 Task: Find a house in Pabianice, Poland for 4 guests from July 5 to July 10, with a price range of ₹9000 to ₹14000, 2 bedrooms, 4 beds, 2 bathrooms, self check-in, and a washing machine.
Action: Mouse moved to (405, 122)
Screenshot: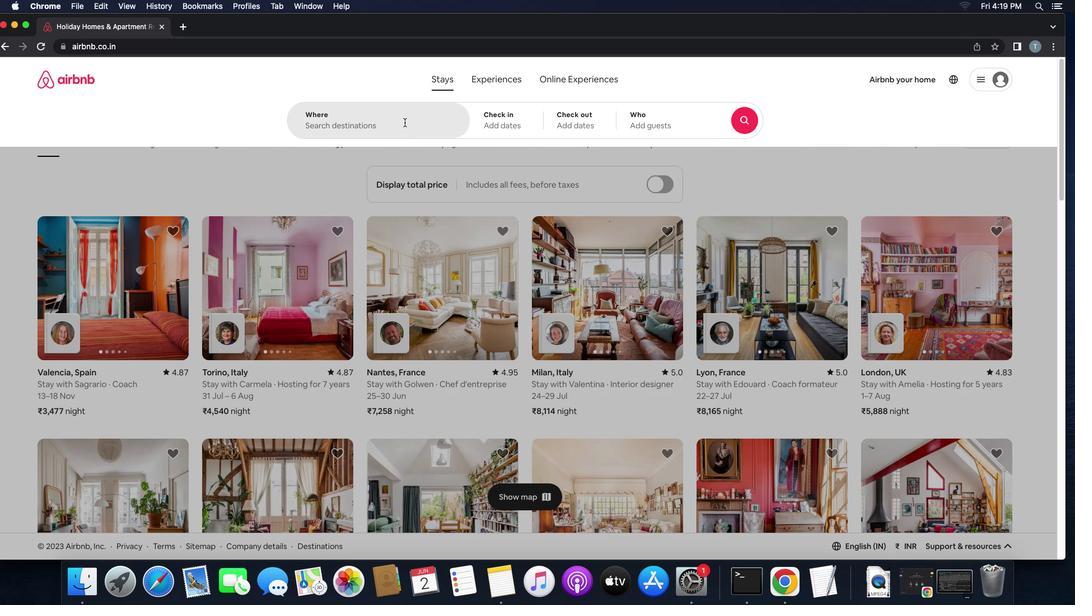 
Action: Mouse pressed left at (405, 122)
Screenshot: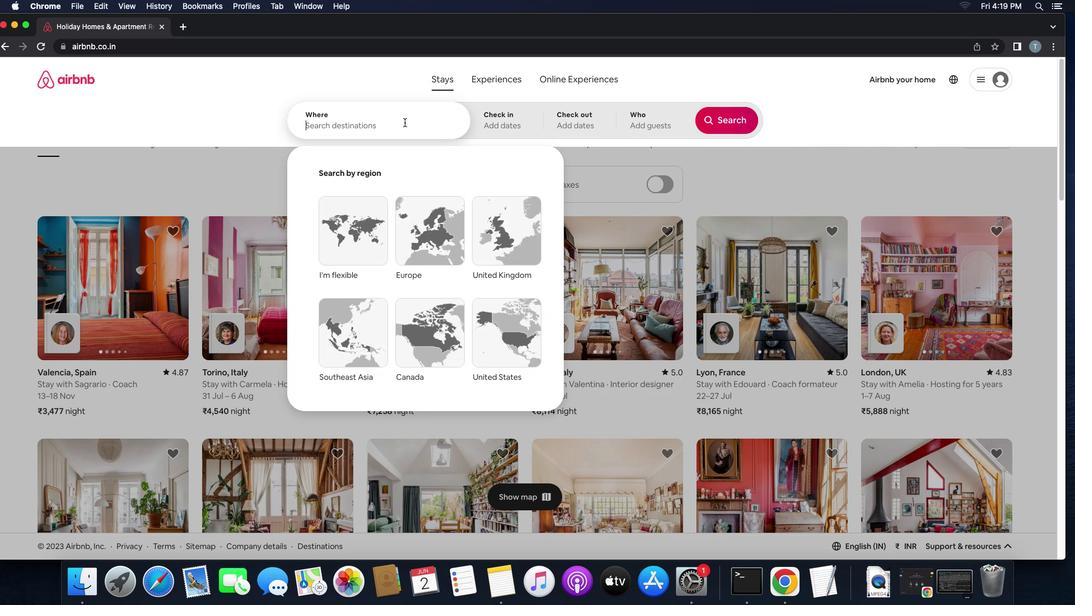 
Action: Mouse moved to (499, 150)
Screenshot: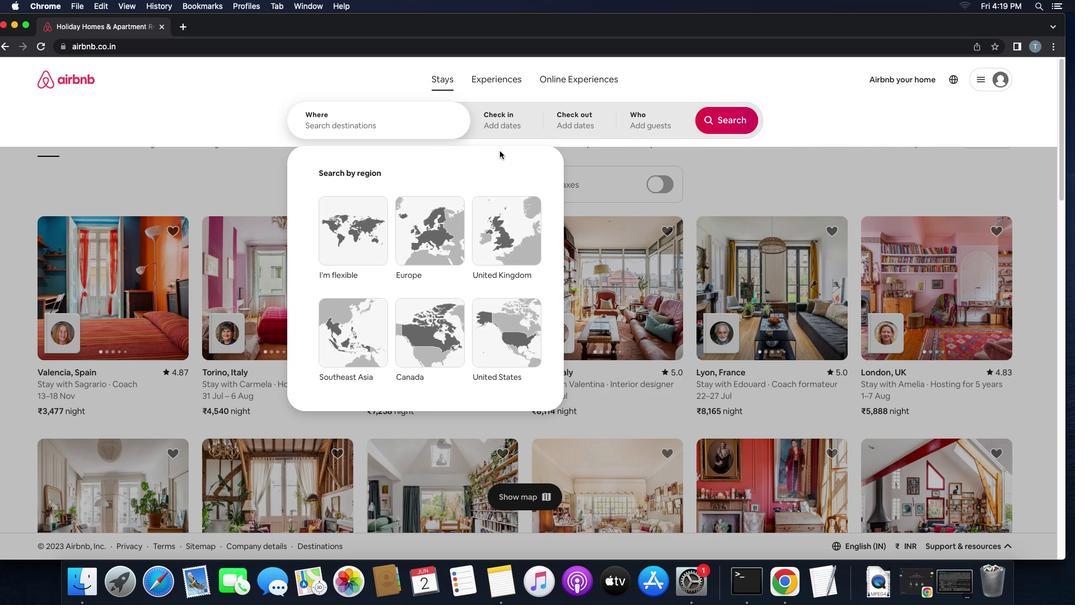 
Action: Key pressed 'p''a''b''i''a''n''i''c''e'',''p''o''l''a''n''d'
Screenshot: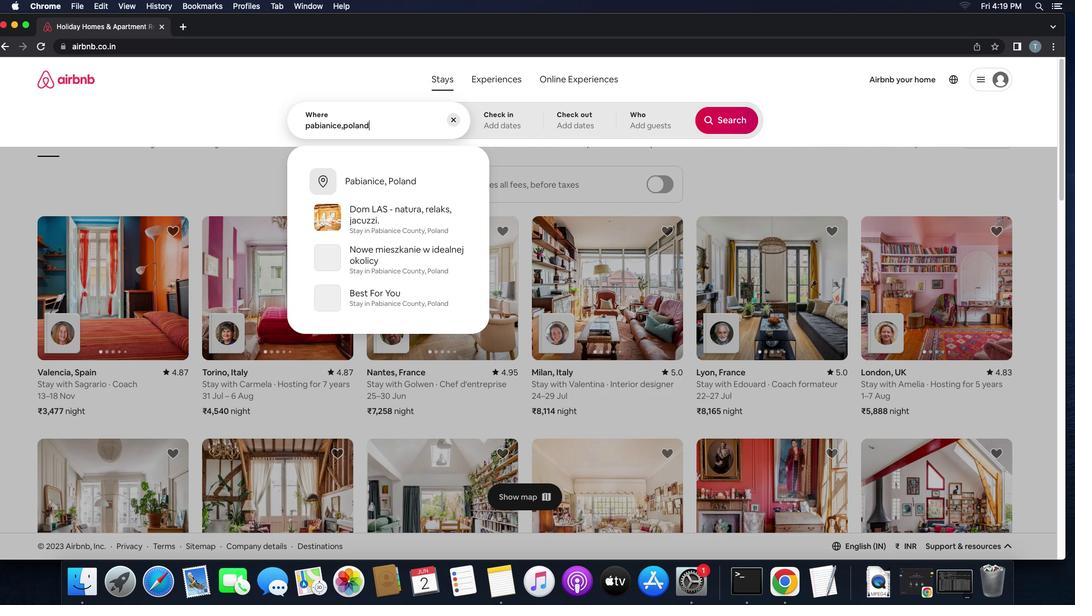 
Action: Mouse moved to (433, 174)
Screenshot: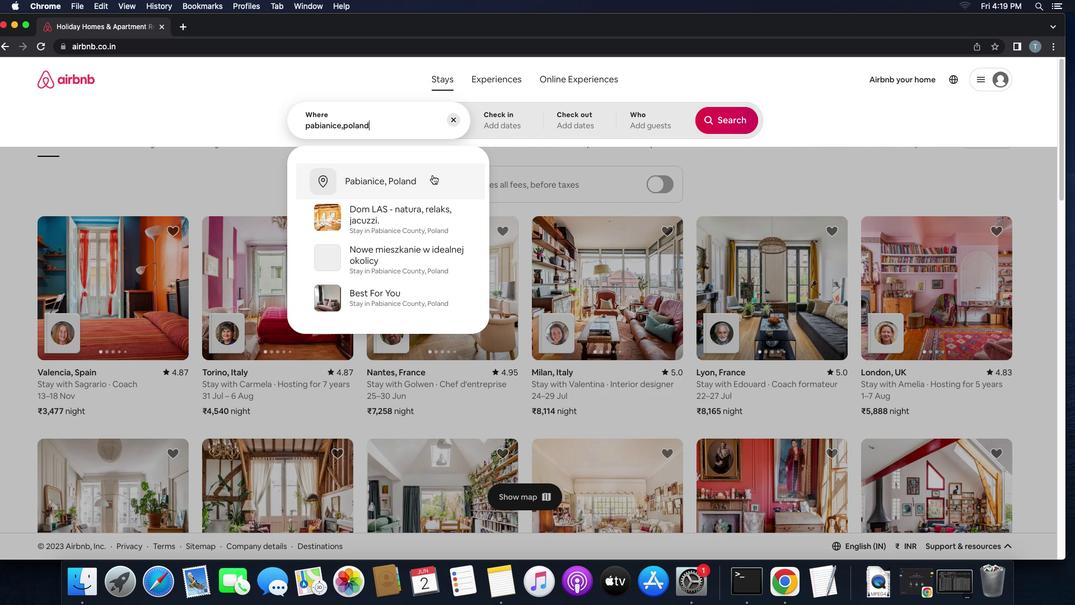 
Action: Mouse pressed left at (433, 174)
Screenshot: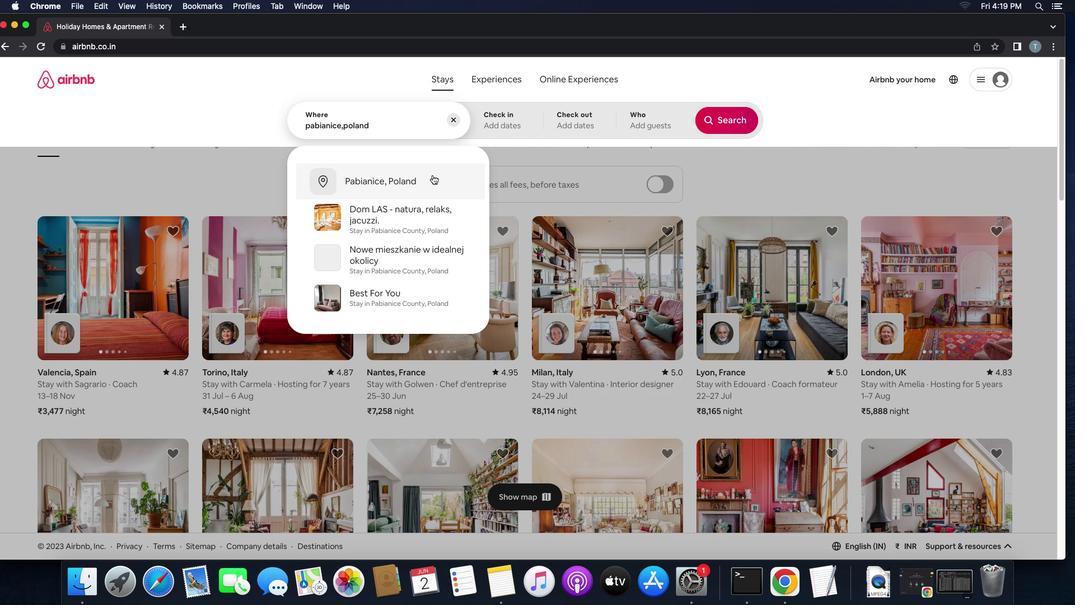 
Action: Mouse moved to (629, 282)
Screenshot: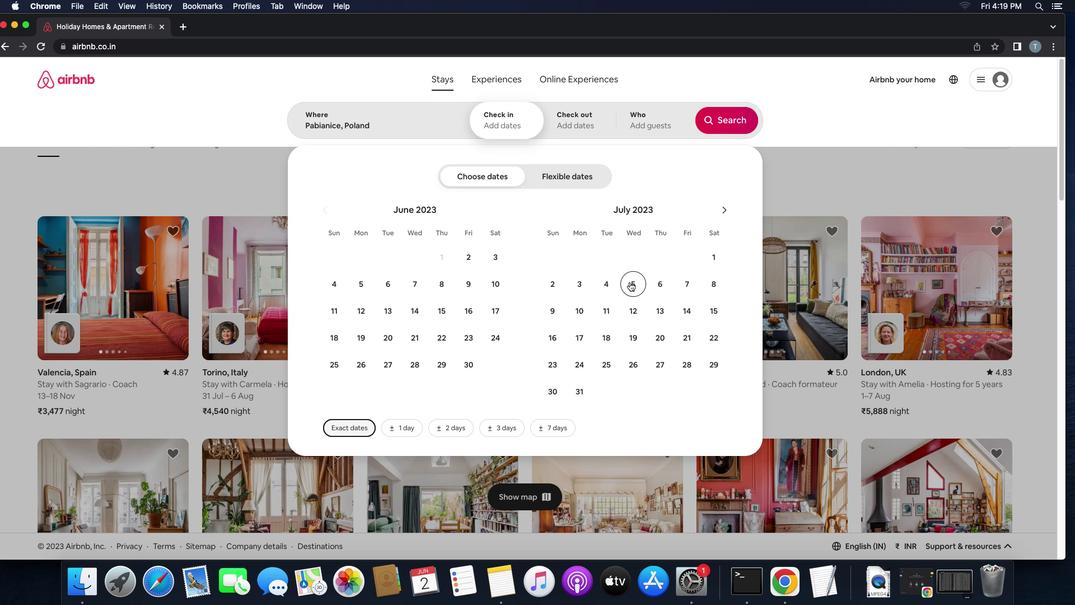 
Action: Mouse pressed left at (629, 282)
Screenshot: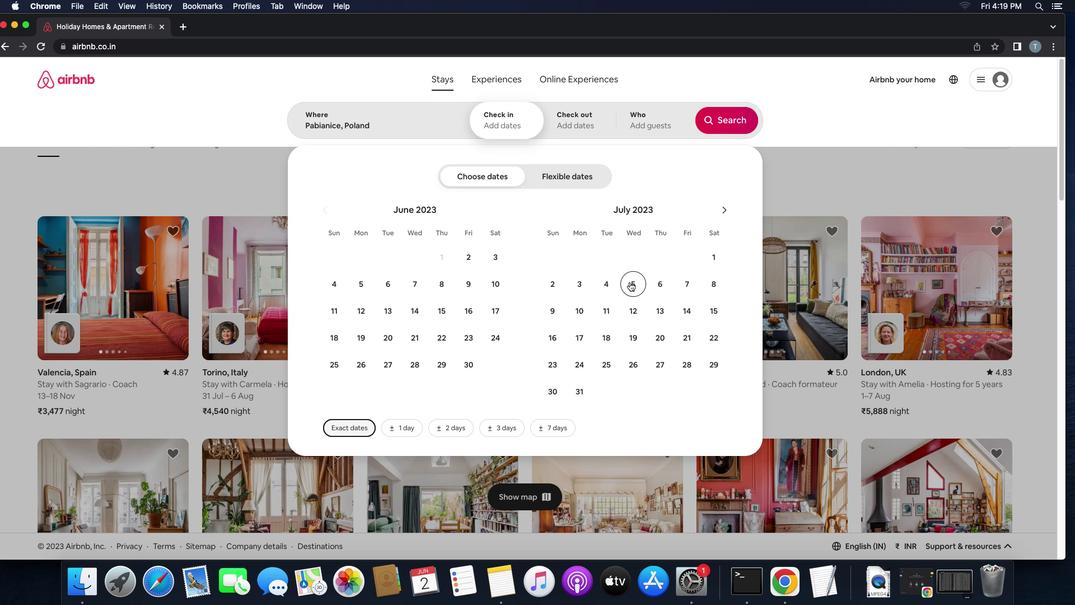 
Action: Mouse moved to (577, 305)
Screenshot: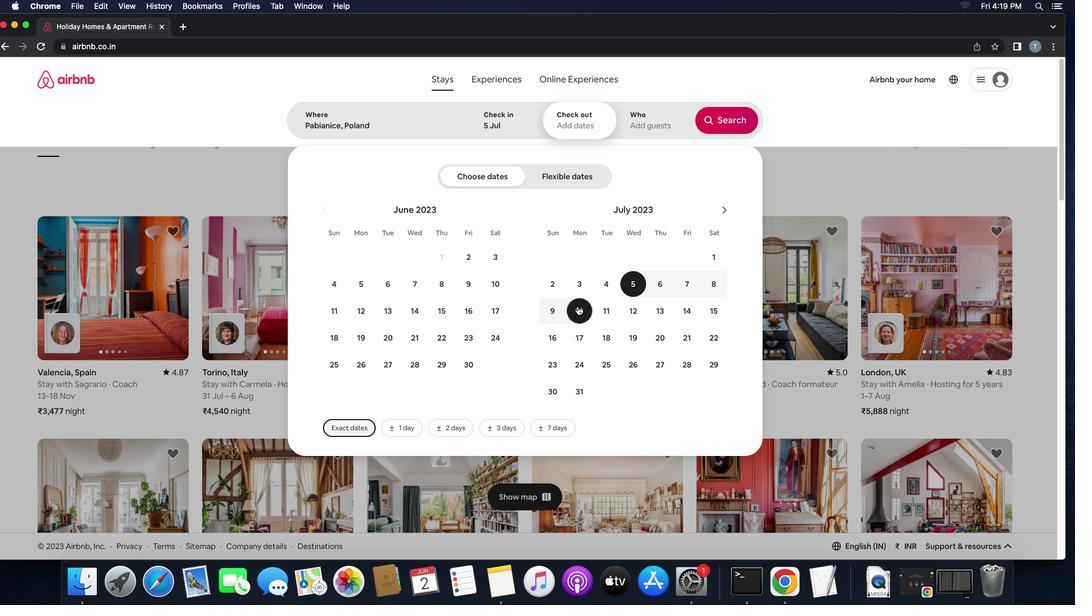 
Action: Mouse pressed left at (577, 305)
Screenshot: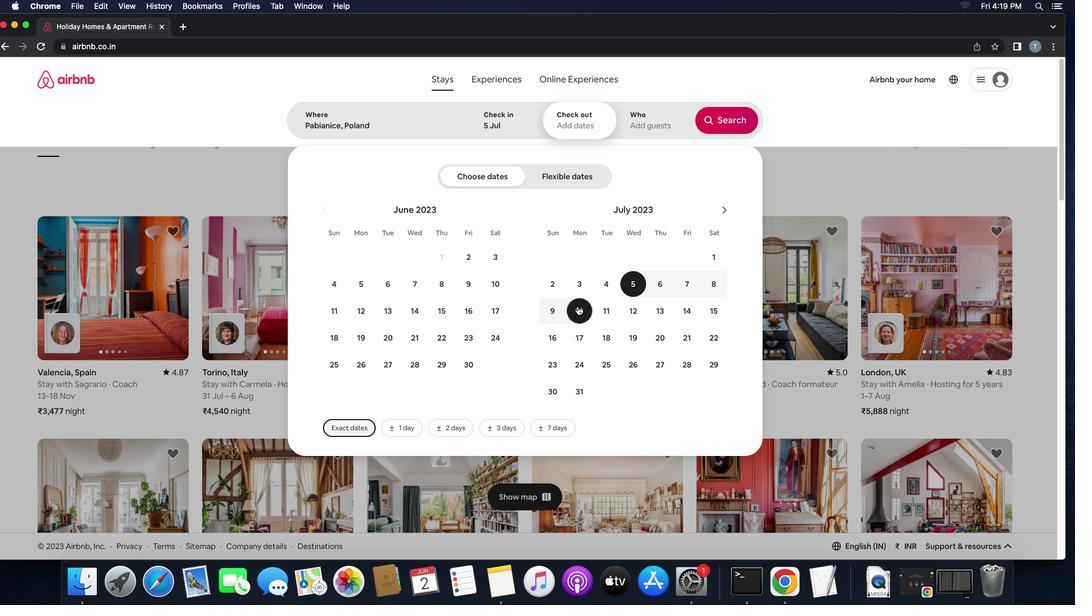 
Action: Mouse moved to (635, 130)
Screenshot: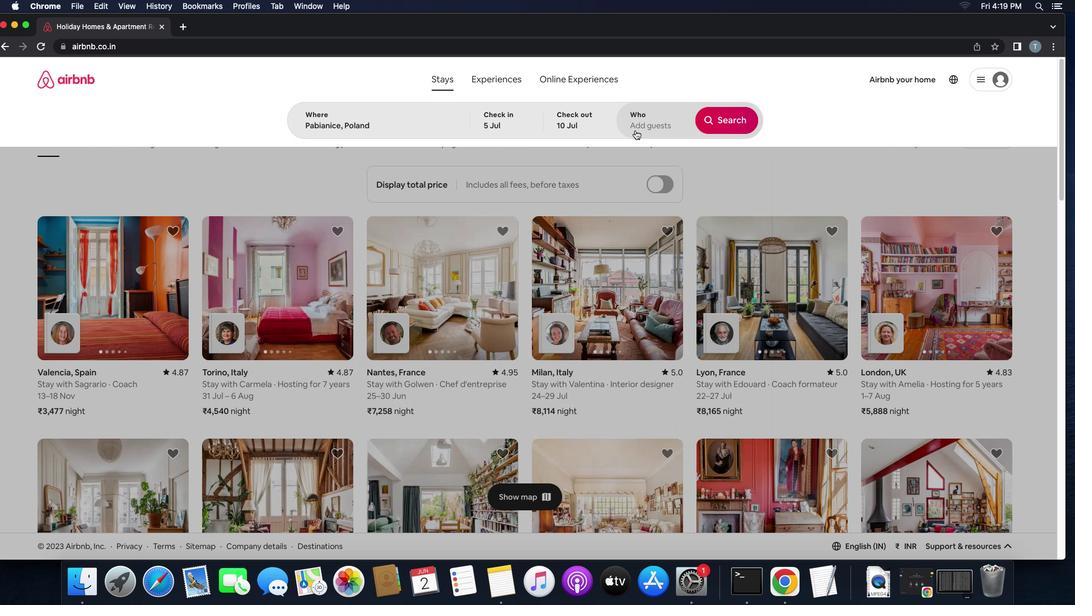 
Action: Mouse pressed left at (635, 130)
Screenshot: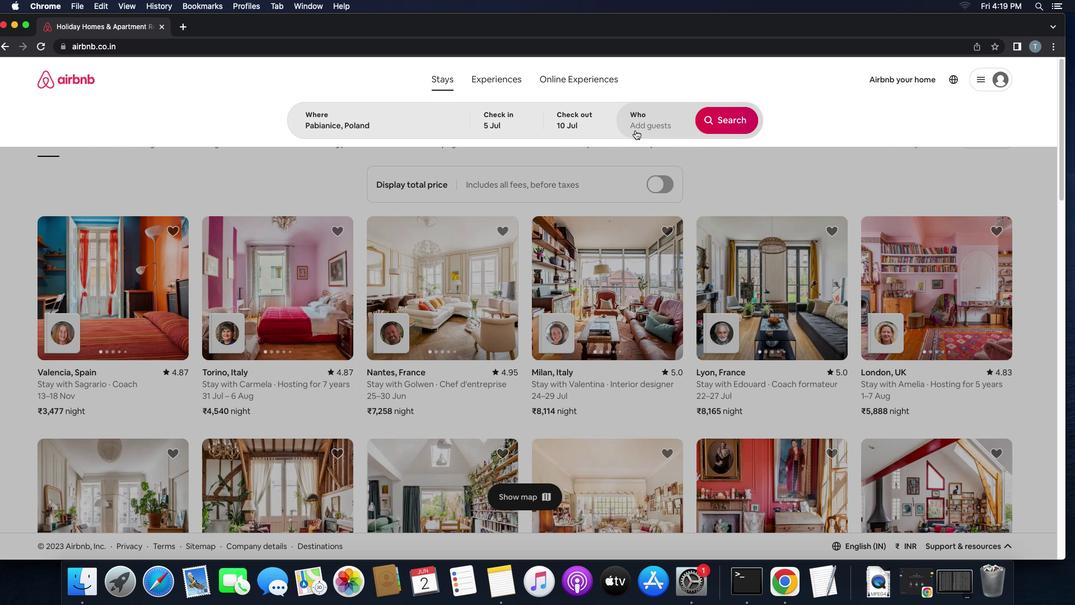 
Action: Mouse moved to (733, 177)
Screenshot: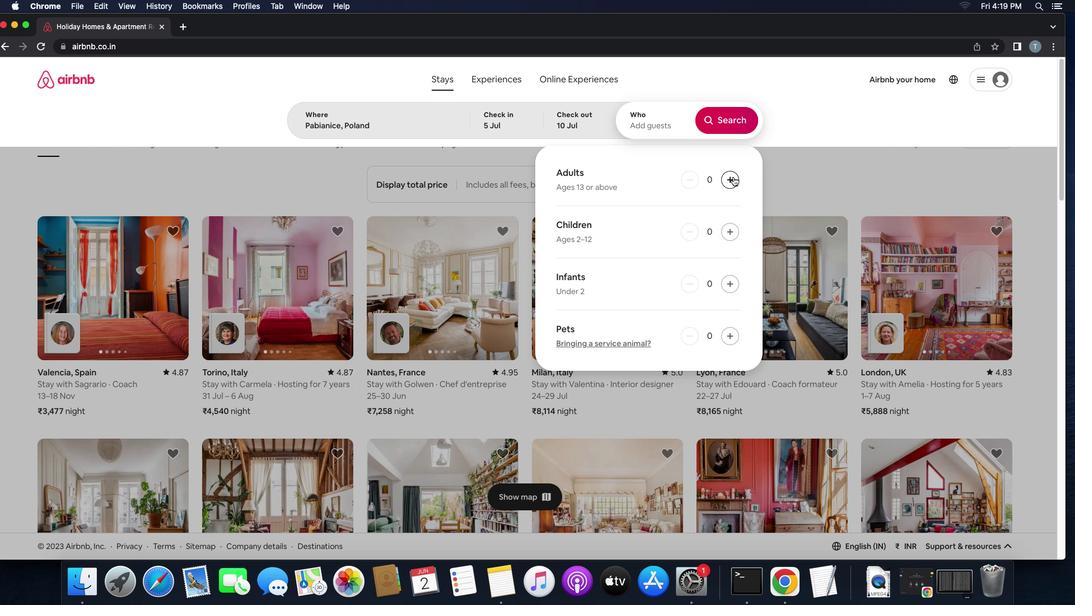 
Action: Mouse pressed left at (733, 177)
Screenshot: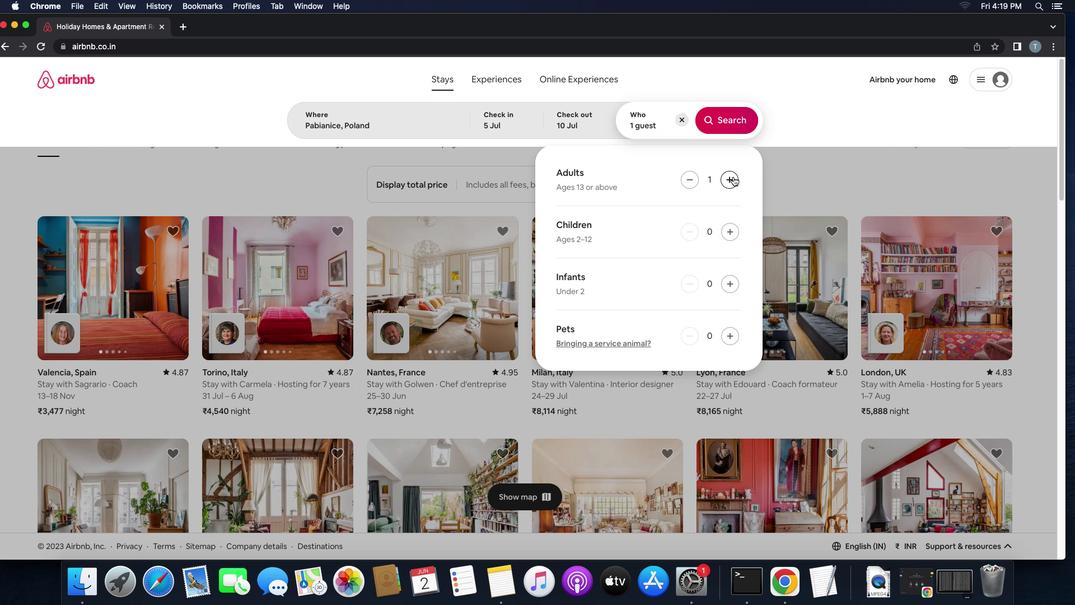 
Action: Mouse pressed left at (733, 177)
Screenshot: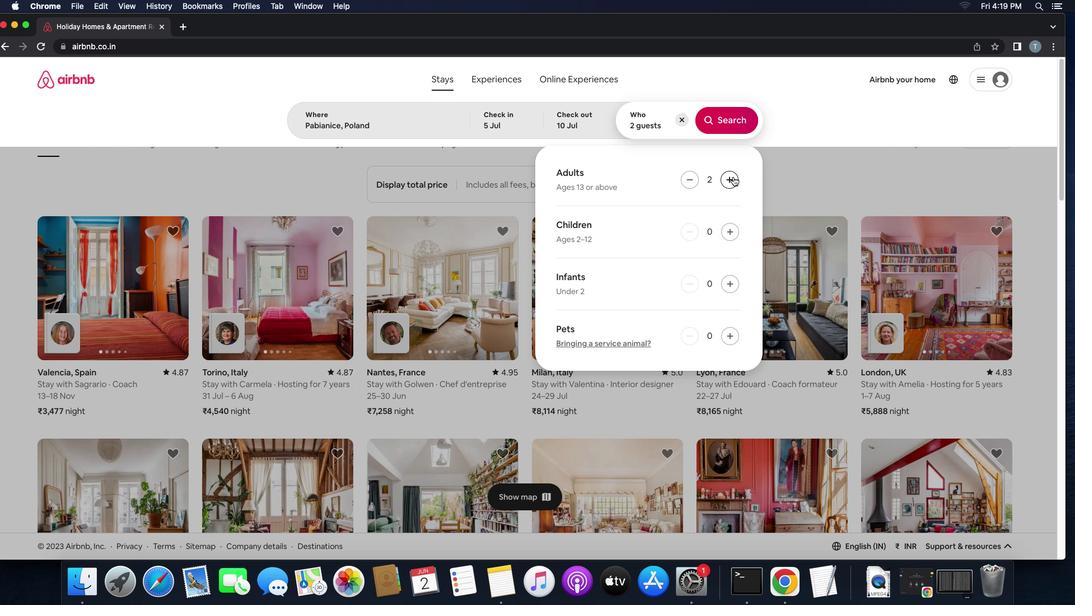 
Action: Mouse pressed left at (733, 177)
Screenshot: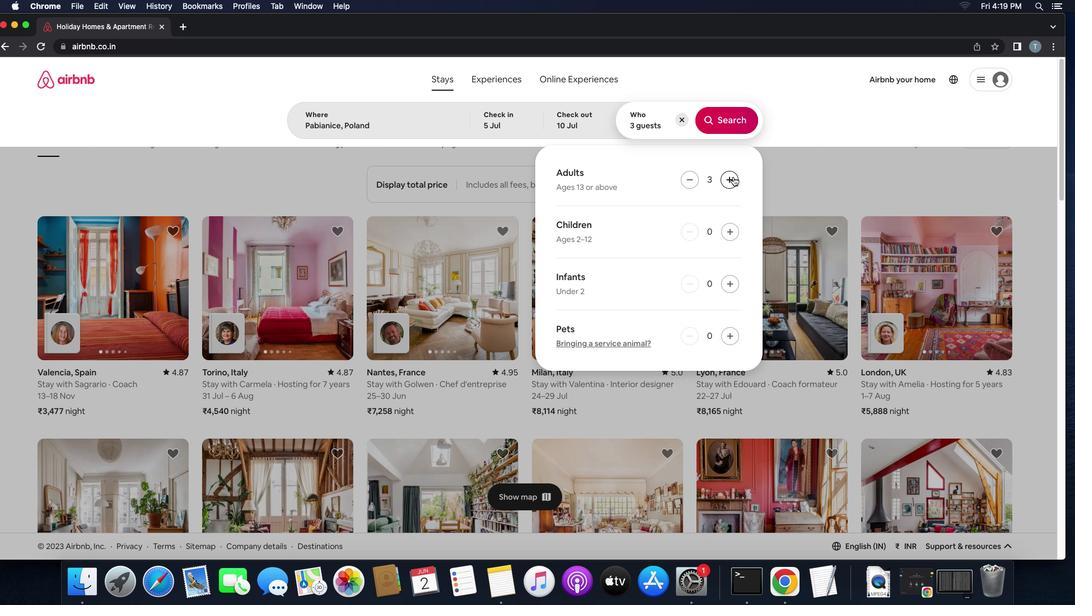 
Action: Mouse pressed left at (733, 177)
Screenshot: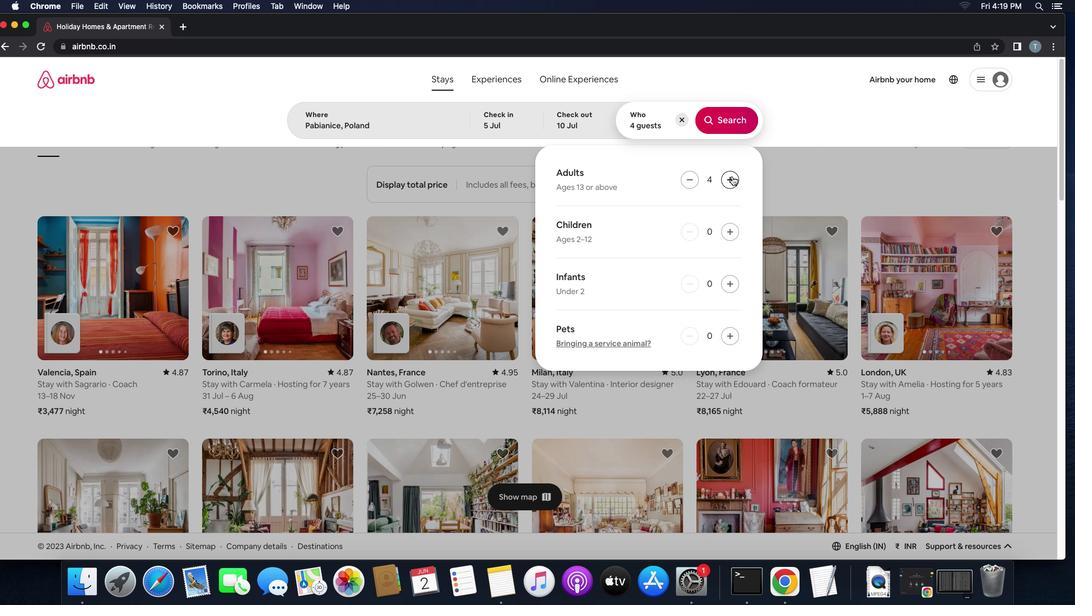 
Action: Mouse moved to (722, 115)
Screenshot: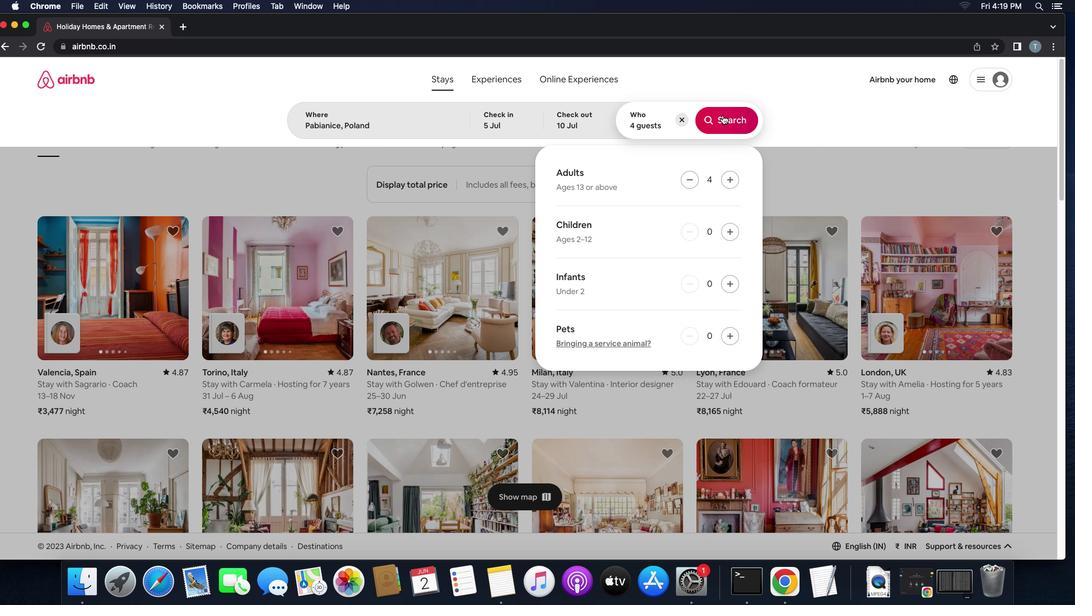 
Action: Mouse pressed left at (722, 115)
Screenshot: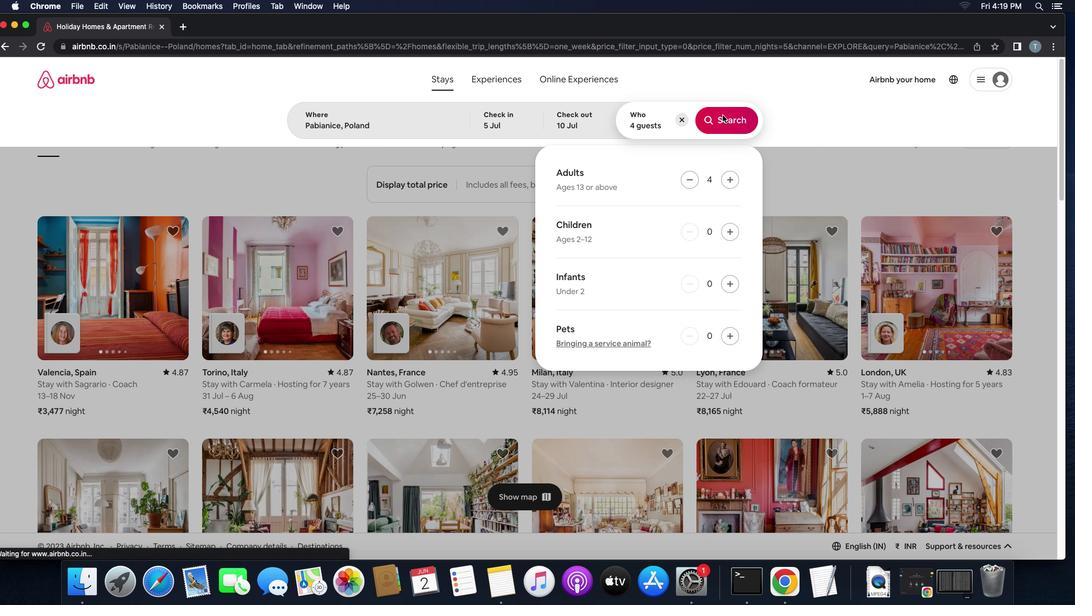 
Action: Mouse moved to (1033, 120)
Screenshot: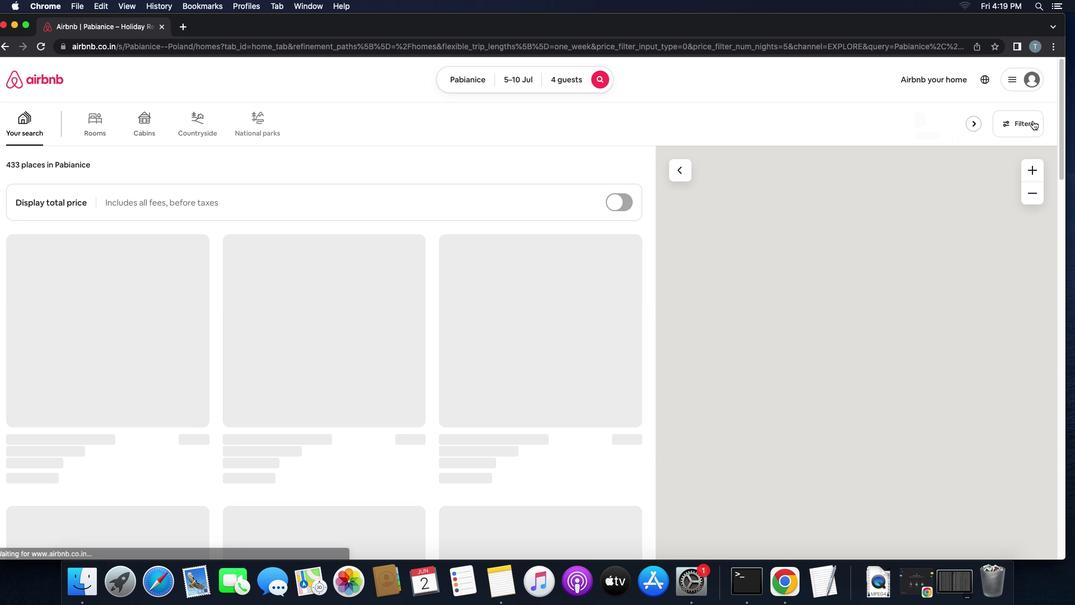 
Action: Mouse pressed left at (1033, 120)
Screenshot: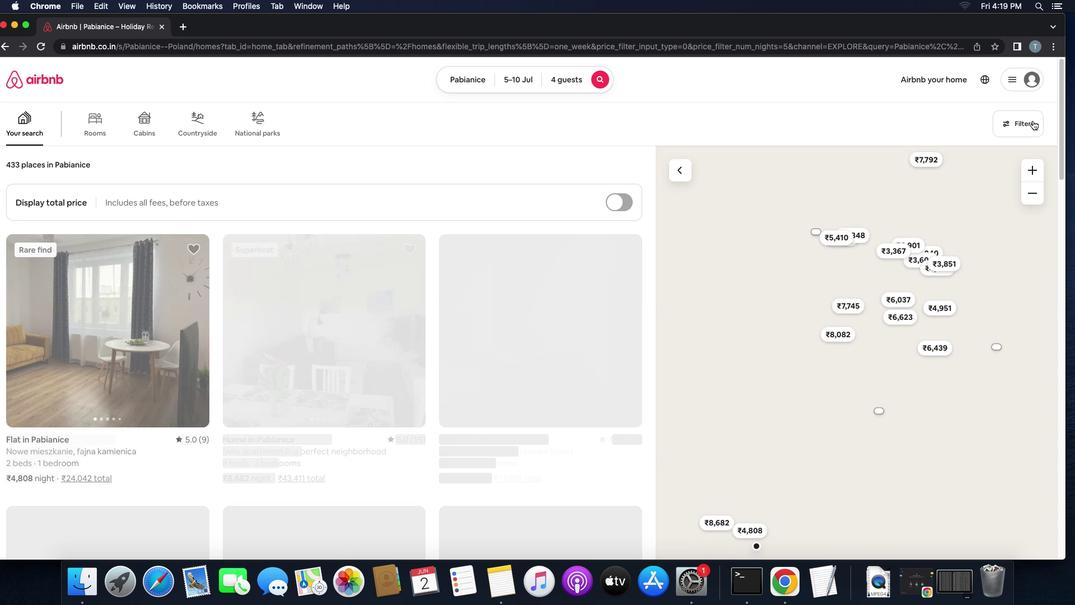 
Action: Mouse moved to (431, 400)
Screenshot: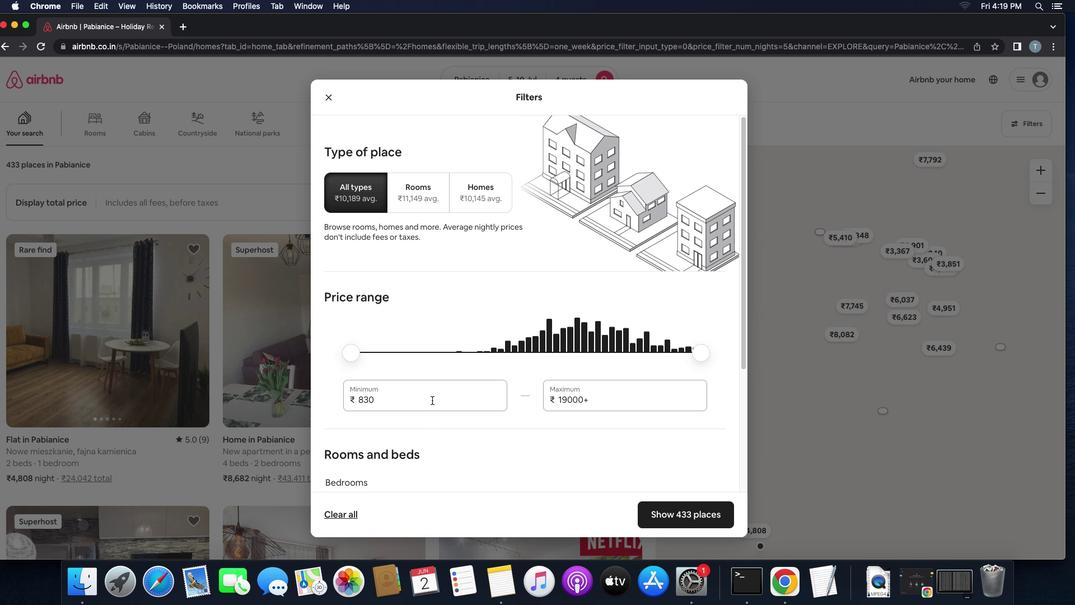 
Action: Mouse pressed left at (431, 400)
Screenshot: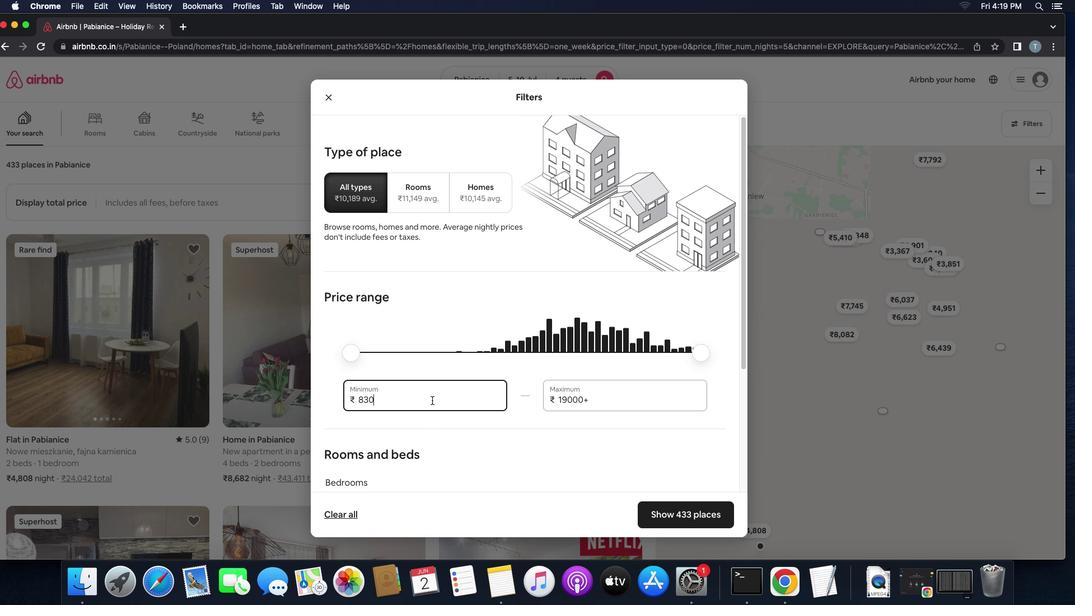 
Action: Mouse moved to (617, 464)
Screenshot: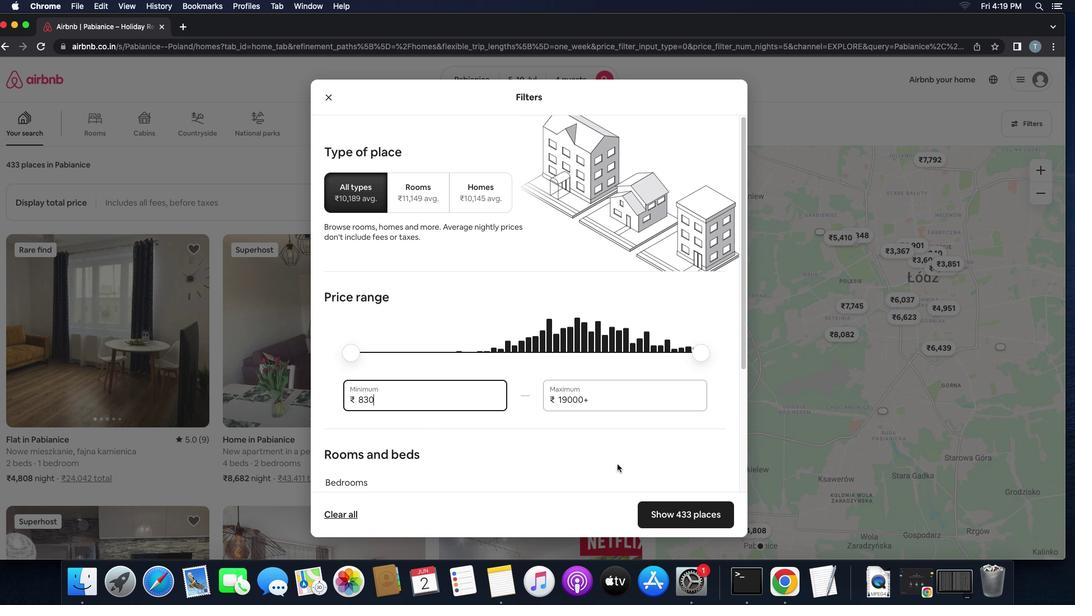 
Action: Key pressed Key.backspaceKey.backspaceKey.backspace'9''0''0''0'
Screenshot: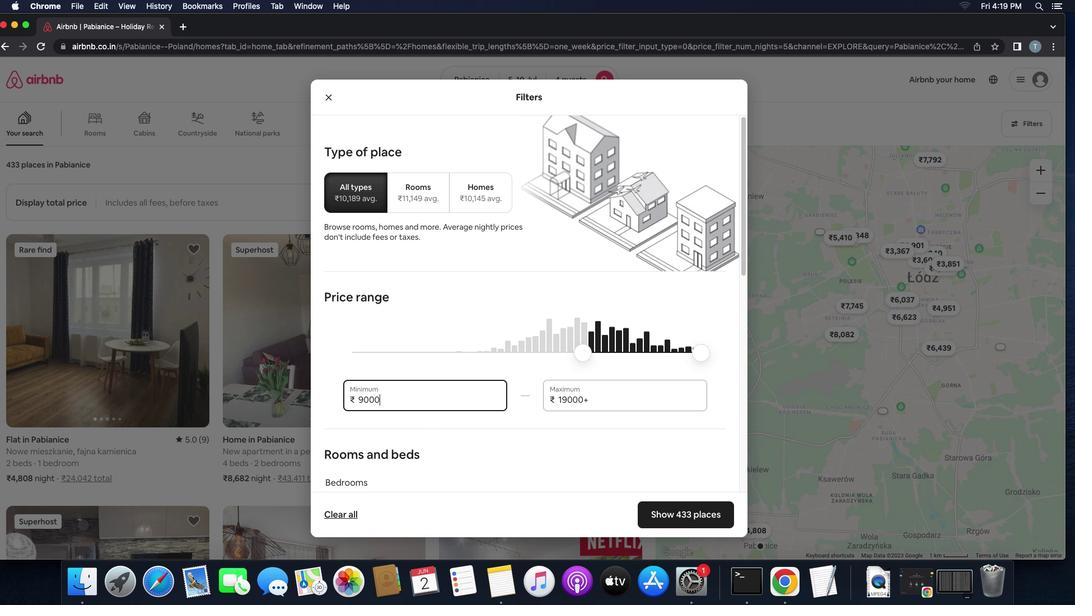 
Action: Mouse moved to (611, 402)
Screenshot: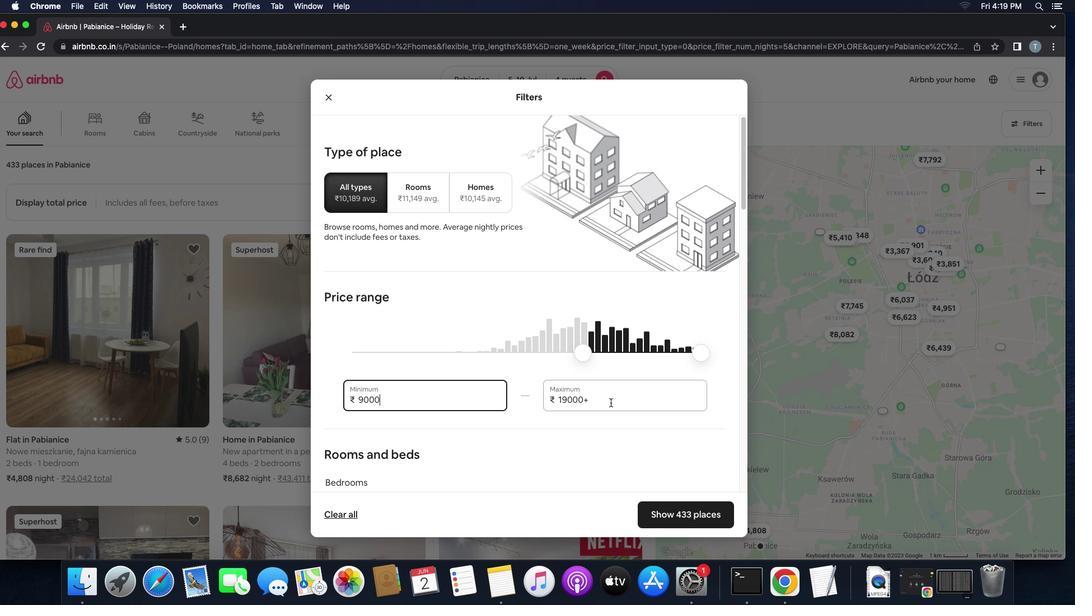 
Action: Mouse pressed left at (611, 402)
Screenshot: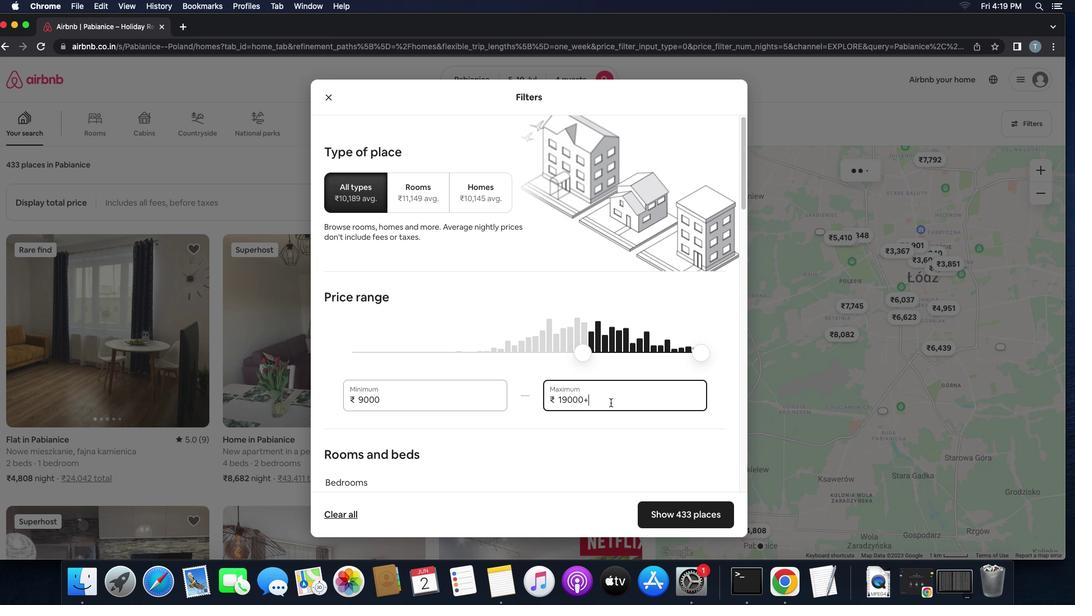 
Action: Mouse moved to (621, 405)
Screenshot: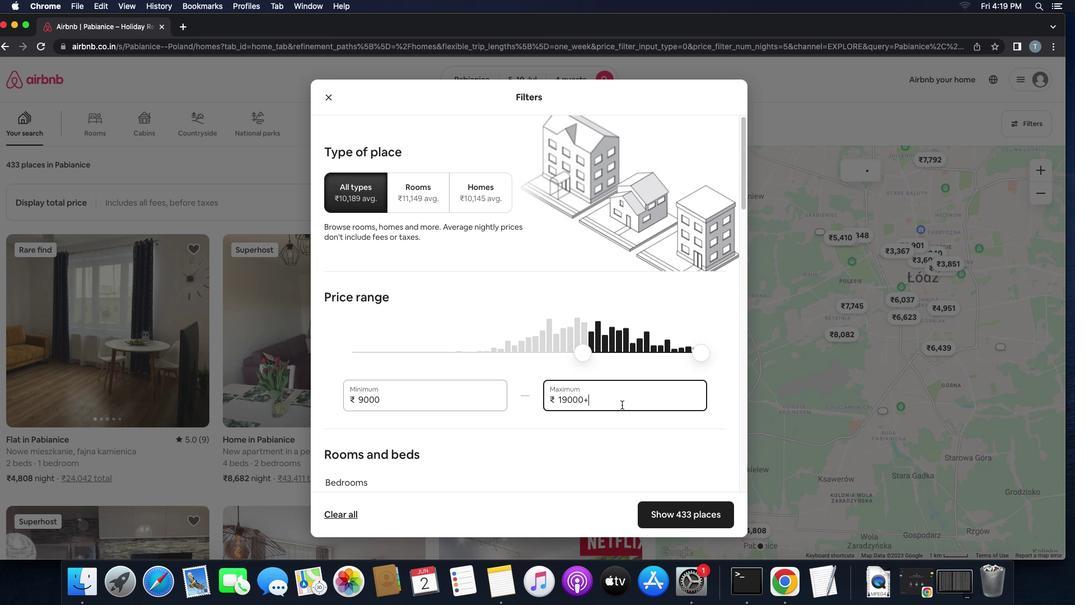 
Action: Key pressed Key.backspaceKey.backspaceKey.backspaceKey.backspaceKey.backspaceKey.backspace'1''4''0''0''0'
Screenshot: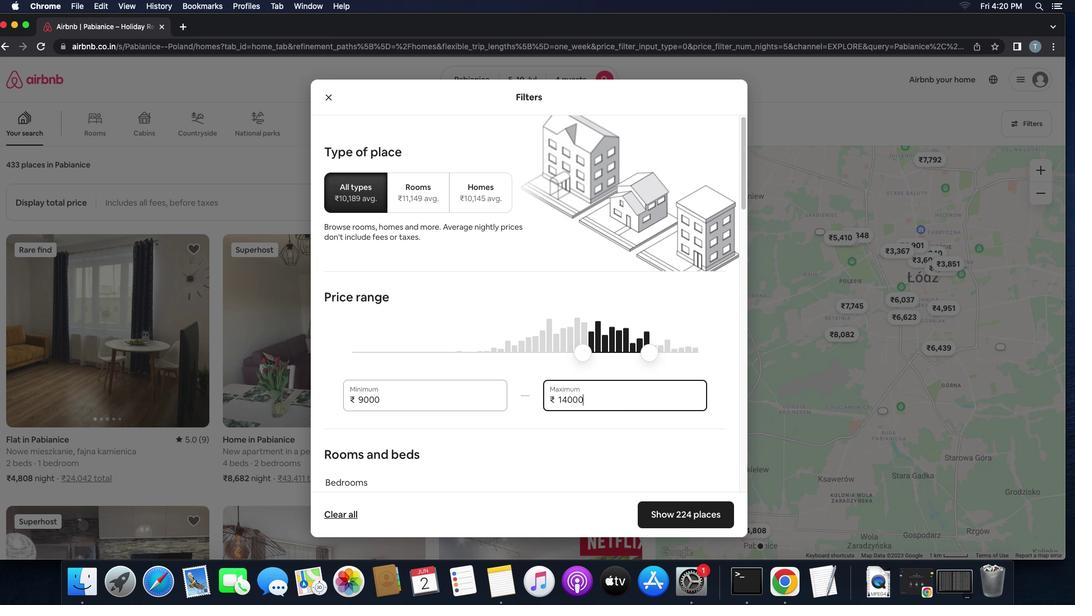 
Action: Mouse moved to (576, 442)
Screenshot: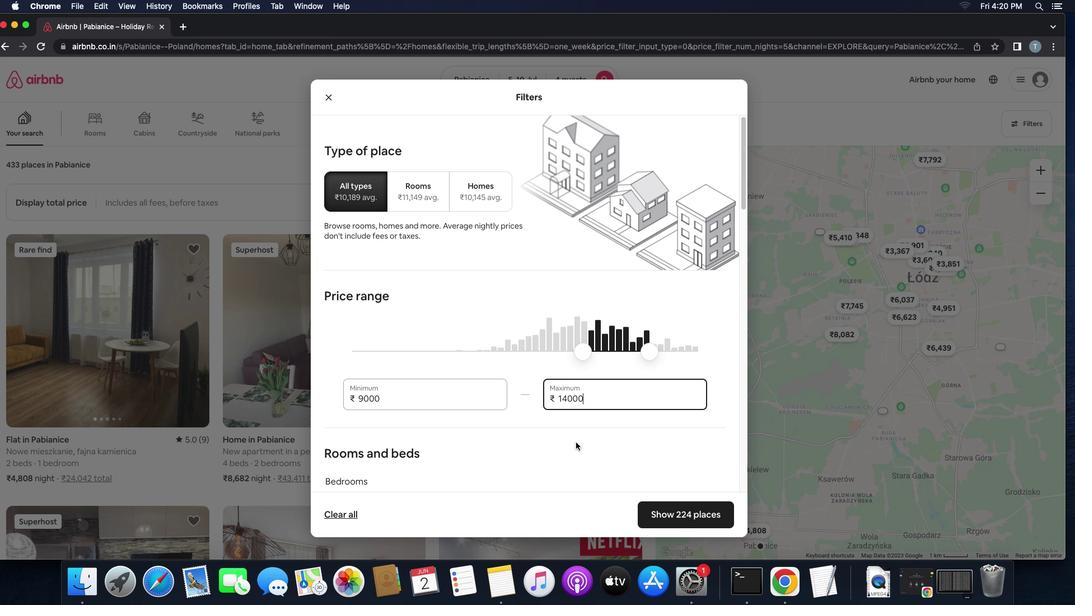 
Action: Mouse scrolled (576, 442) with delta (0, 0)
Screenshot: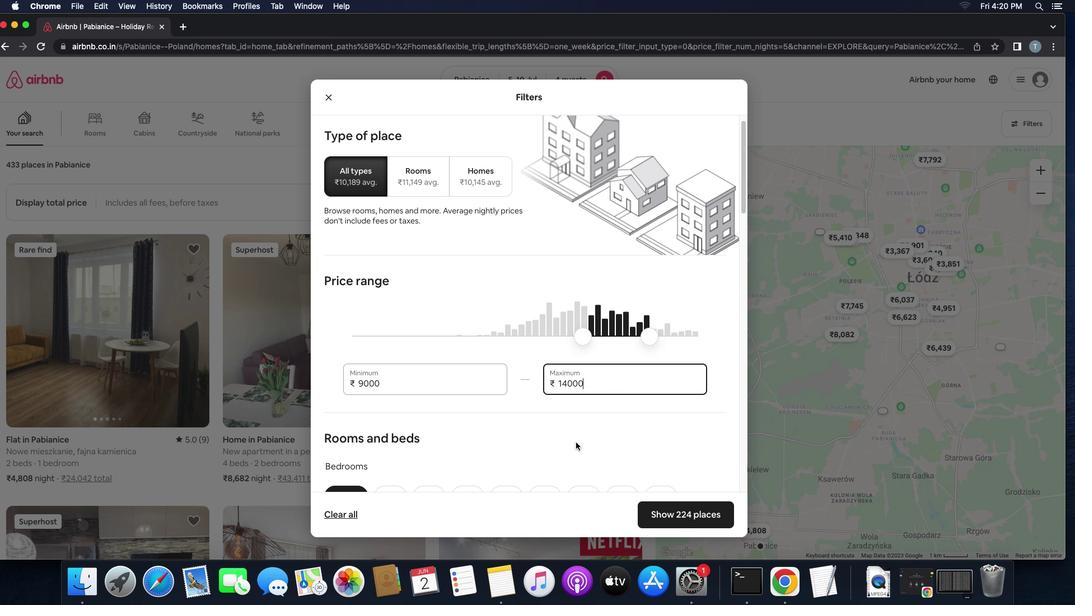 
Action: Mouse scrolled (576, 442) with delta (0, 0)
Screenshot: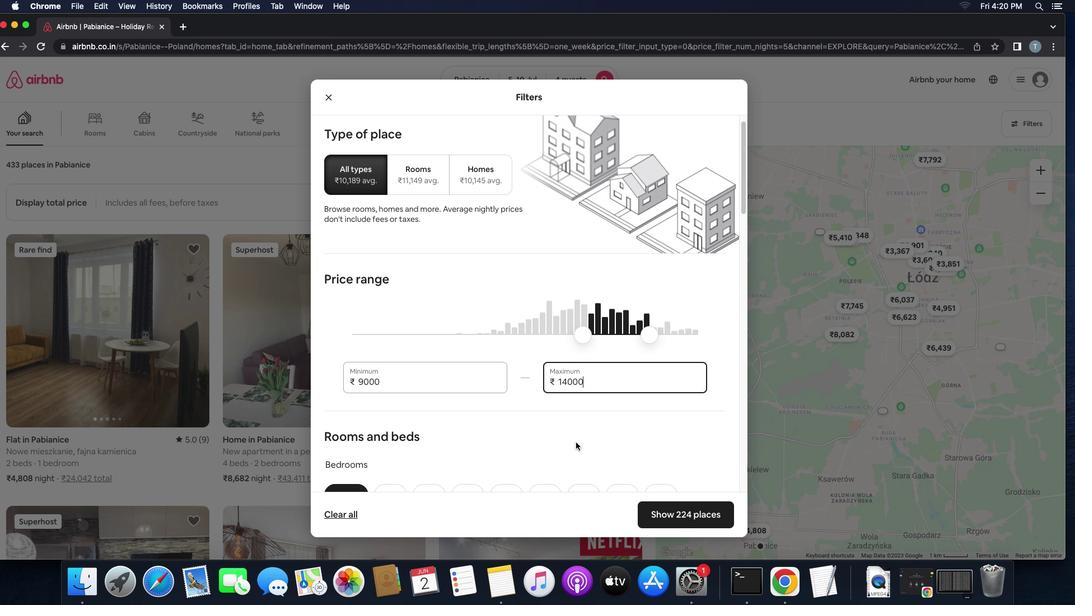 
Action: Mouse scrolled (576, 442) with delta (0, 0)
Screenshot: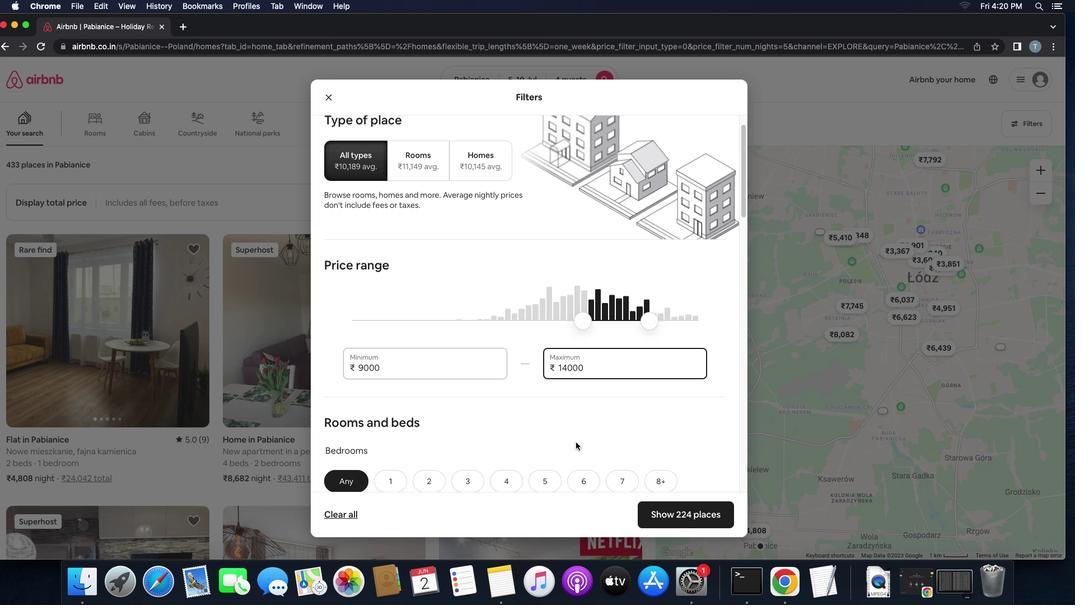 
Action: Mouse scrolled (576, 442) with delta (0, 0)
Screenshot: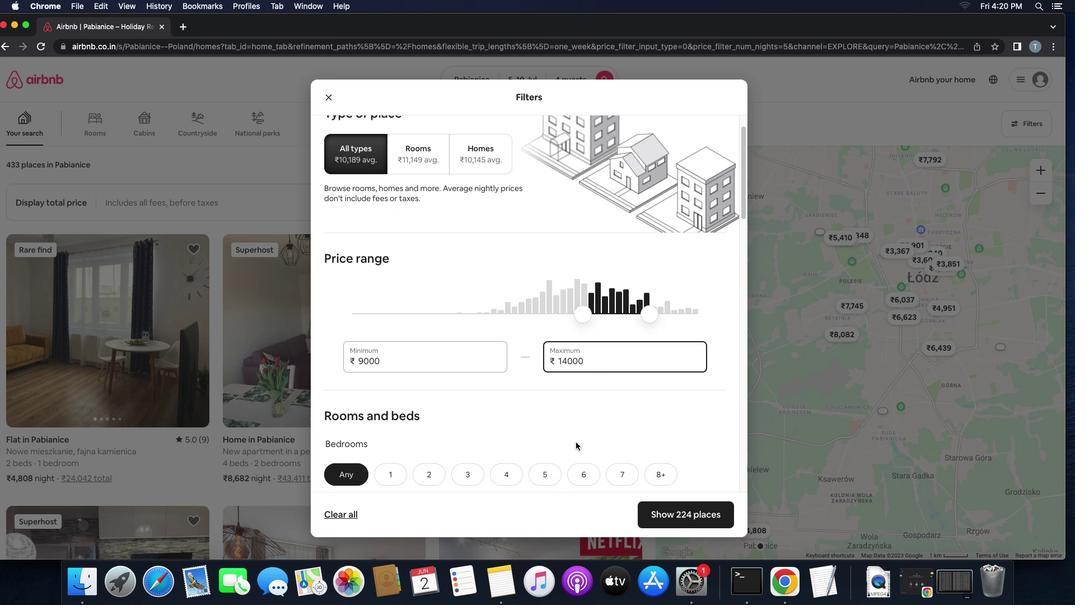 
Action: Mouse scrolled (576, 442) with delta (0, 0)
Screenshot: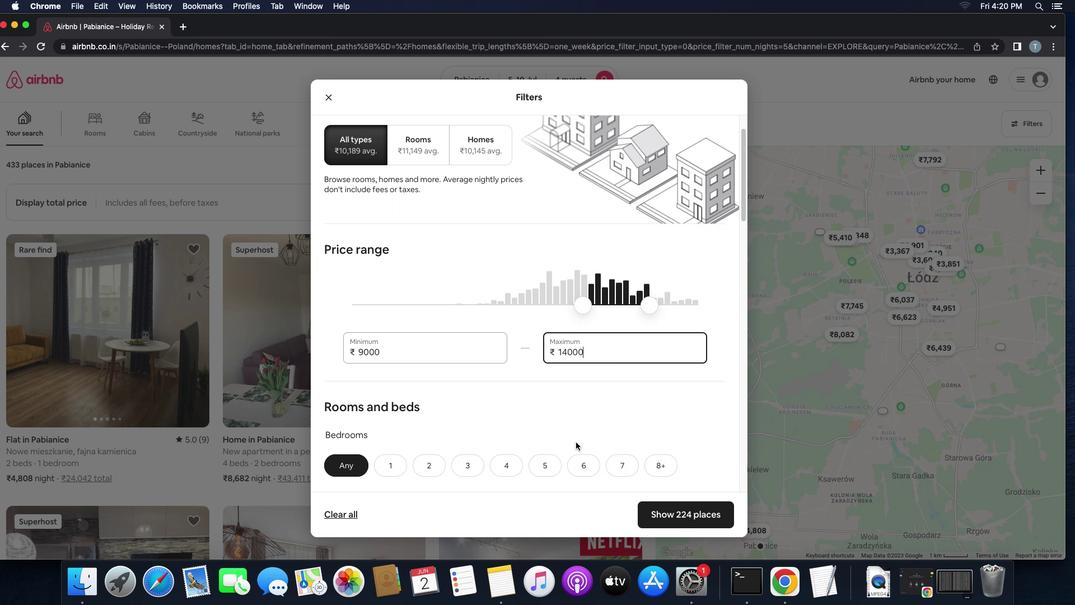 
Action: Mouse scrolled (576, 442) with delta (0, 0)
Screenshot: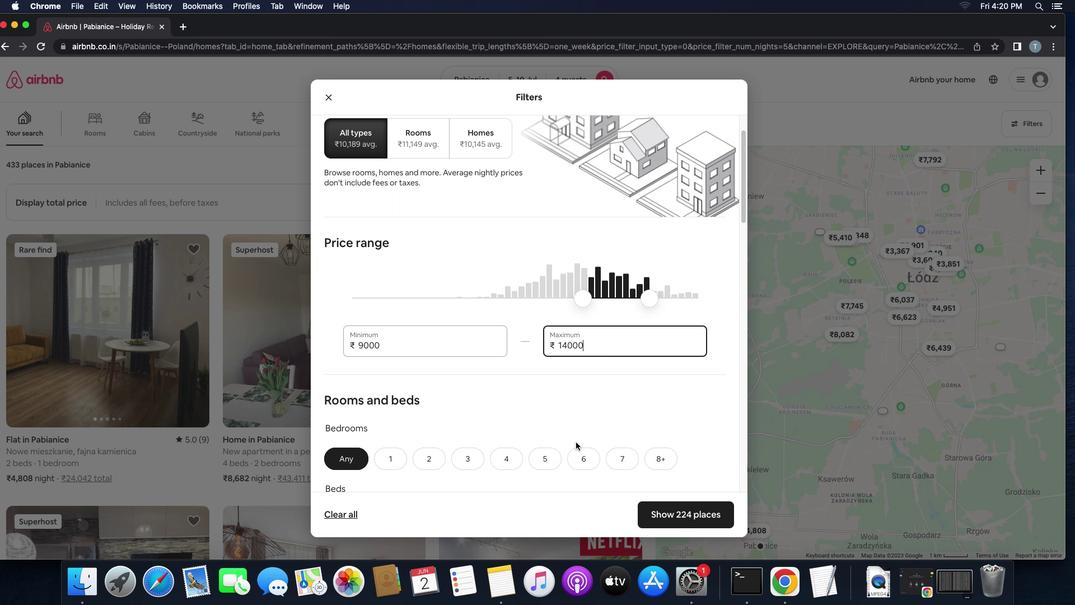 
Action: Mouse moved to (461, 426)
Screenshot: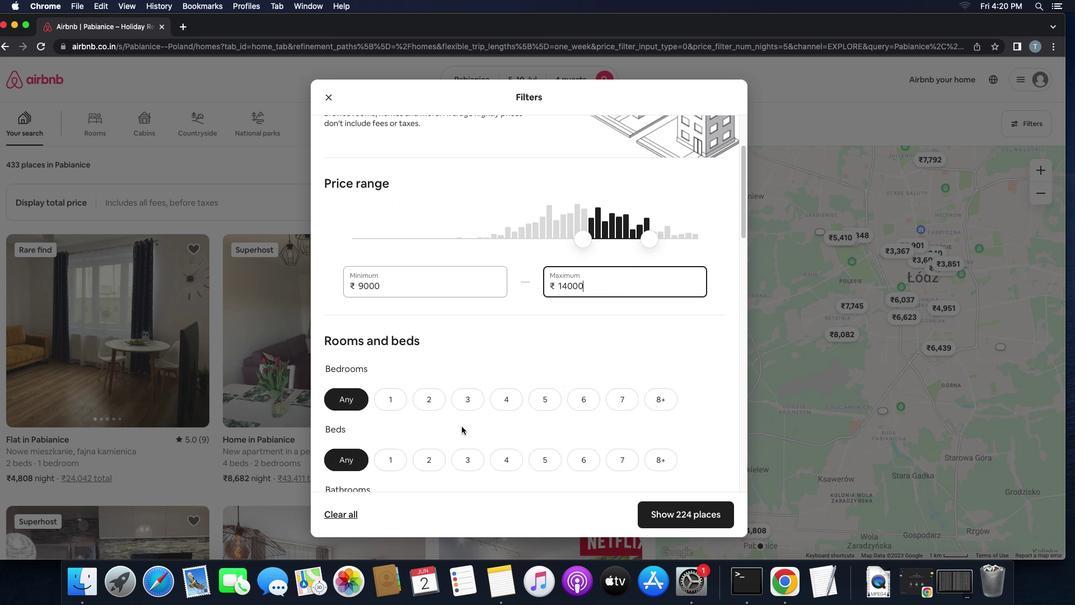 
Action: Mouse scrolled (461, 426) with delta (0, 0)
Screenshot: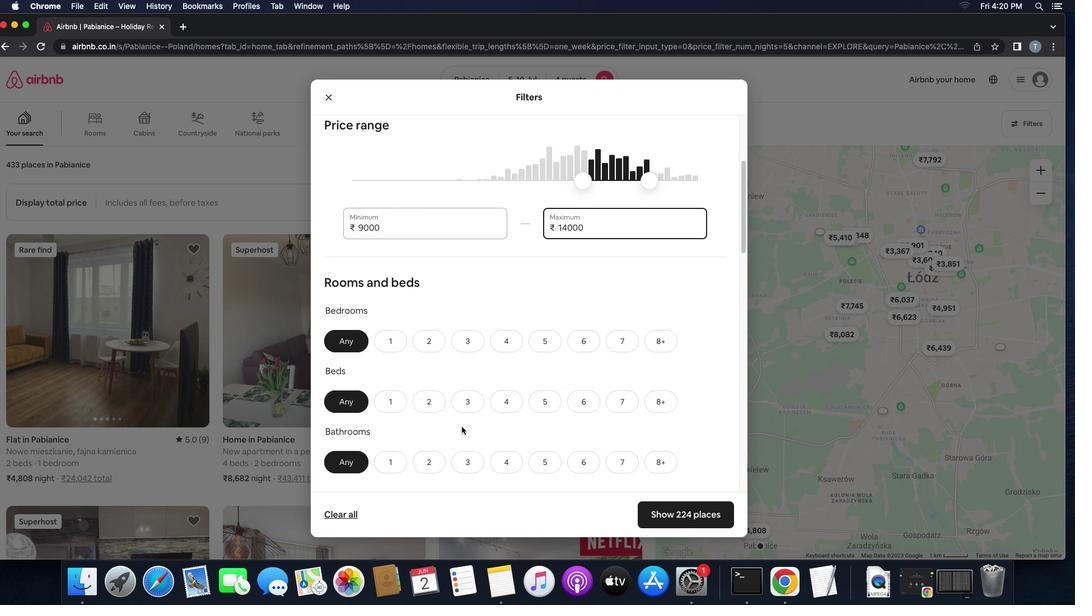 
Action: Mouse scrolled (461, 426) with delta (0, 0)
Screenshot: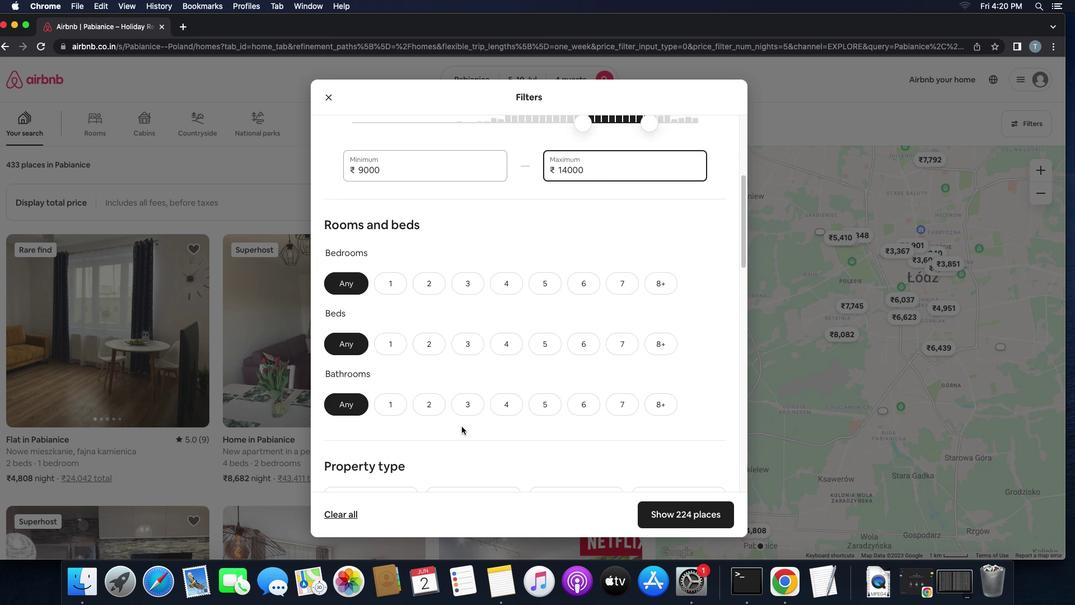 
Action: Mouse scrolled (461, 426) with delta (0, -1)
Screenshot: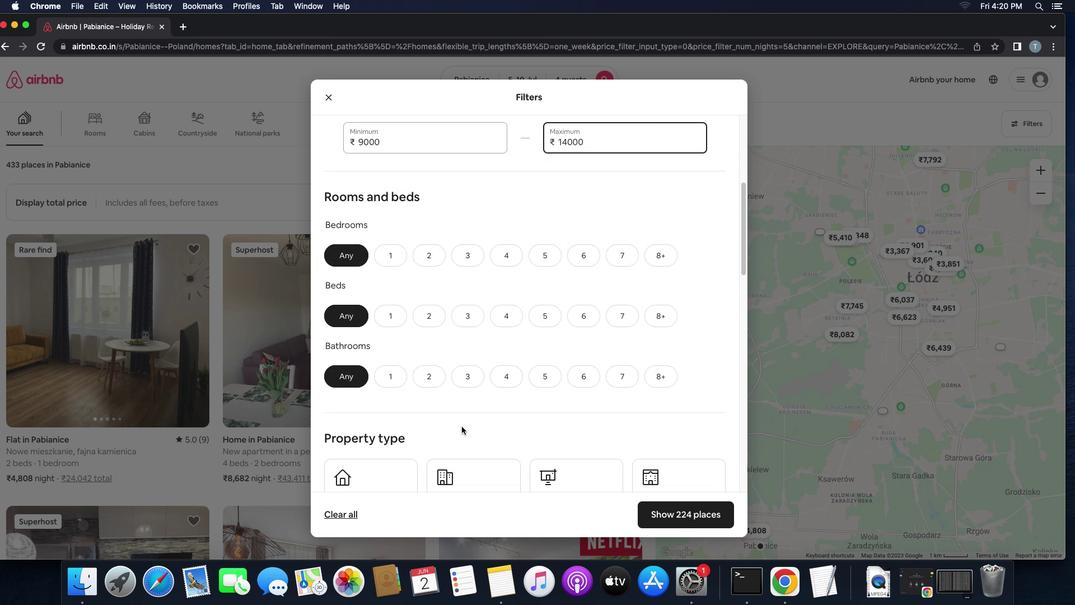 
Action: Mouse scrolled (461, 426) with delta (0, -2)
Screenshot: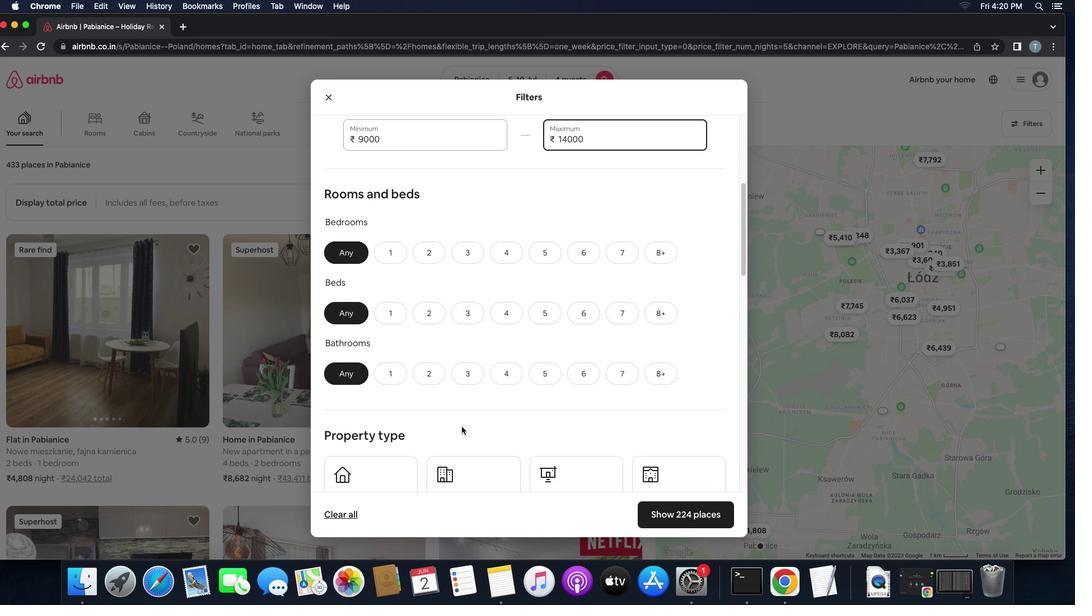
Action: Mouse moved to (430, 258)
Screenshot: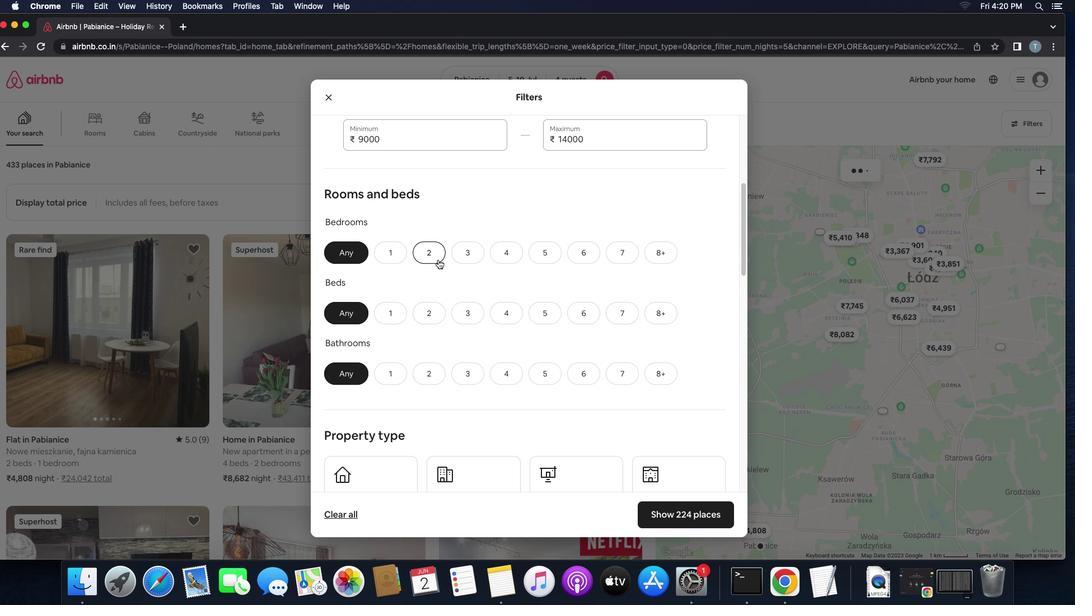 
Action: Mouse pressed left at (430, 258)
Screenshot: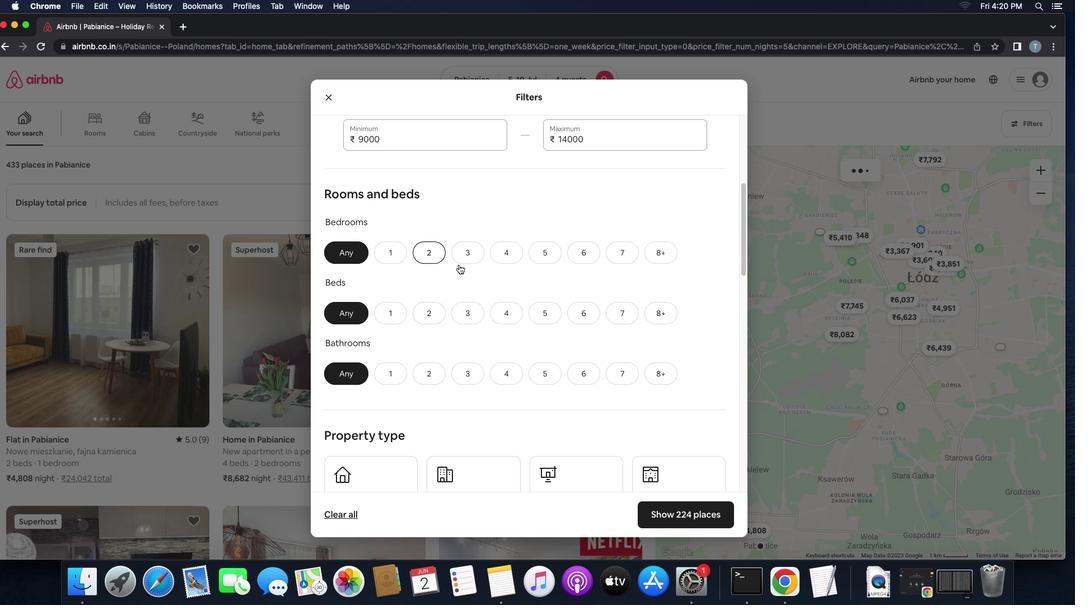 
Action: Mouse moved to (510, 319)
Screenshot: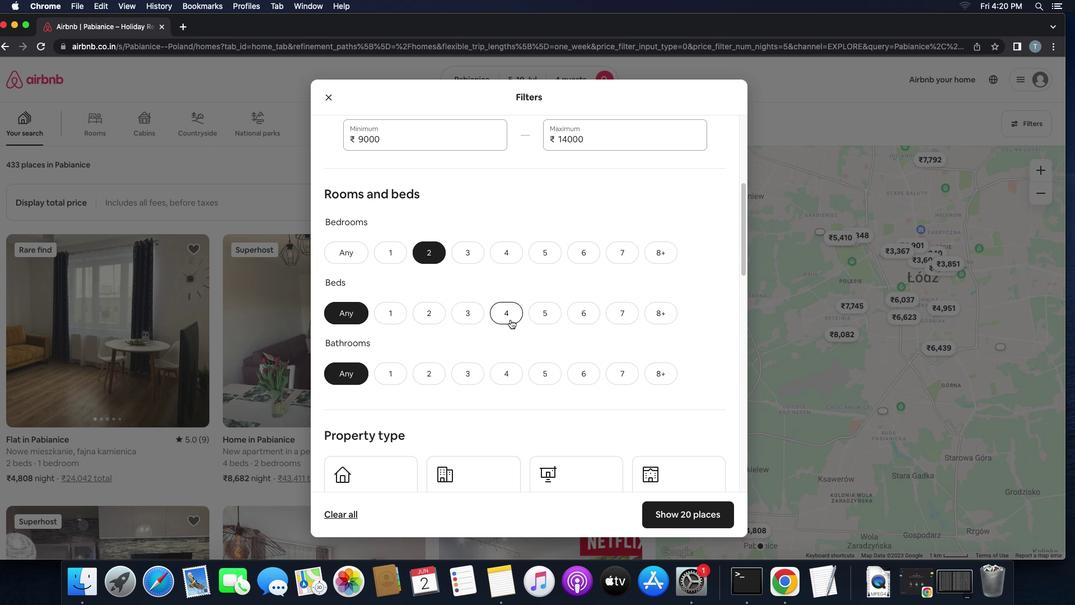 
Action: Mouse pressed left at (510, 319)
Screenshot: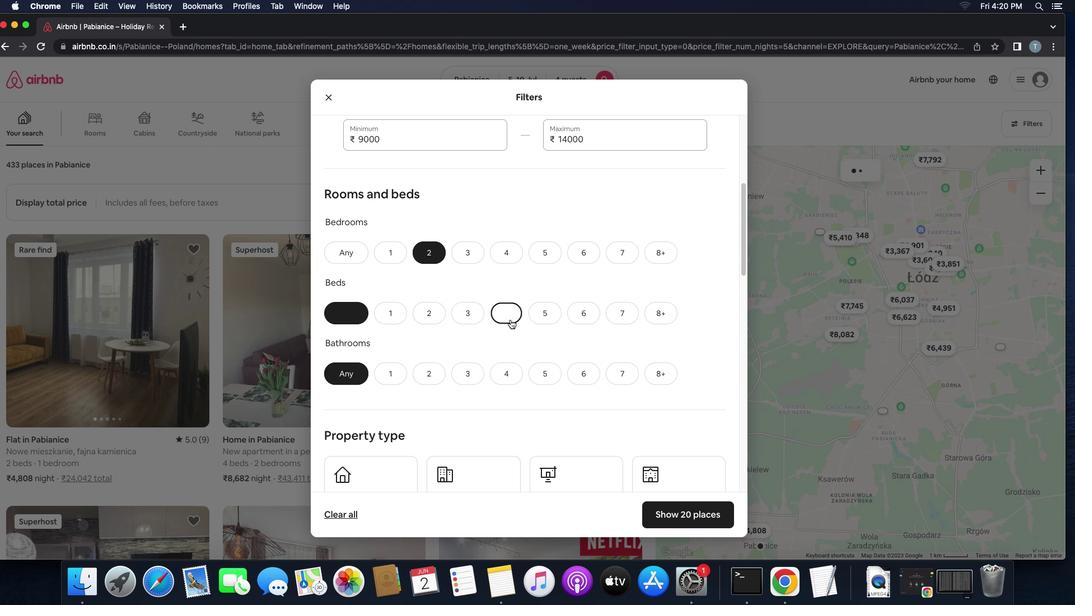 
Action: Mouse moved to (433, 367)
Screenshot: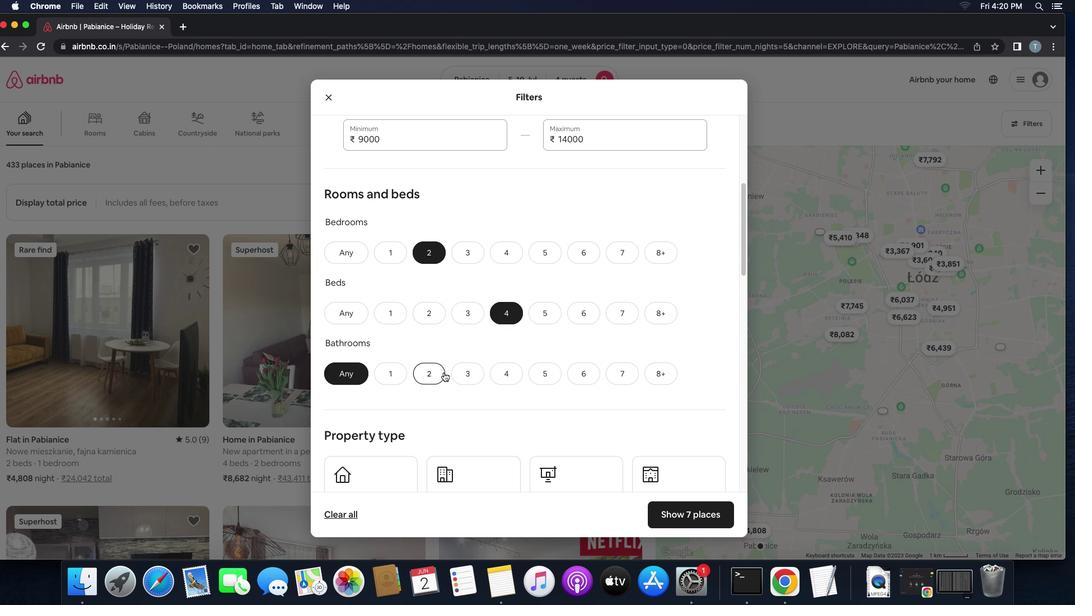 
Action: Mouse pressed left at (433, 367)
Screenshot: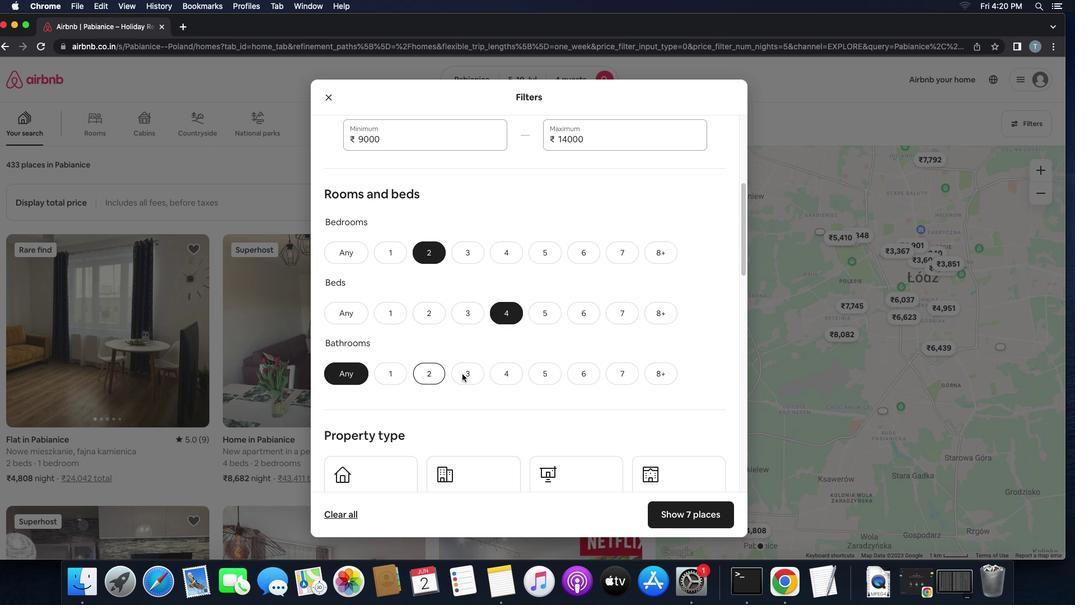 
Action: Mouse moved to (498, 375)
Screenshot: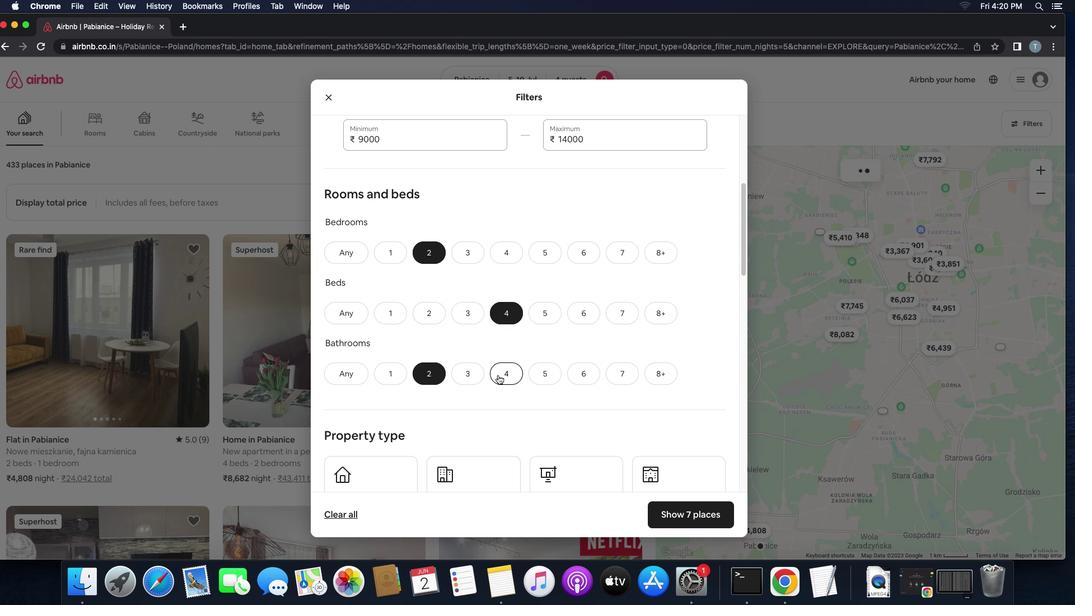
Action: Mouse scrolled (498, 375) with delta (0, 0)
Screenshot: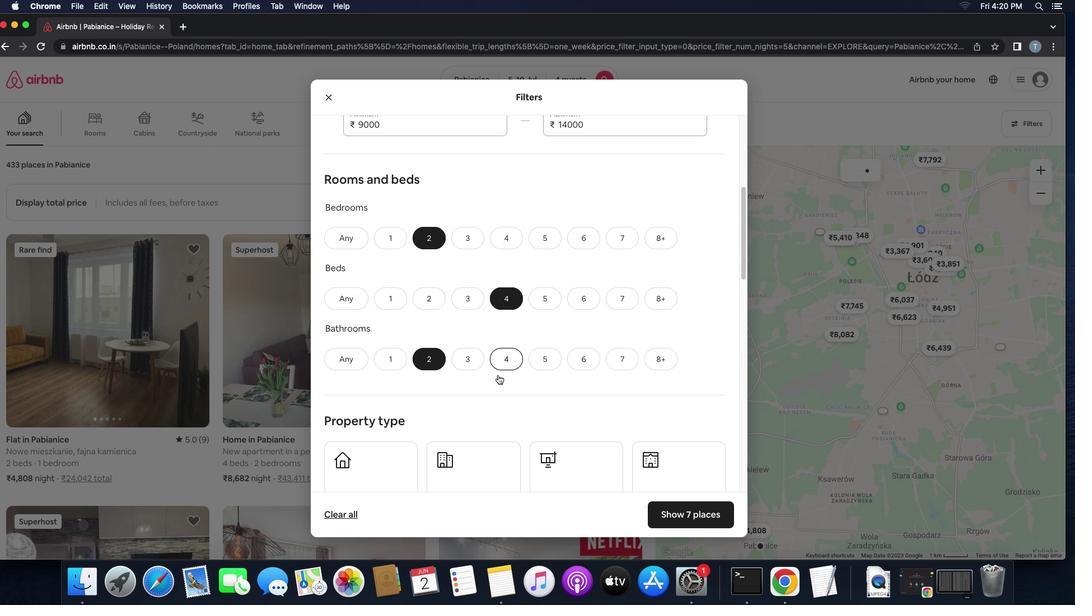 
Action: Mouse scrolled (498, 375) with delta (0, 0)
Screenshot: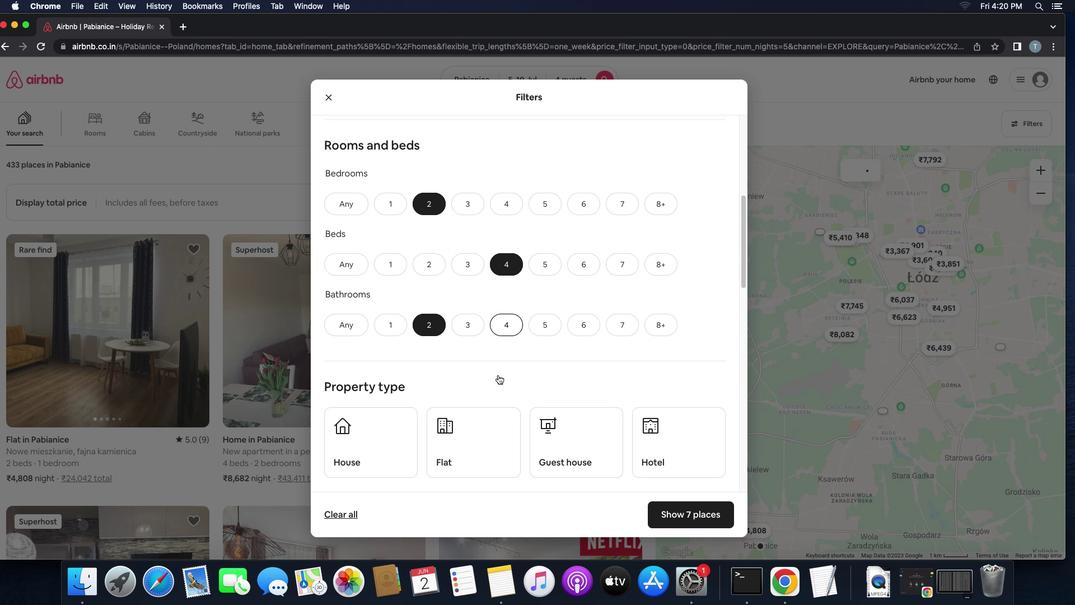 
Action: Mouse scrolled (498, 375) with delta (0, -1)
Screenshot: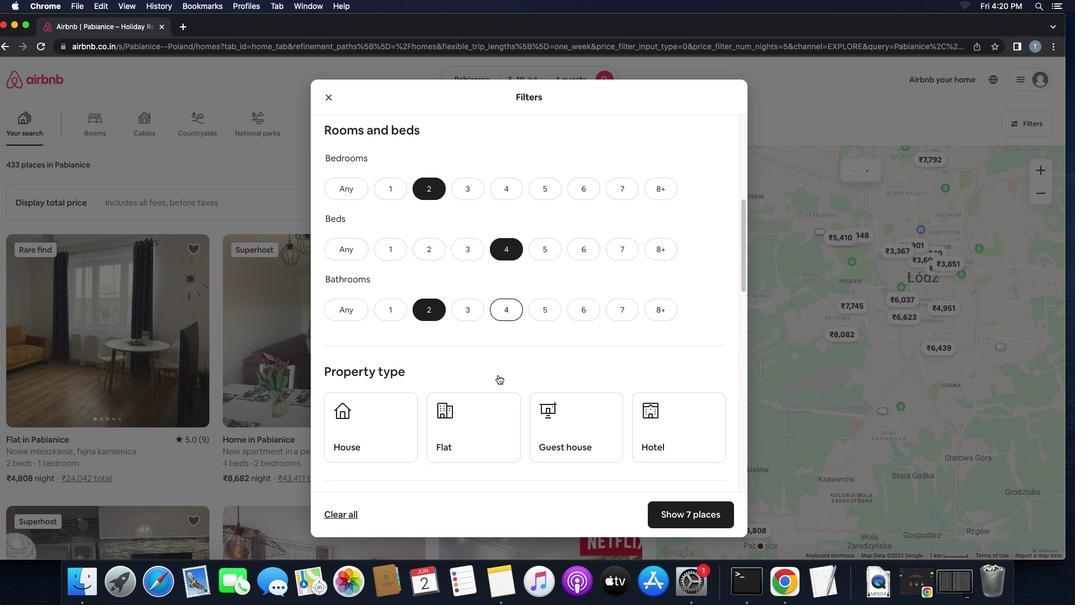 
Action: Mouse scrolled (498, 375) with delta (0, 0)
Screenshot: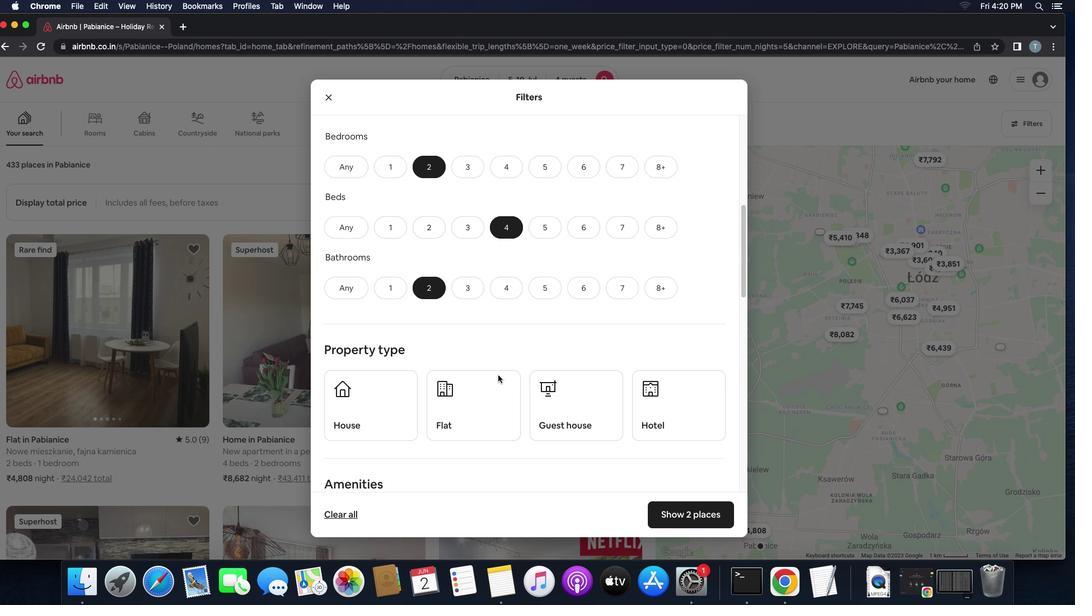 
Action: Mouse scrolled (498, 375) with delta (0, 0)
Screenshot: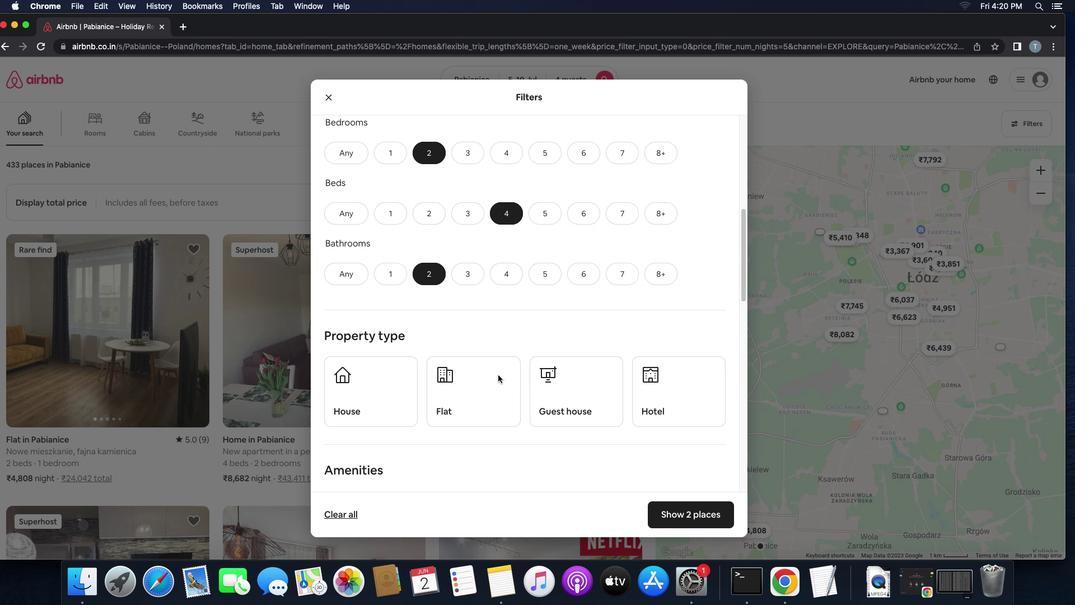 
Action: Mouse scrolled (498, 375) with delta (0, 0)
Screenshot: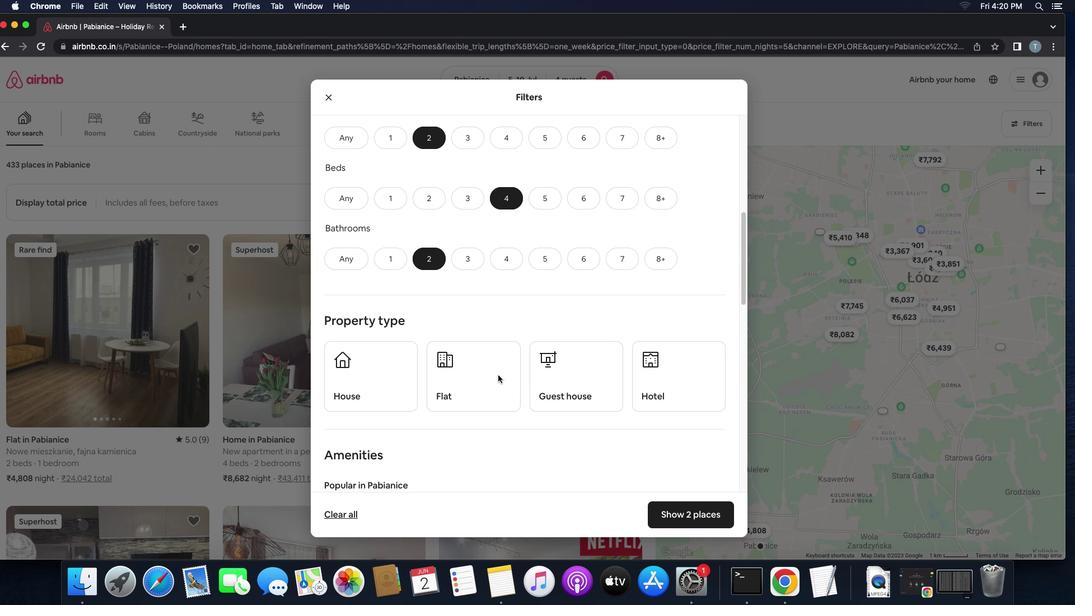 
Action: Mouse scrolled (498, 375) with delta (0, 0)
Screenshot: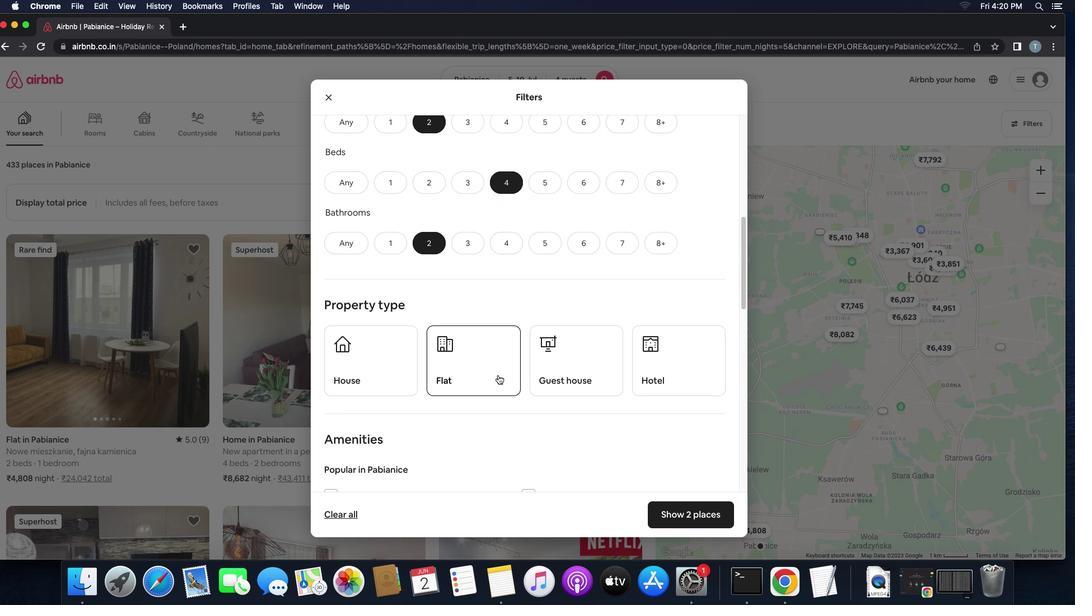 
Action: Mouse scrolled (498, 375) with delta (0, 0)
Screenshot: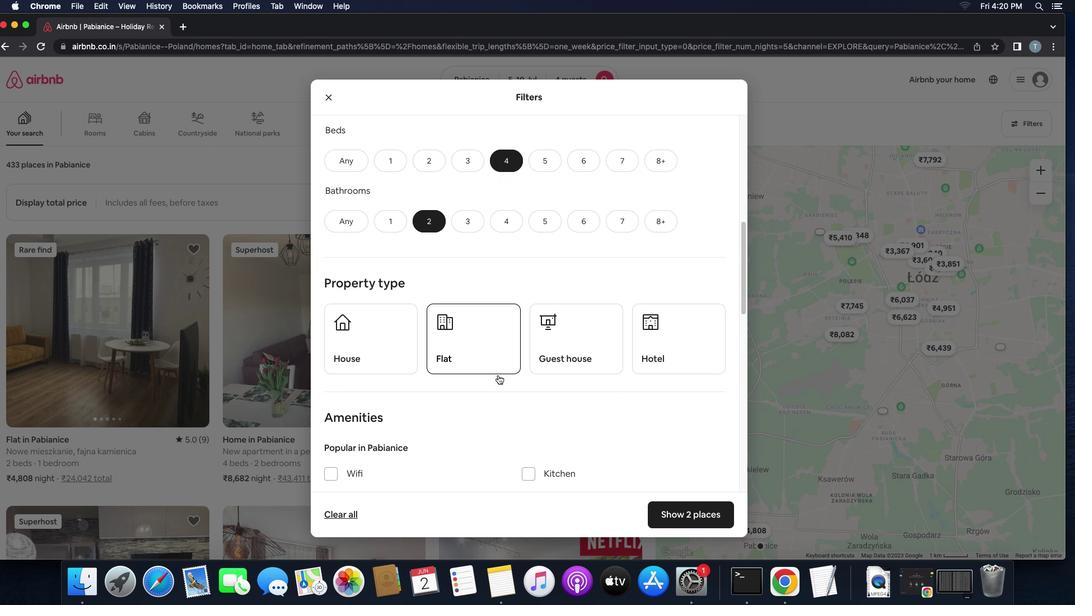 
Action: Mouse scrolled (498, 375) with delta (0, 0)
Screenshot: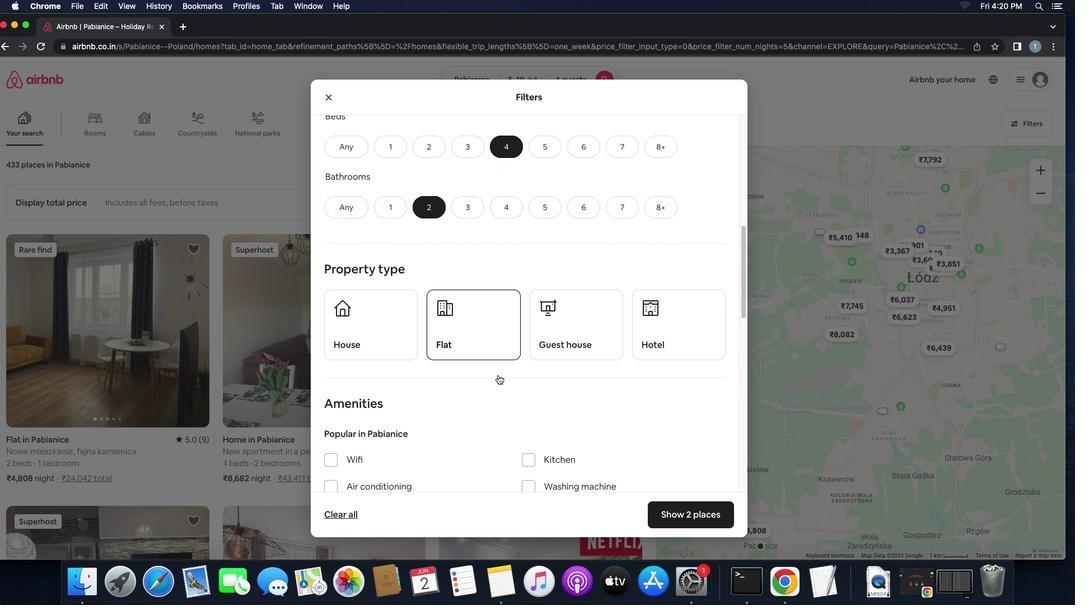 
Action: Mouse scrolled (498, 375) with delta (0, 0)
Screenshot: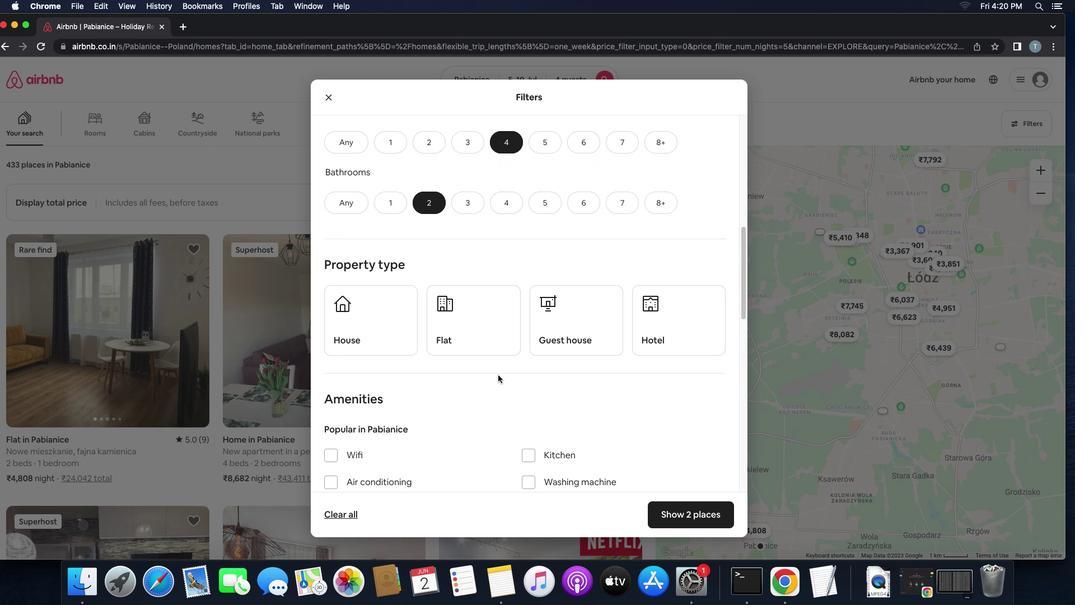 
Action: Mouse scrolled (498, 375) with delta (0, 0)
Screenshot: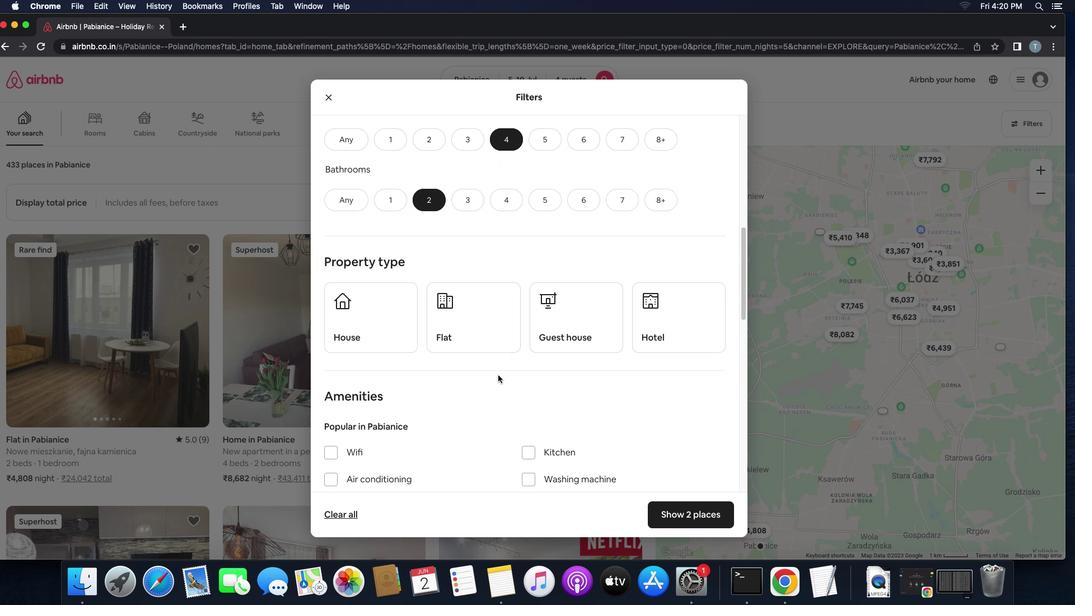 
Action: Mouse scrolled (498, 375) with delta (0, 0)
Screenshot: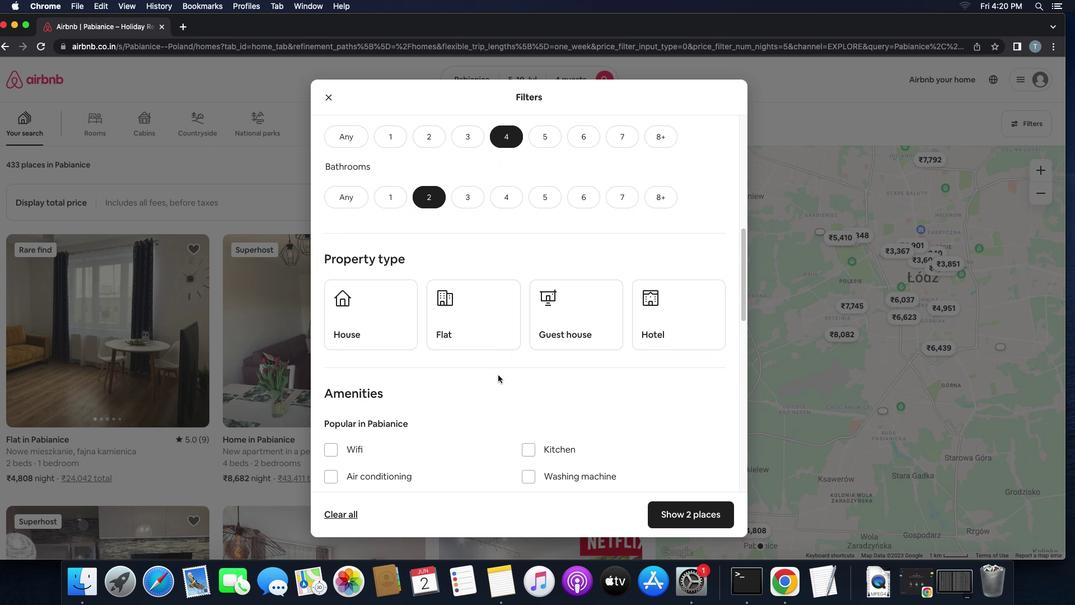
Action: Mouse scrolled (498, 375) with delta (0, 0)
Screenshot: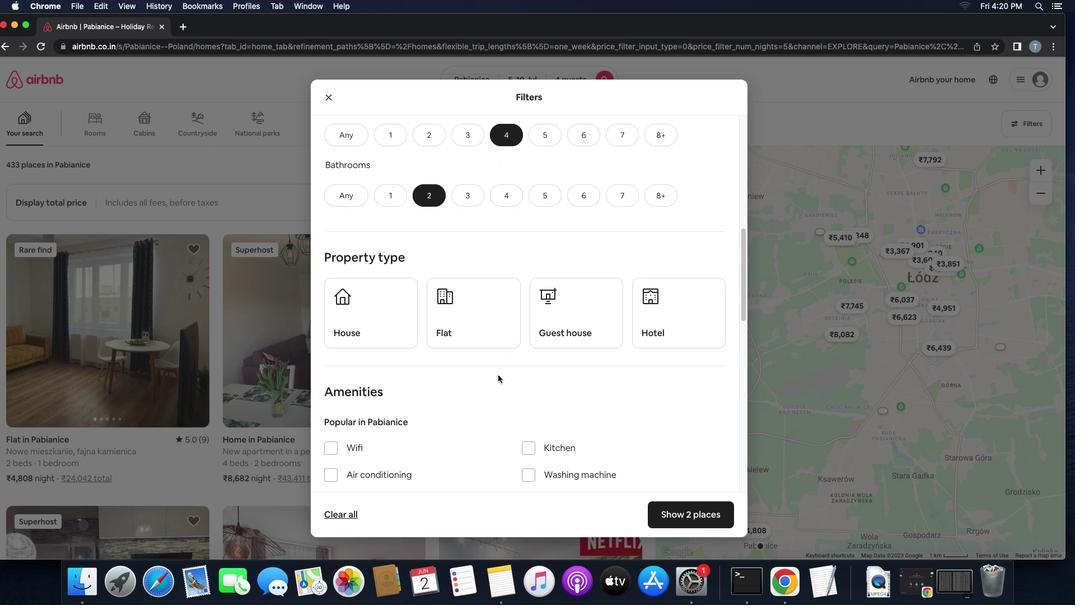 
Action: Mouse moved to (387, 337)
Screenshot: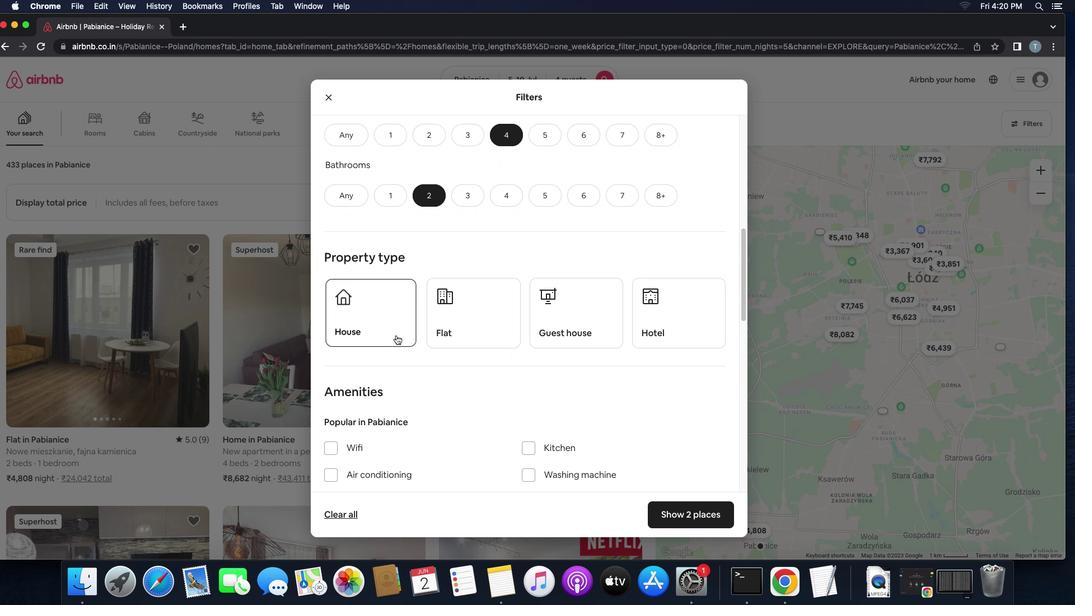 
Action: Mouse pressed left at (387, 337)
Screenshot: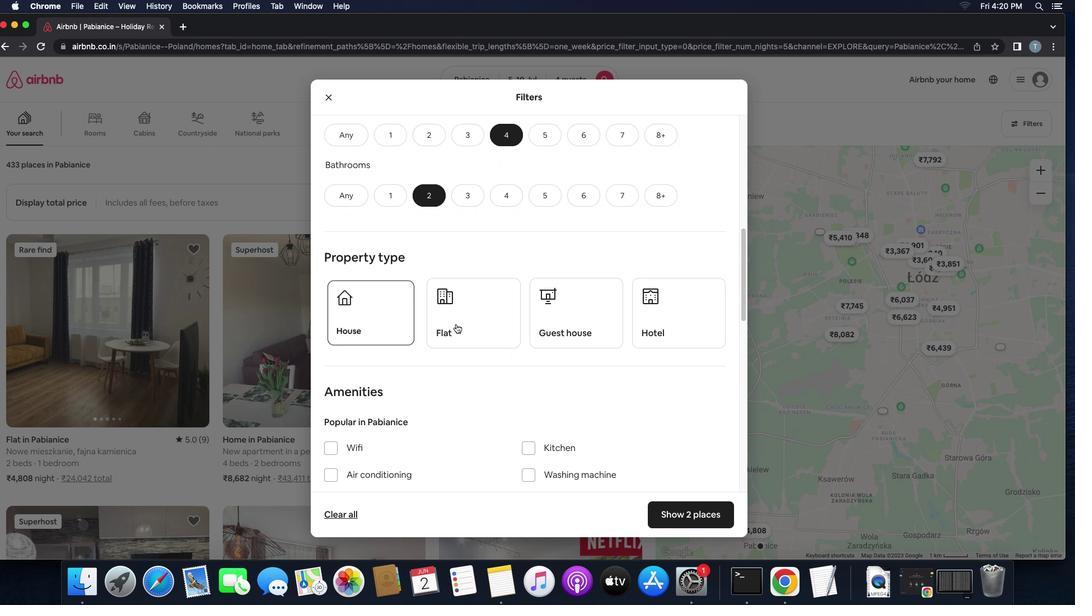 
Action: Mouse moved to (477, 320)
Screenshot: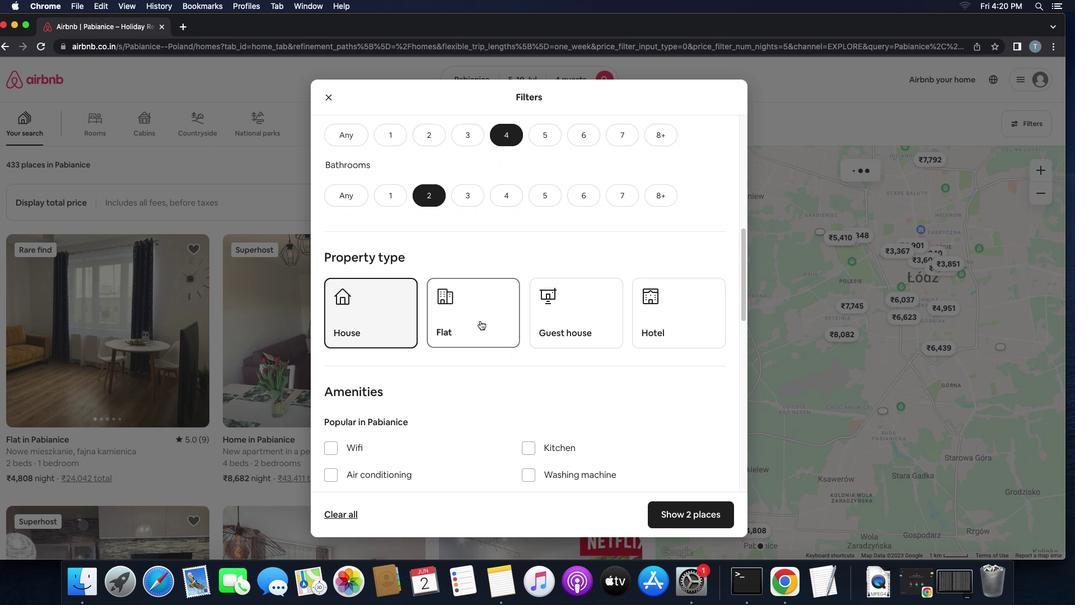 
Action: Mouse pressed left at (477, 320)
Screenshot: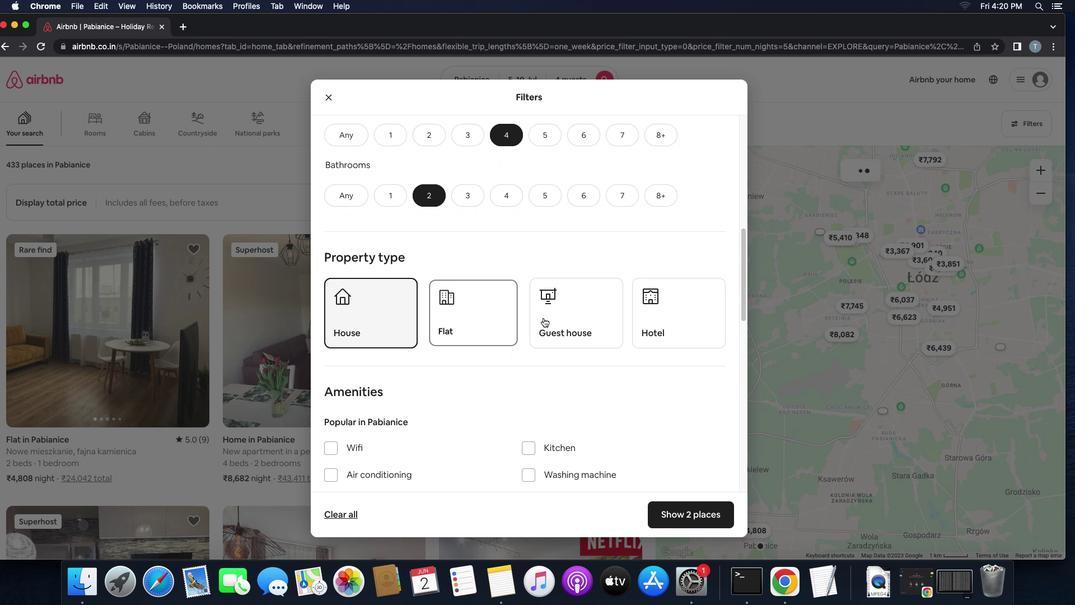 
Action: Mouse moved to (555, 318)
Screenshot: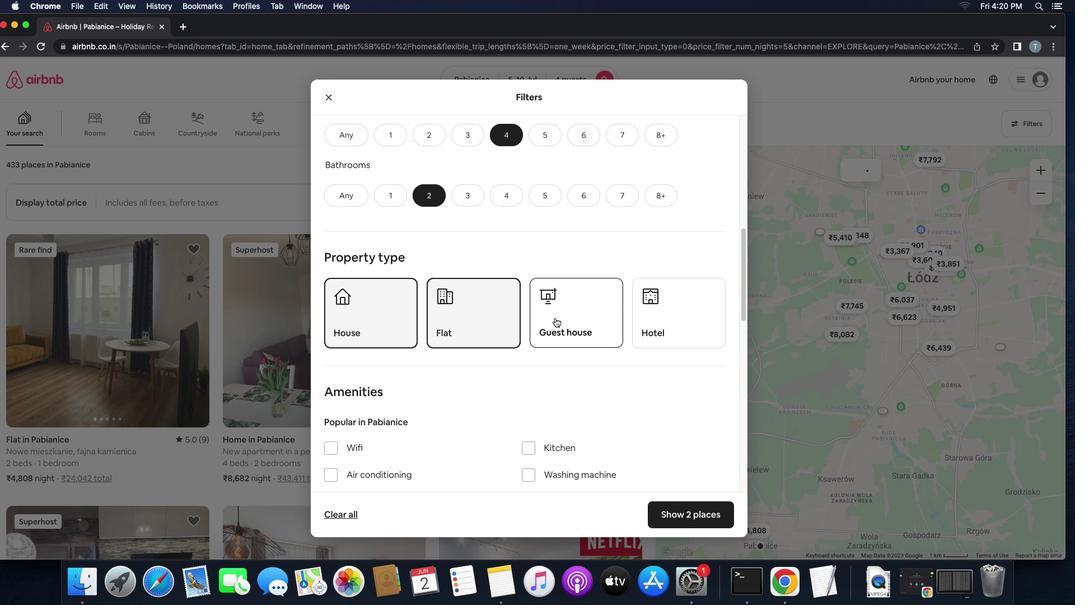 
Action: Mouse pressed left at (555, 318)
Screenshot: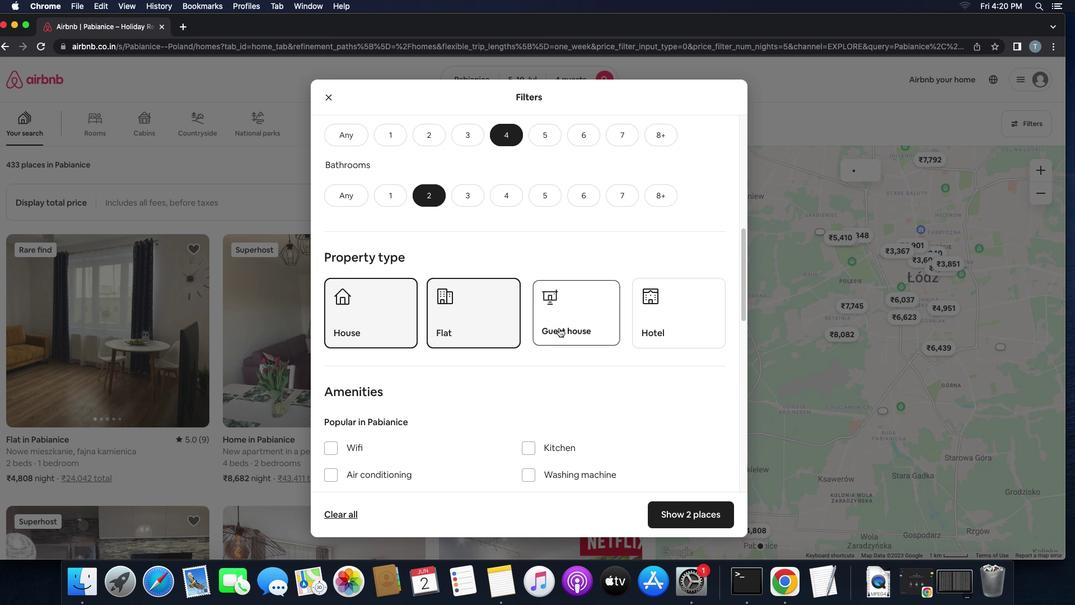 
Action: Mouse moved to (572, 396)
Screenshot: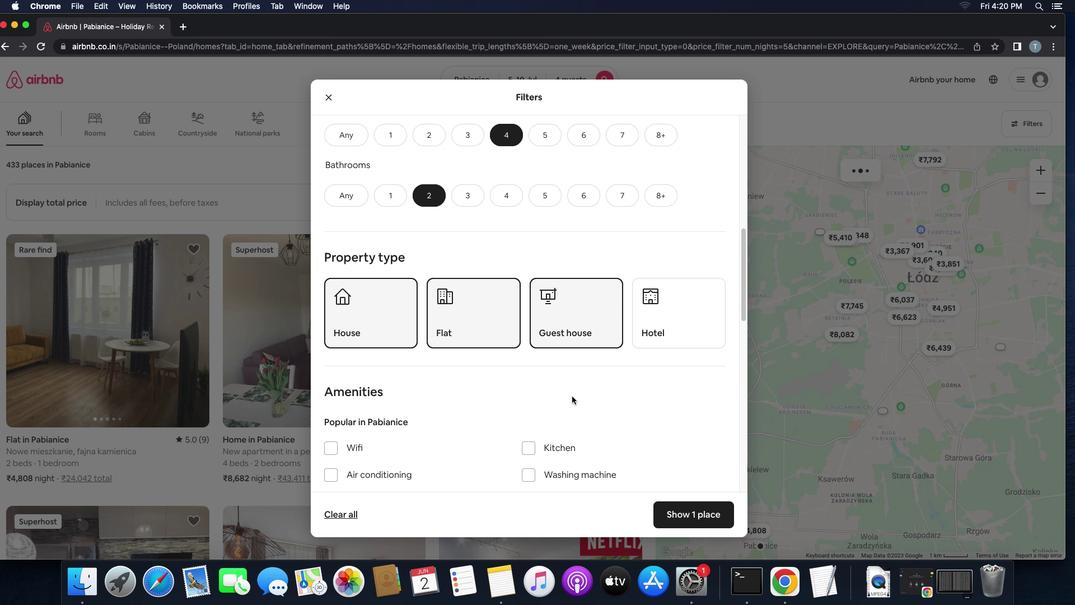 
Action: Mouse scrolled (572, 396) with delta (0, 0)
Screenshot: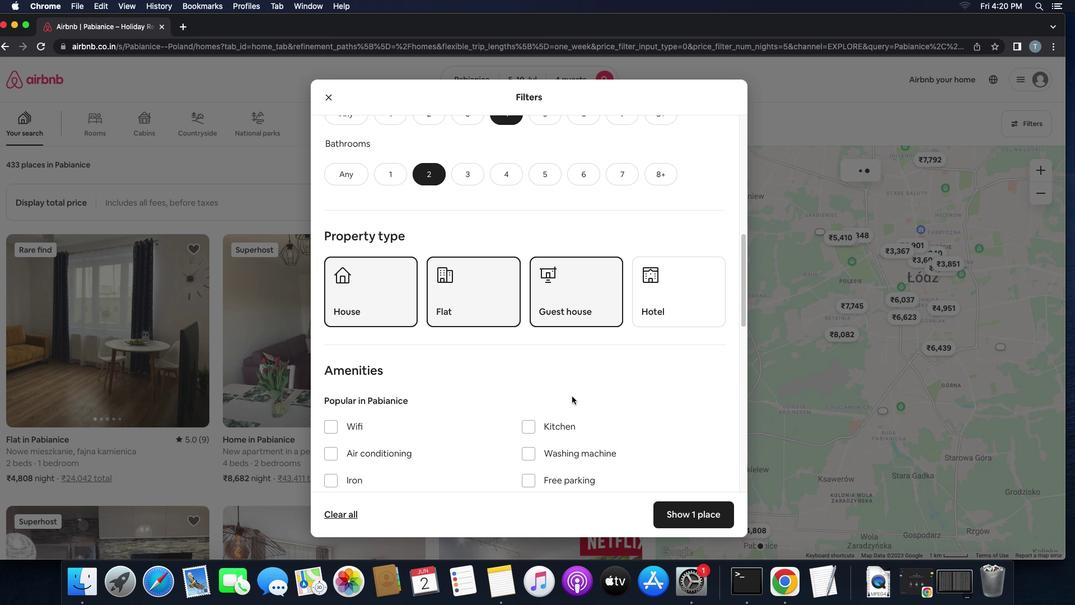 
Action: Mouse scrolled (572, 396) with delta (0, 0)
Screenshot: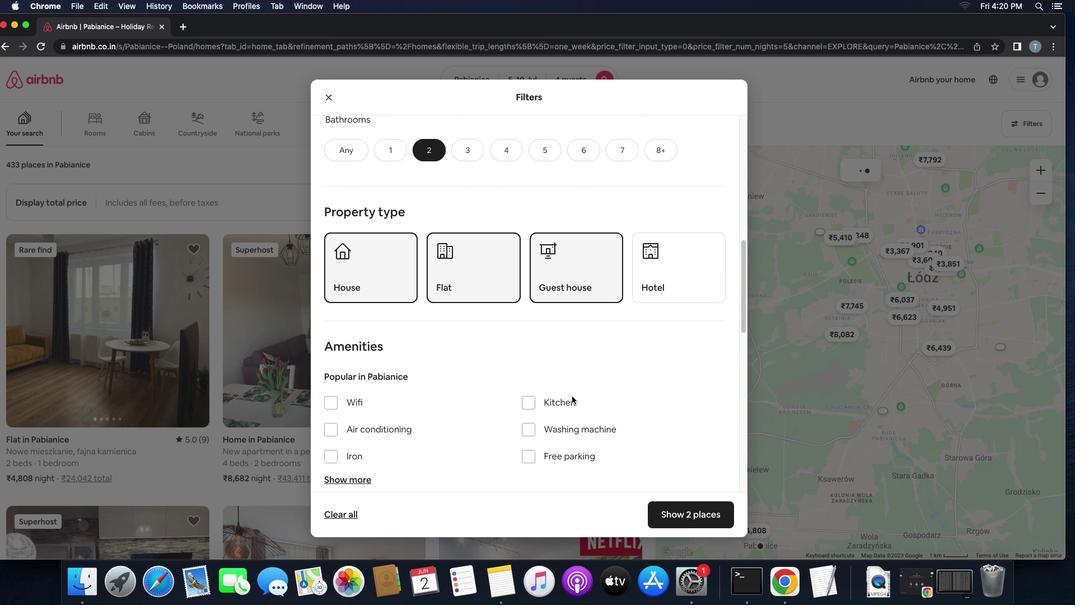
Action: Mouse scrolled (572, 396) with delta (0, -1)
Screenshot: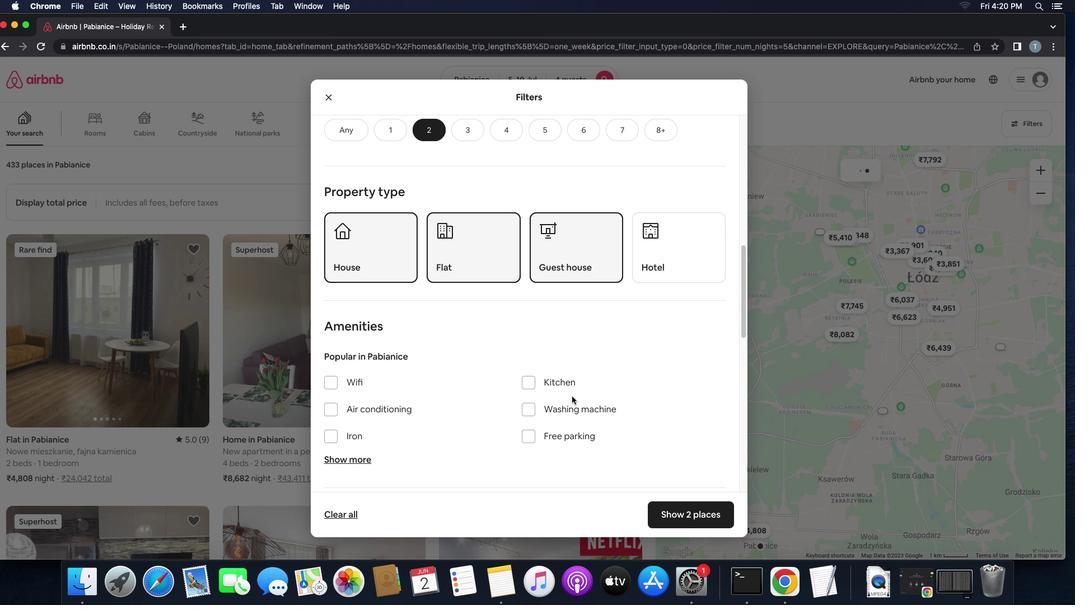 
Action: Mouse scrolled (572, 396) with delta (0, 0)
Screenshot: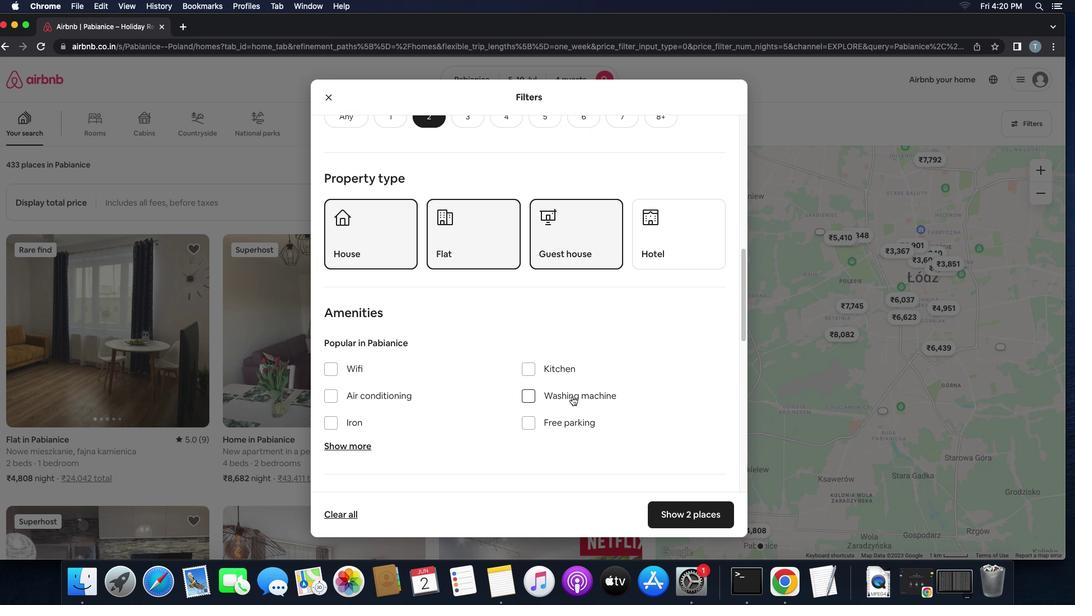 
Action: Mouse scrolled (572, 396) with delta (0, 0)
Screenshot: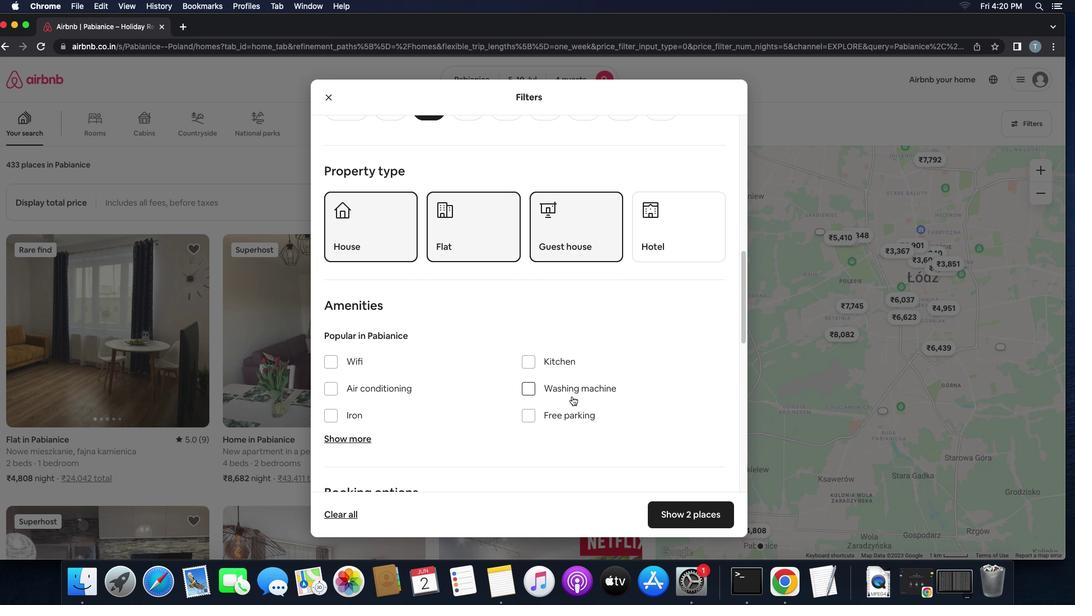 
Action: Mouse scrolled (572, 396) with delta (0, 0)
Screenshot: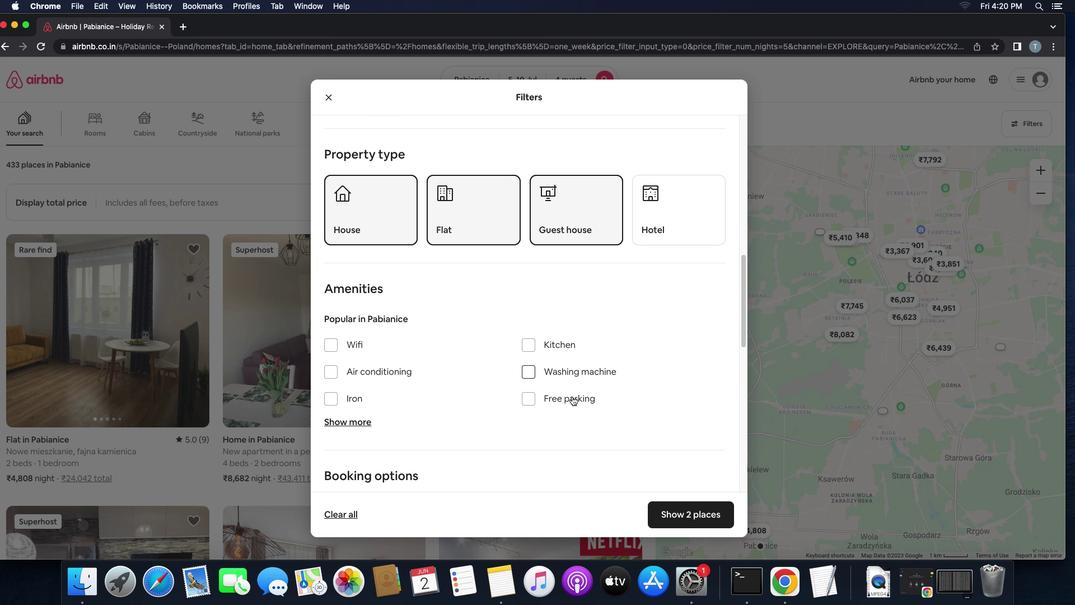 
Action: Mouse scrolled (572, 396) with delta (0, 0)
Screenshot: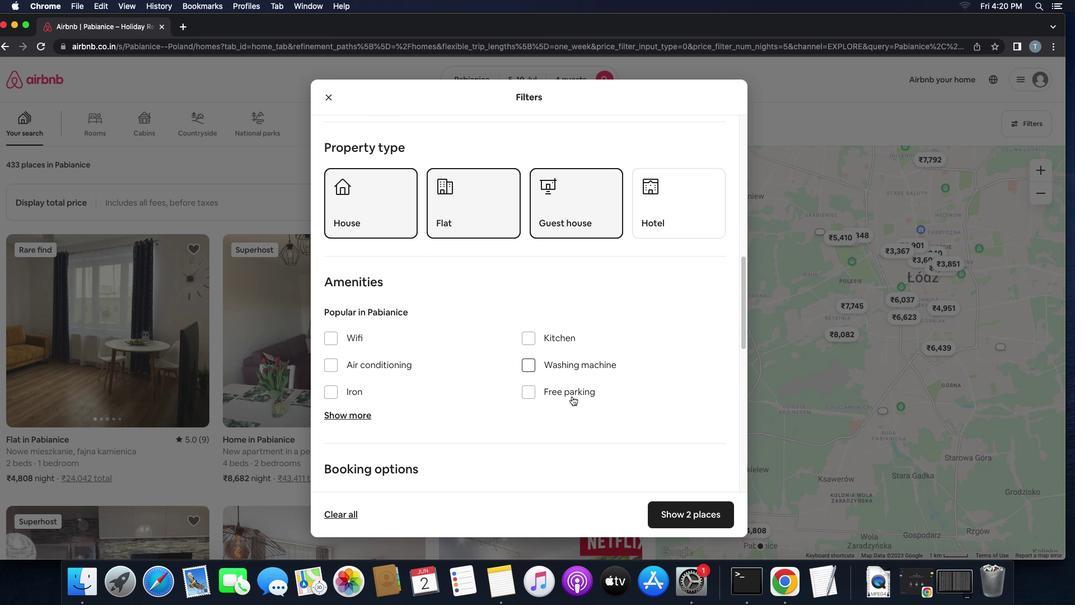 
Action: Mouse scrolled (572, 396) with delta (0, 0)
Screenshot: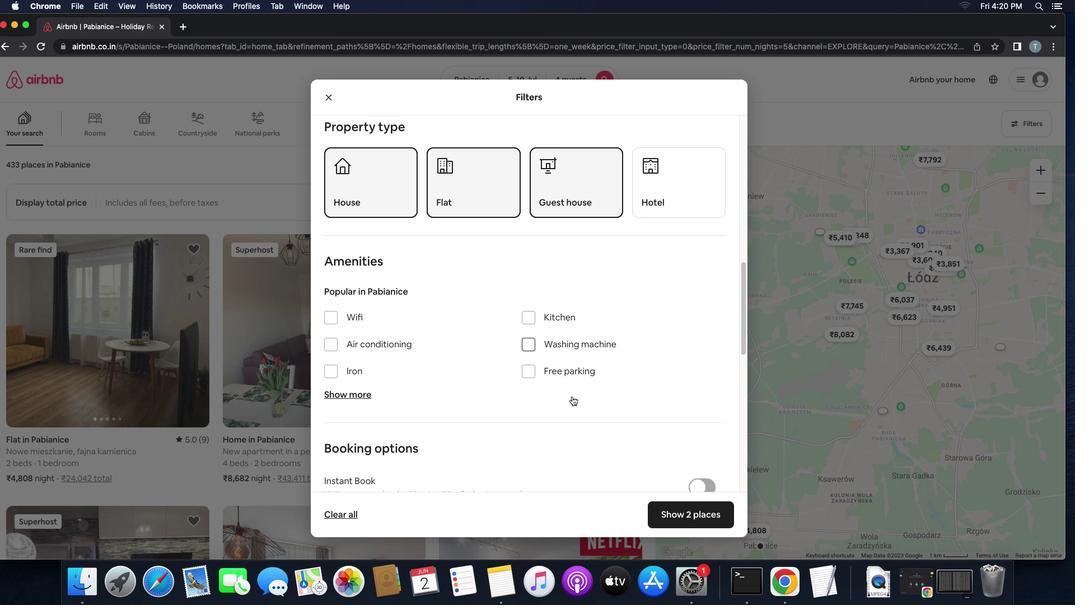 
Action: Mouse scrolled (572, 396) with delta (0, 0)
Screenshot: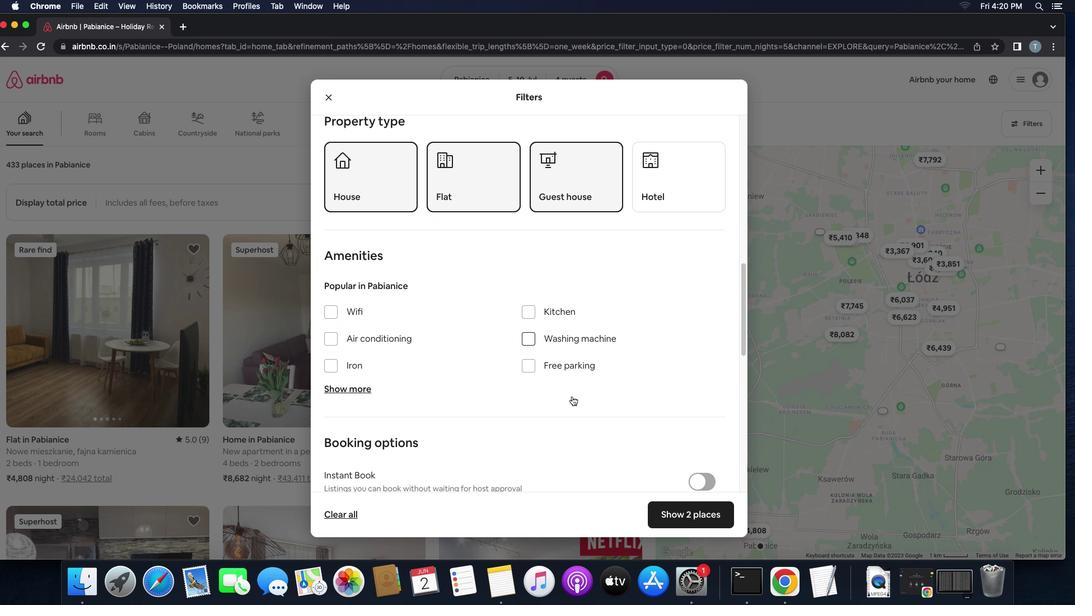 
Action: Mouse scrolled (572, 396) with delta (0, 0)
Screenshot: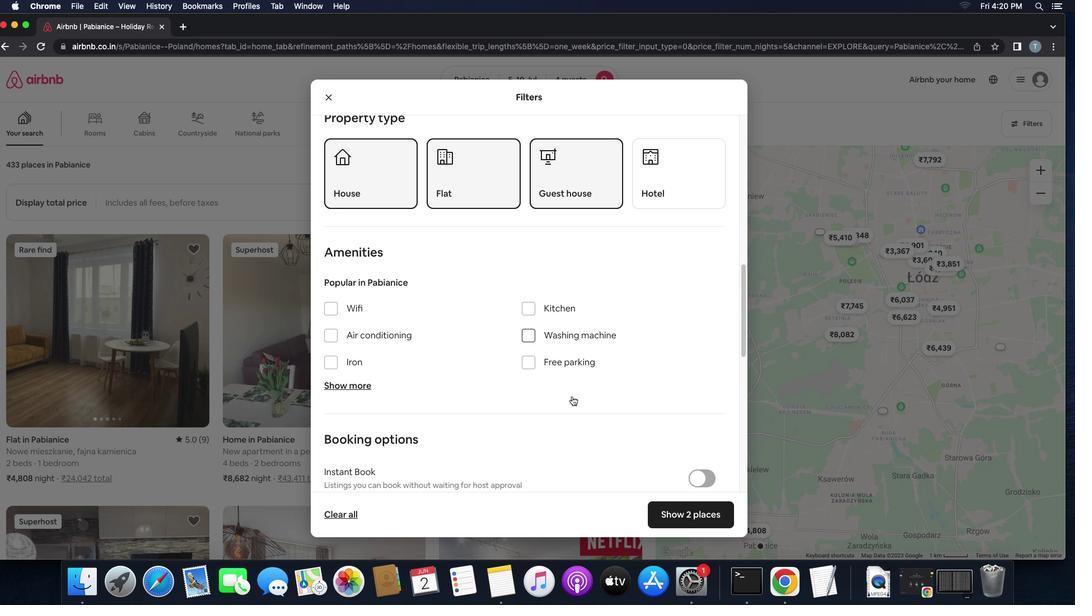 
Action: Mouse scrolled (572, 396) with delta (0, 0)
Screenshot: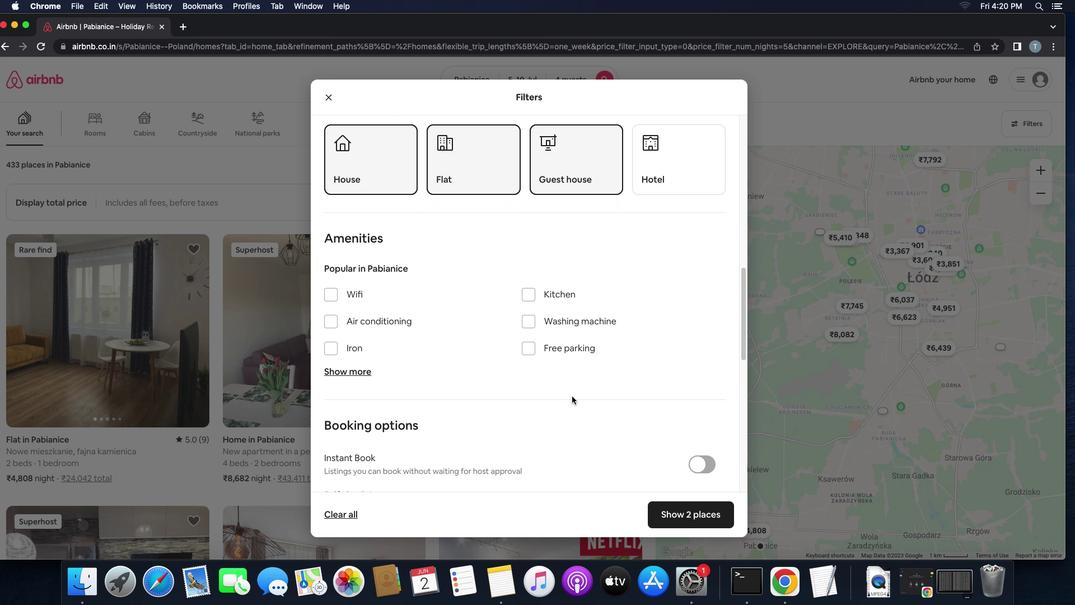 
Action: Mouse scrolled (572, 396) with delta (0, 0)
Screenshot: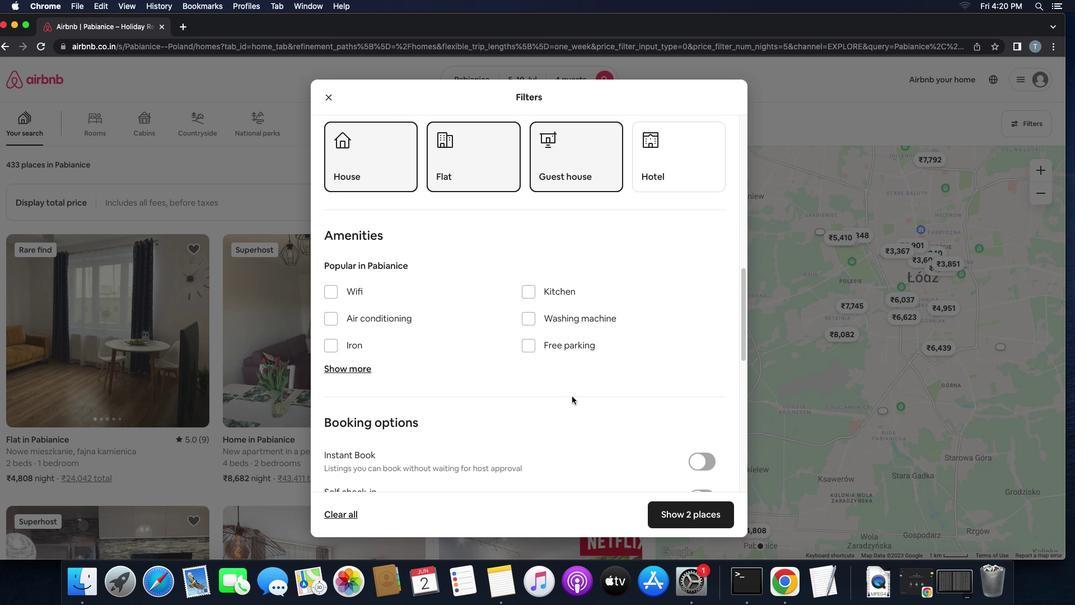 
Action: Mouse moved to (530, 322)
Screenshot: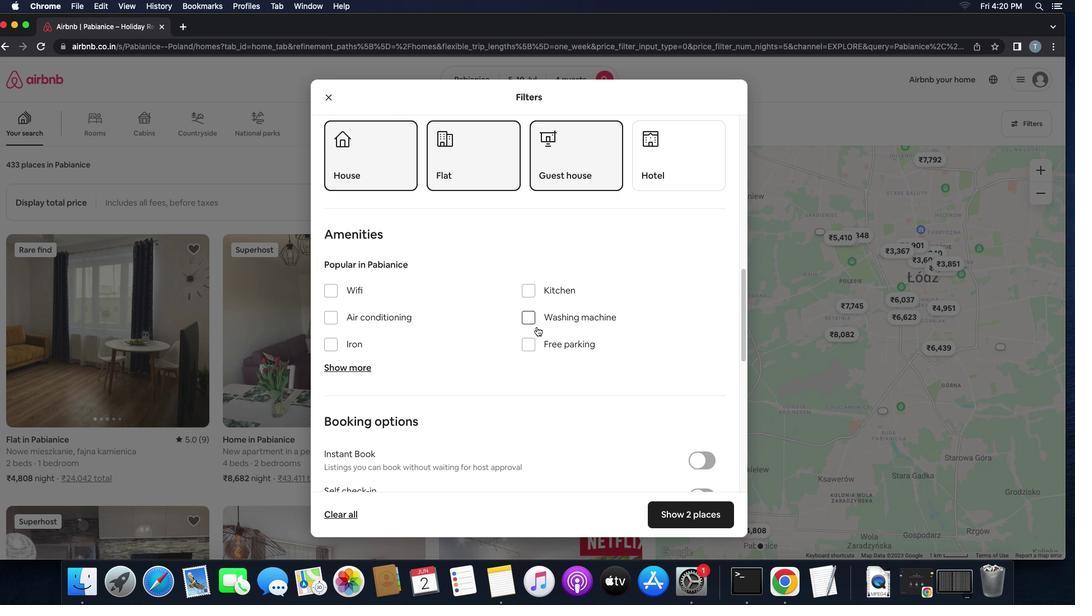 
Action: Mouse pressed left at (530, 322)
Screenshot: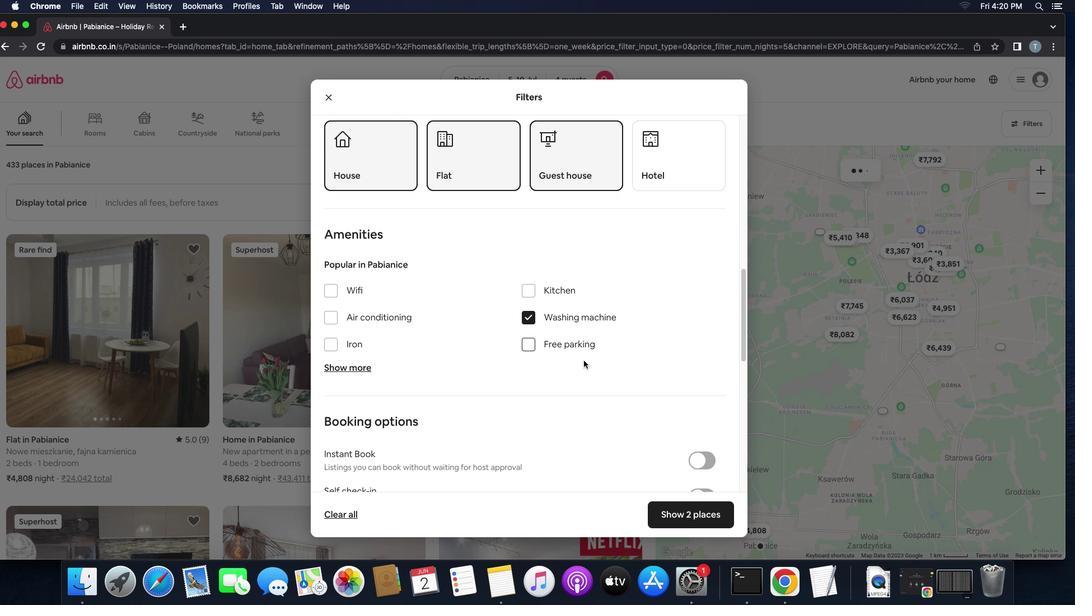 
Action: Mouse moved to (593, 379)
Screenshot: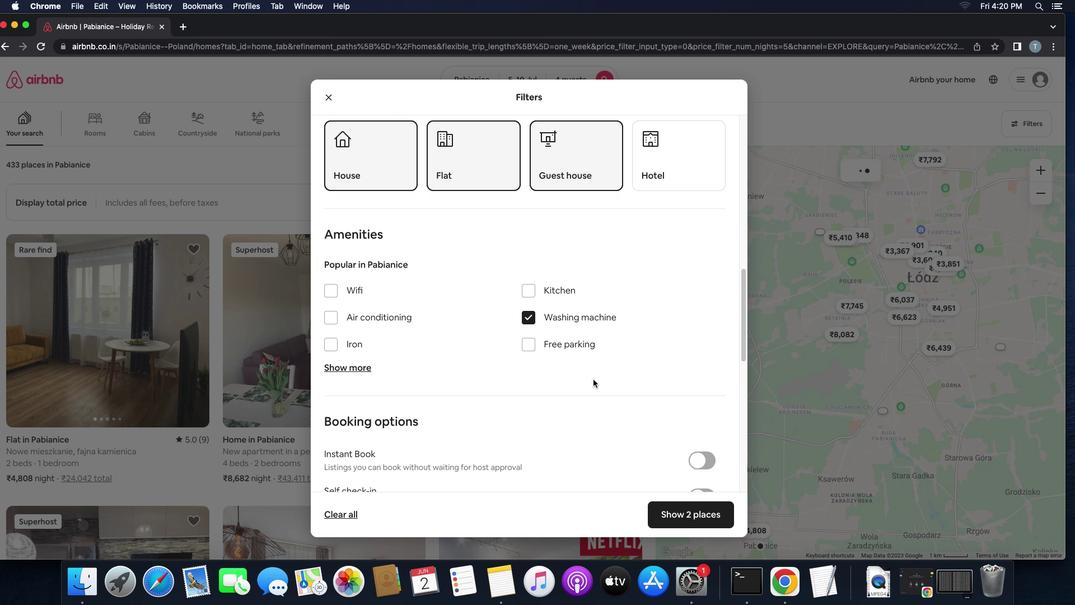 
Action: Mouse scrolled (593, 379) with delta (0, 0)
Screenshot: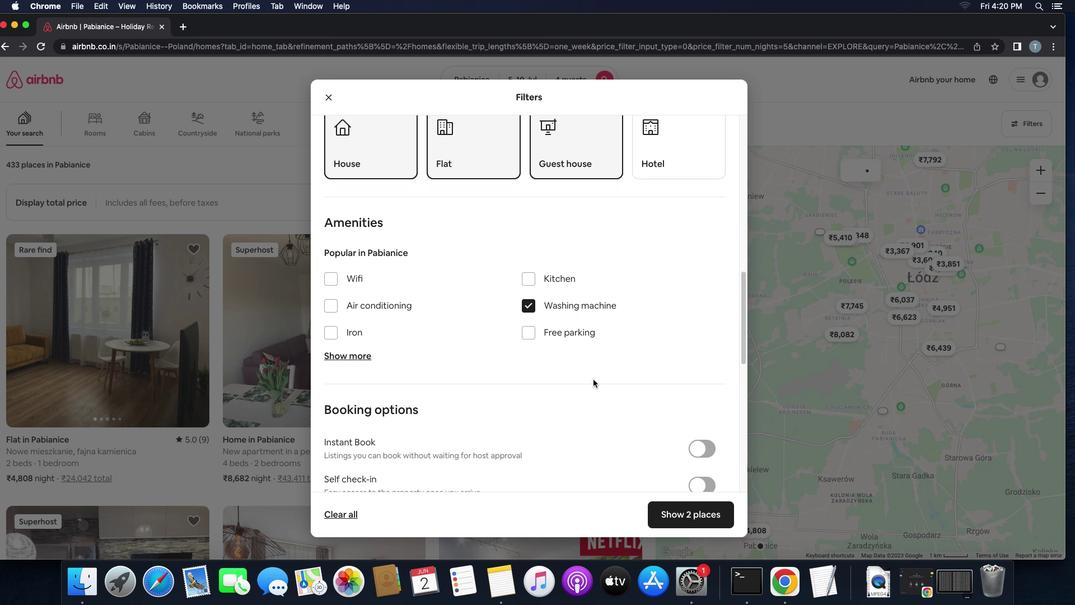 
Action: Mouse scrolled (593, 379) with delta (0, 0)
Screenshot: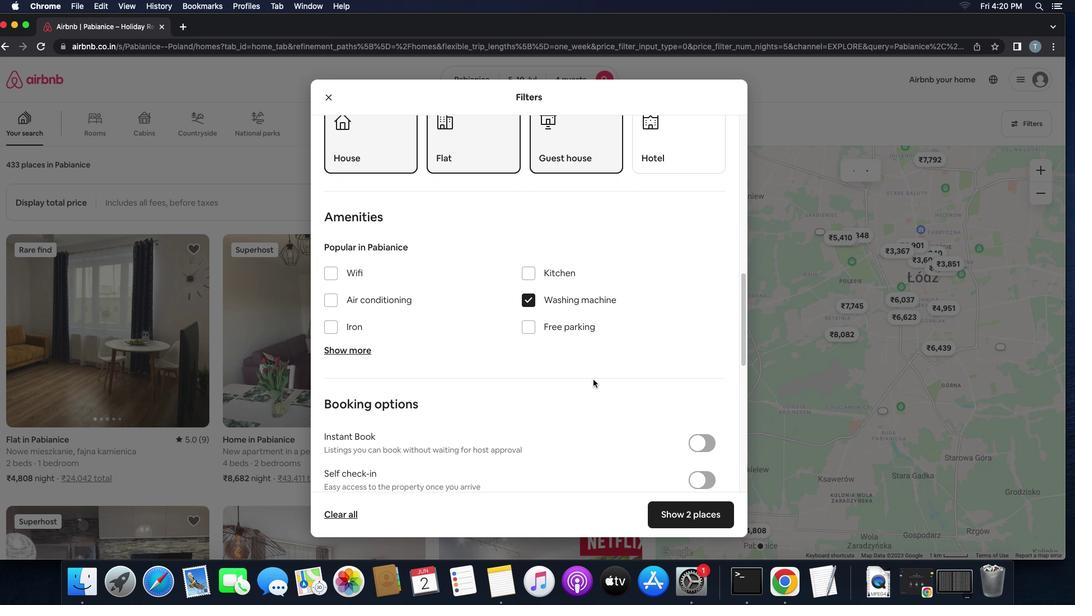 
Action: Mouse scrolled (593, 379) with delta (0, 0)
Screenshot: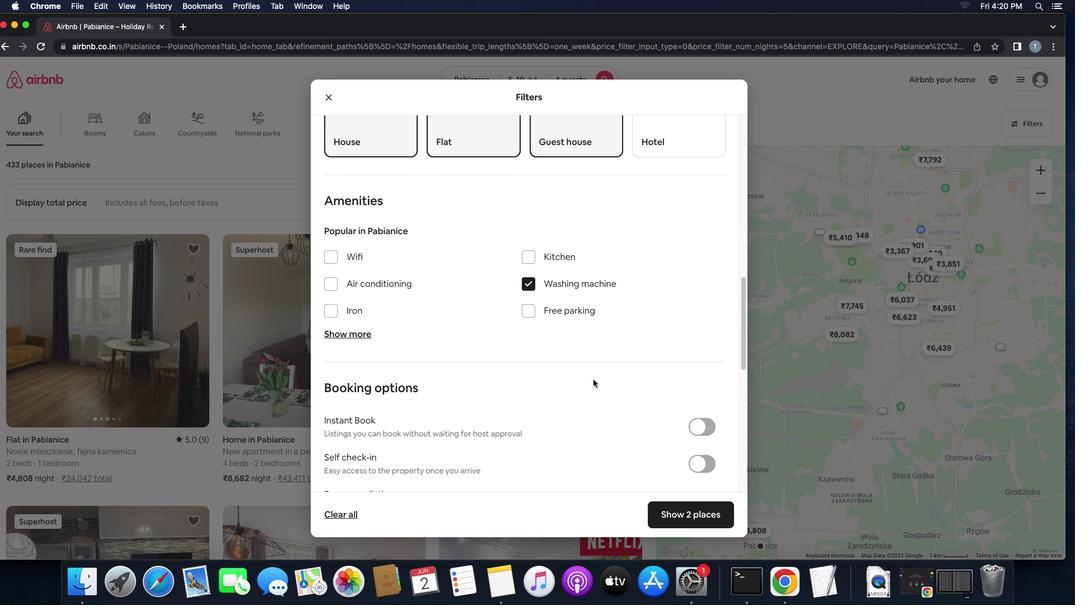 
Action: Mouse scrolled (593, 379) with delta (0, 0)
Screenshot: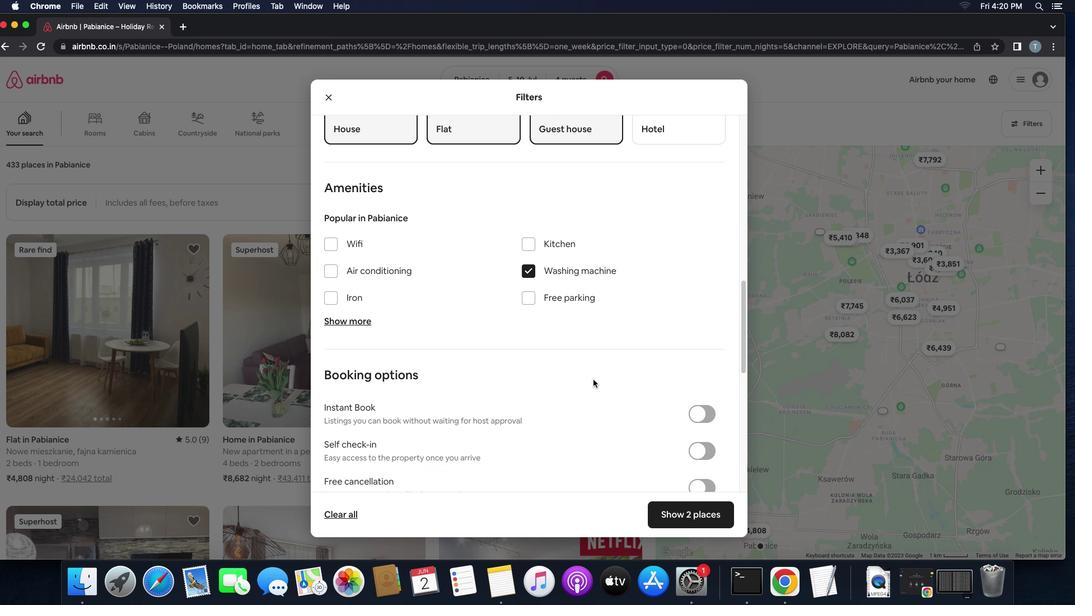
Action: Mouse scrolled (593, 379) with delta (0, 0)
Screenshot: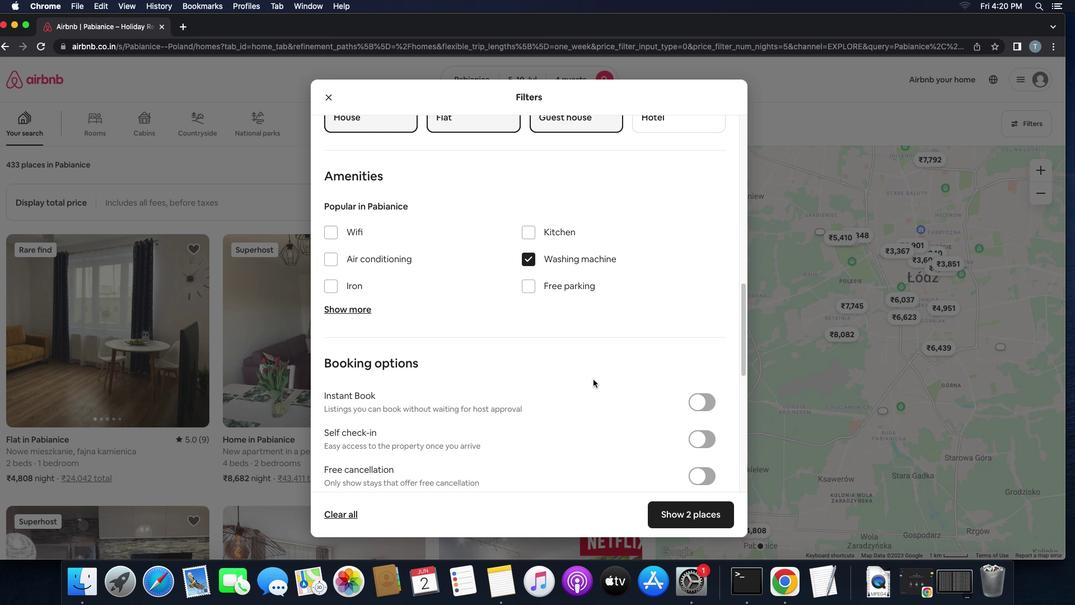 
Action: Mouse scrolled (593, 379) with delta (0, 0)
Screenshot: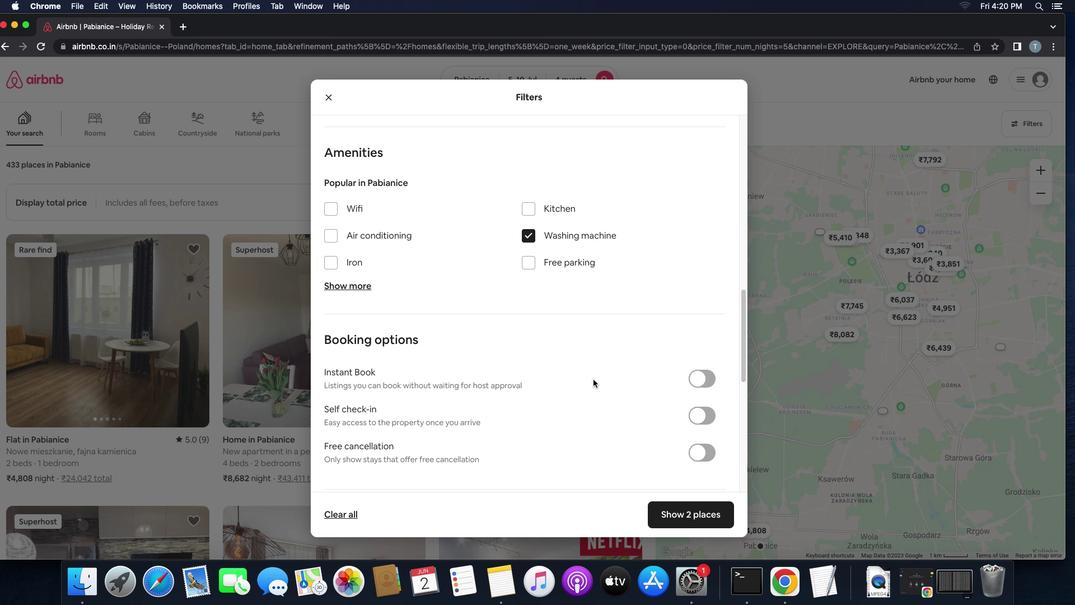 
Action: Mouse scrolled (593, 379) with delta (0, 0)
Screenshot: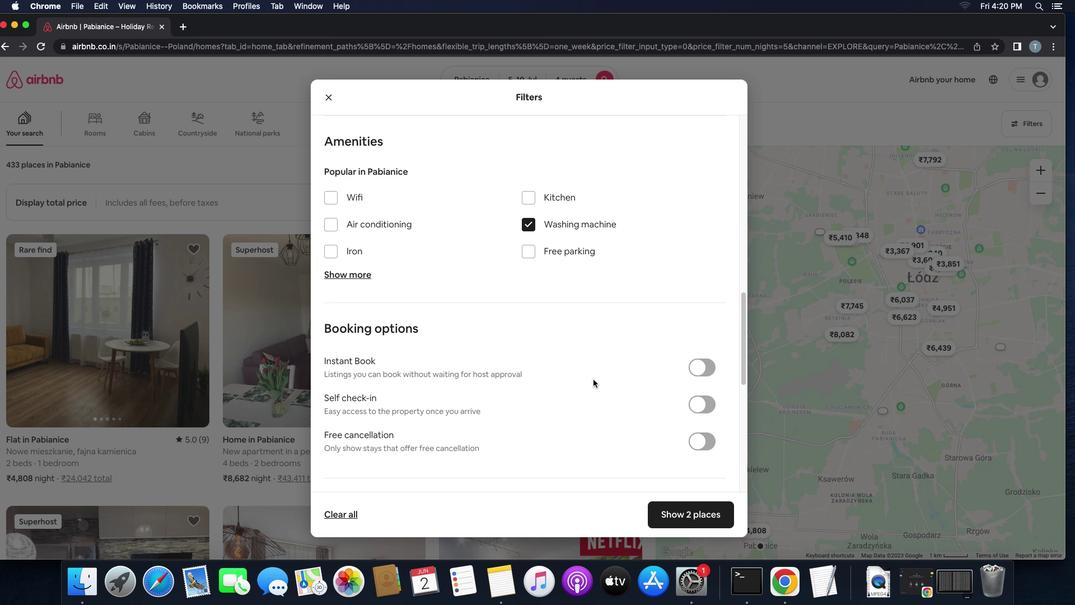 
Action: Mouse scrolled (593, 379) with delta (0, 0)
Screenshot: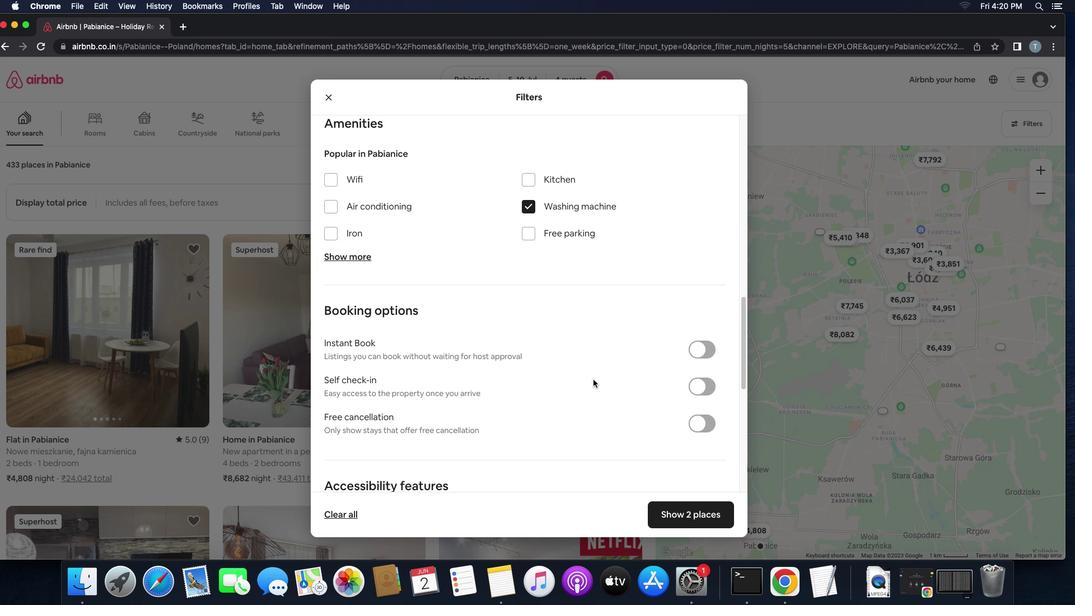 
Action: Mouse scrolled (593, 379) with delta (0, 0)
Screenshot: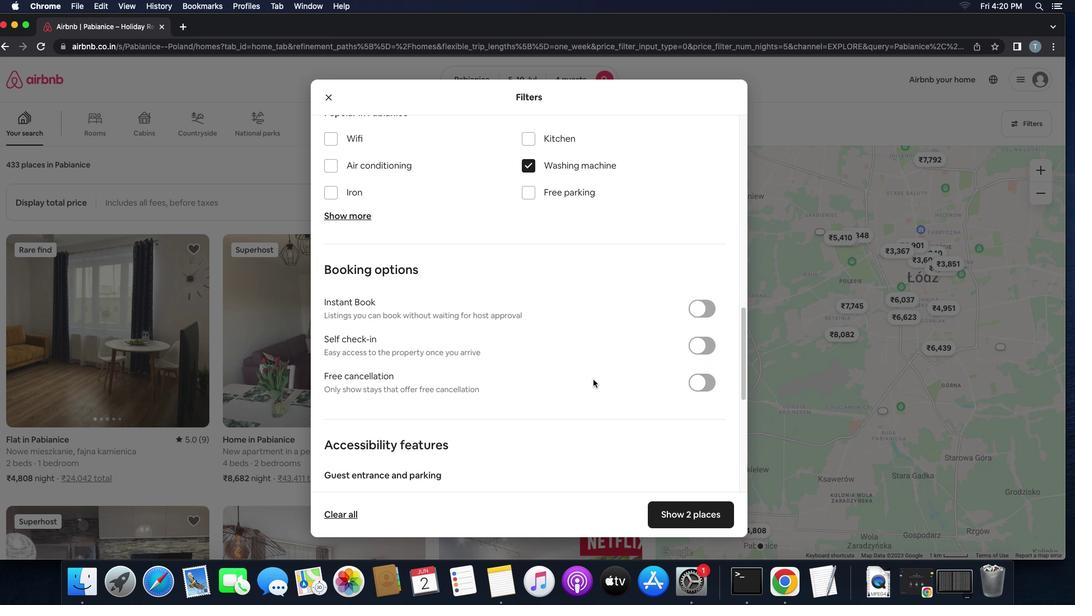 
Action: Mouse scrolled (593, 379) with delta (0, 0)
Screenshot: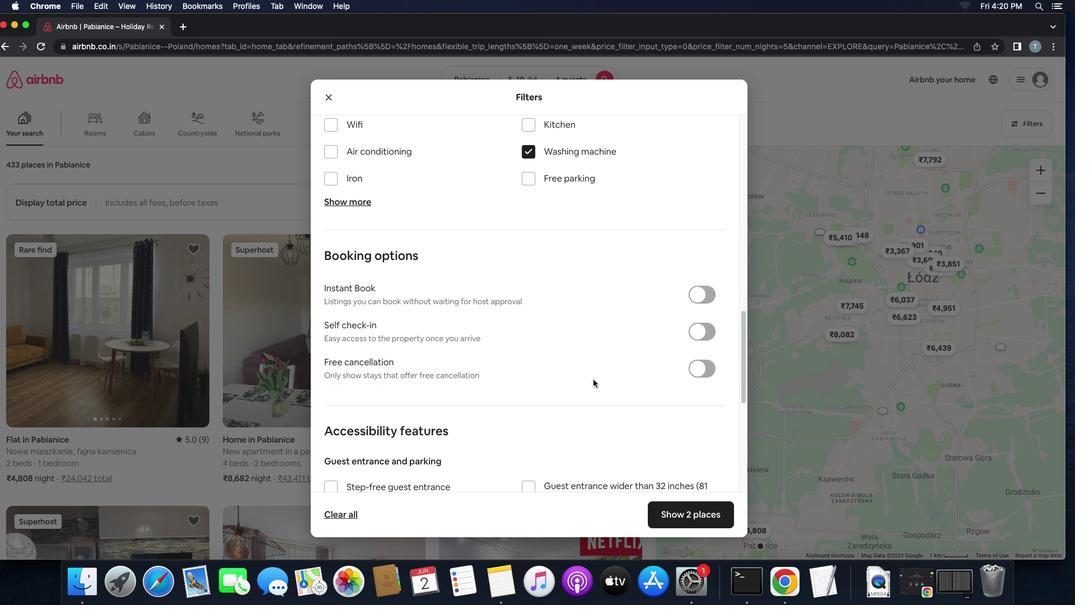 
Action: Mouse scrolled (593, 379) with delta (0, -1)
Screenshot: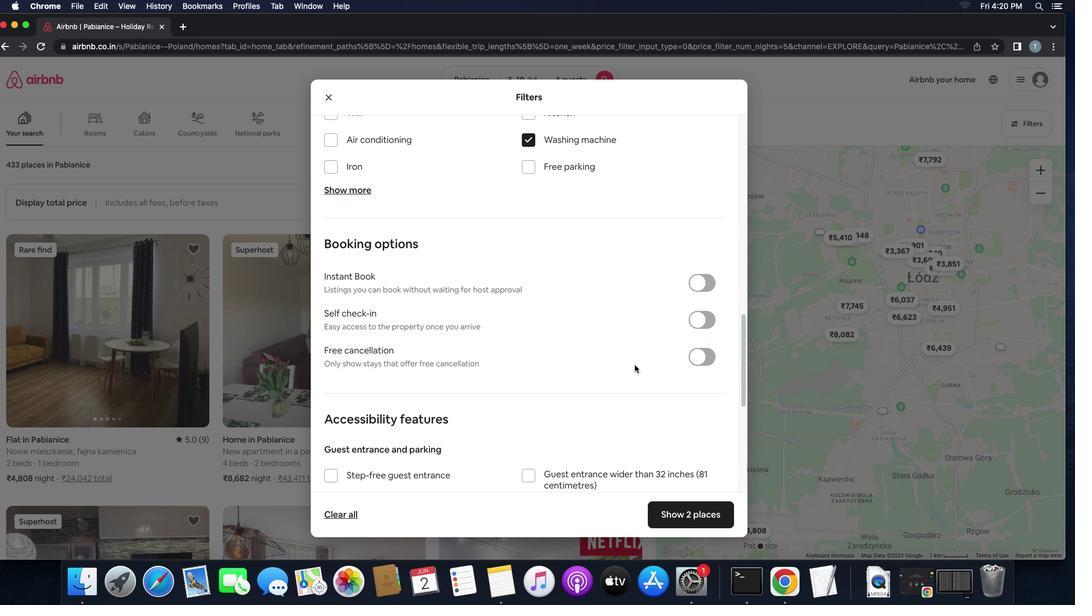 
Action: Mouse moved to (704, 316)
Screenshot: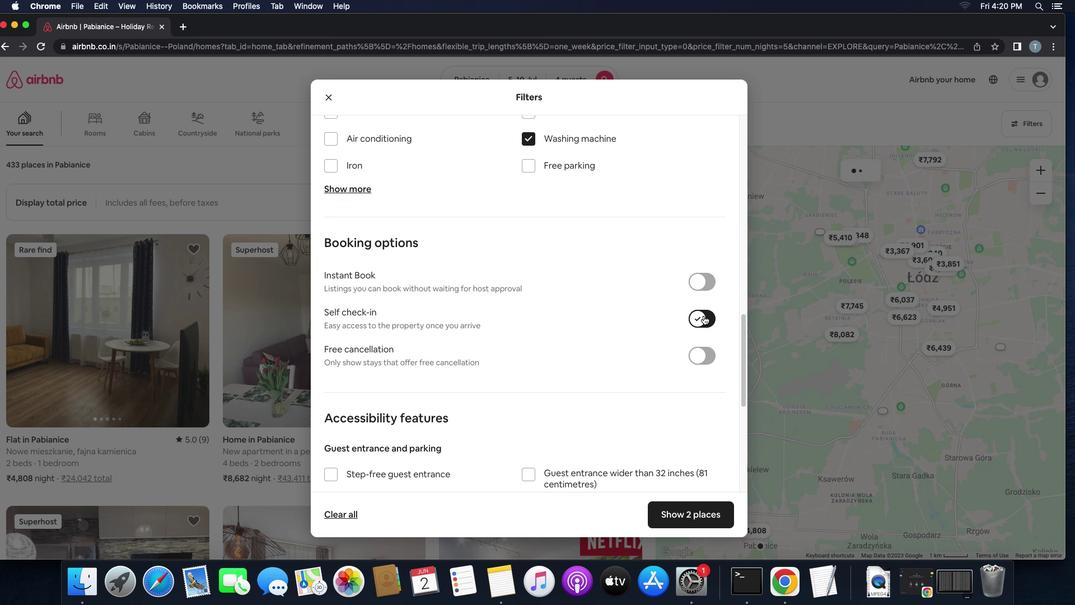 
Action: Mouse pressed left at (704, 316)
Screenshot: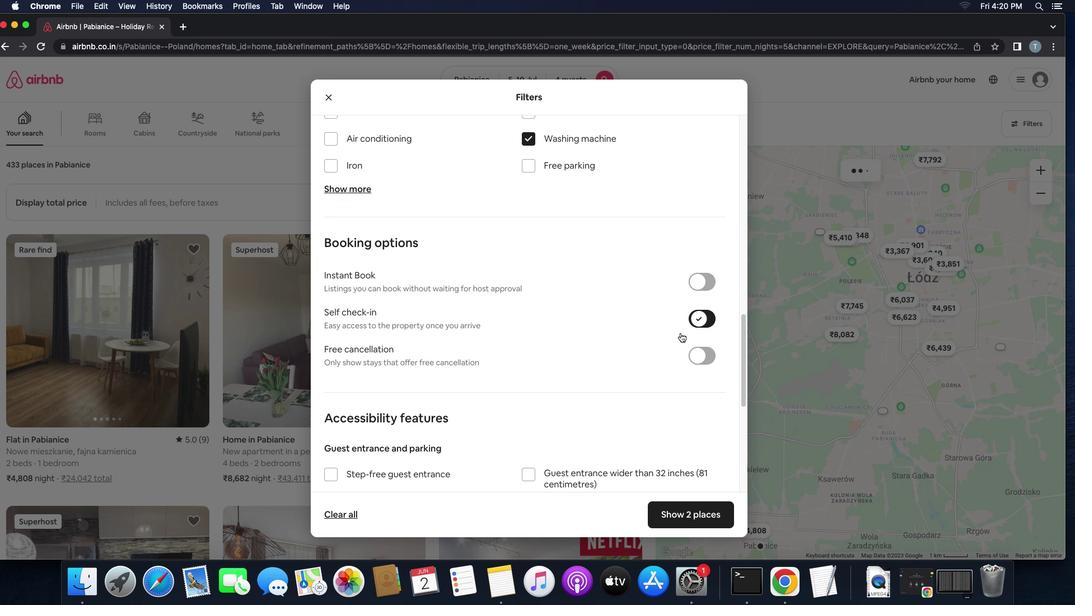 
Action: Mouse moved to (629, 375)
Screenshot: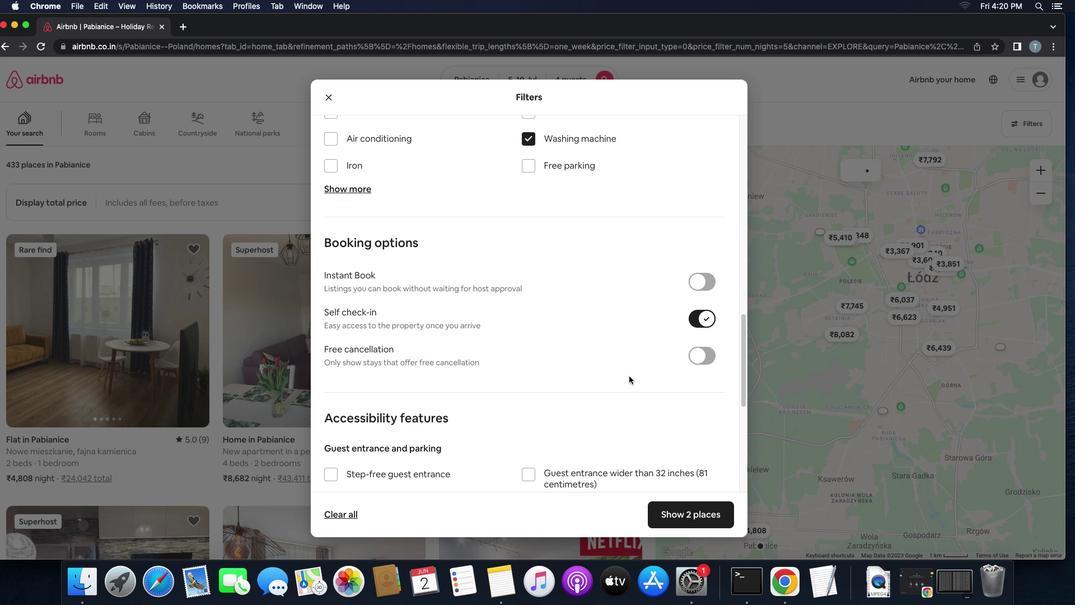 
Action: Mouse scrolled (629, 375) with delta (0, 0)
Screenshot: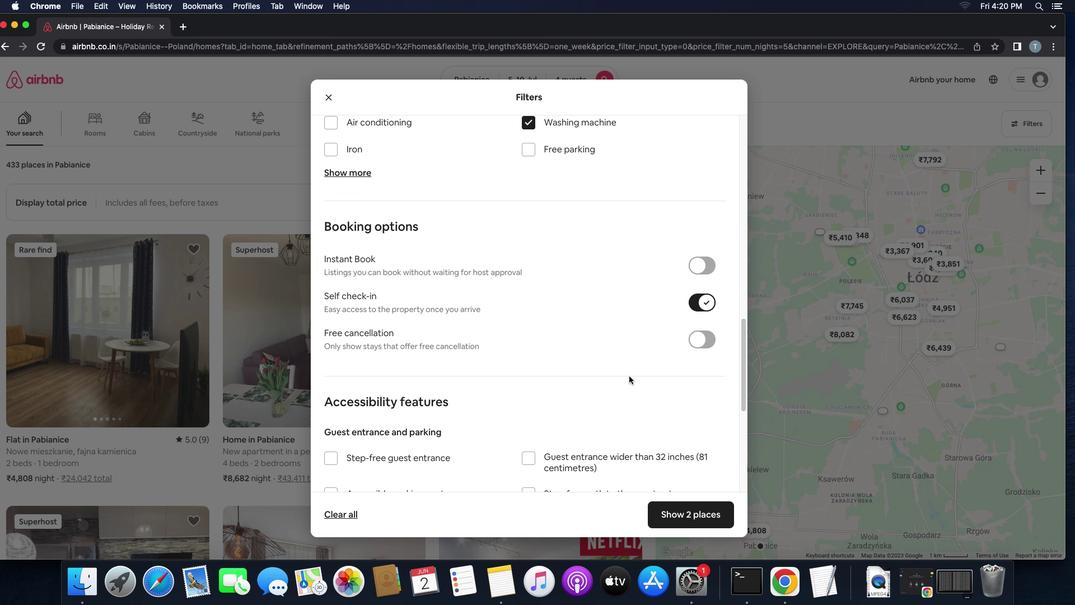 
Action: Mouse scrolled (629, 375) with delta (0, 0)
Screenshot: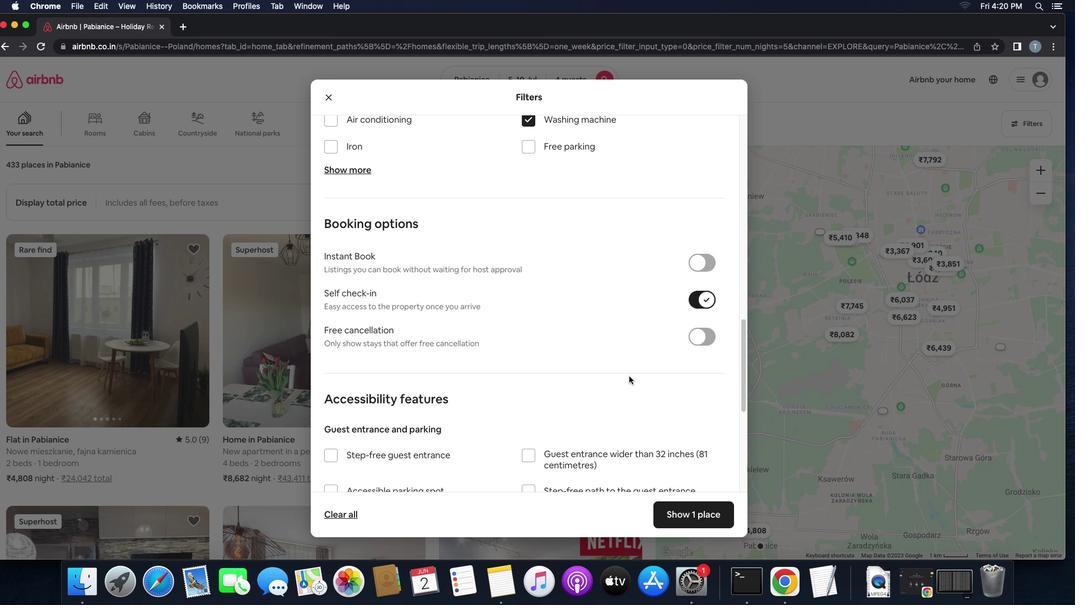 
Action: Mouse moved to (629, 395)
Screenshot: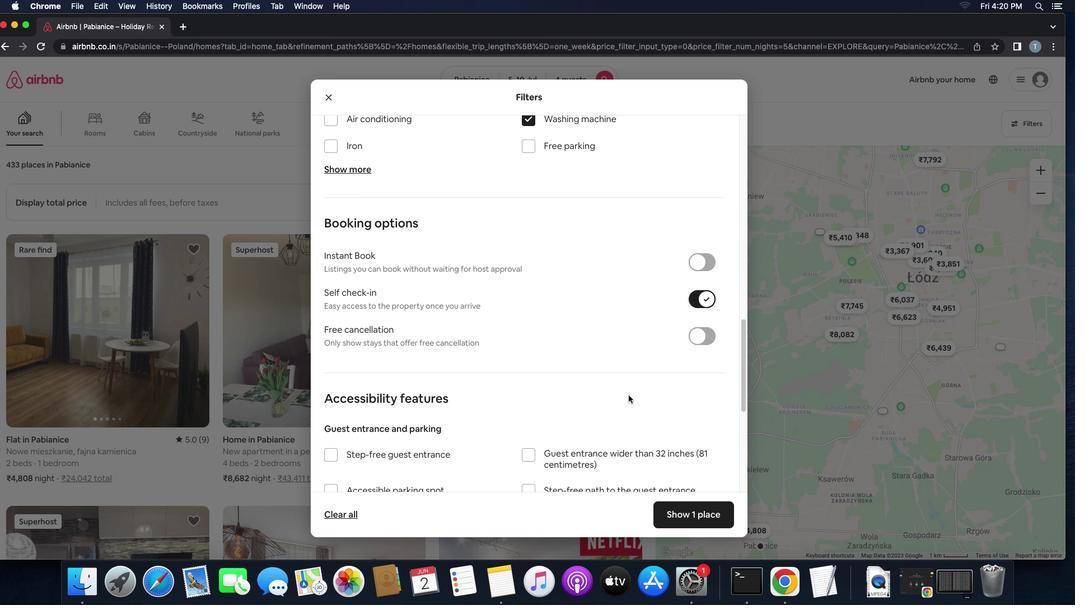 
Action: Mouse scrolled (629, 395) with delta (0, 0)
Screenshot: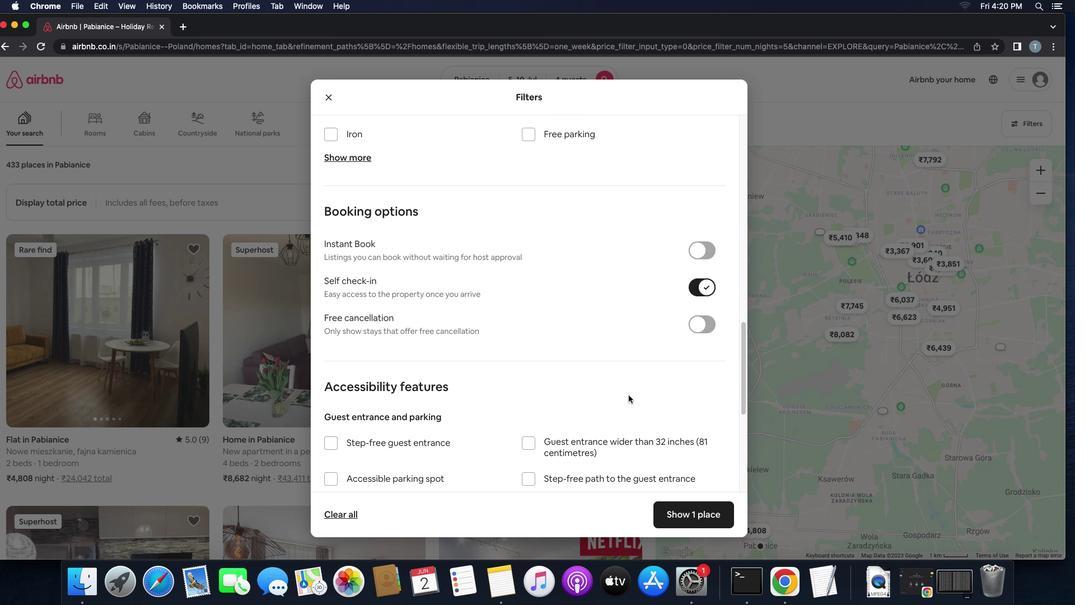 
Action: Mouse scrolled (629, 395) with delta (0, 0)
Screenshot: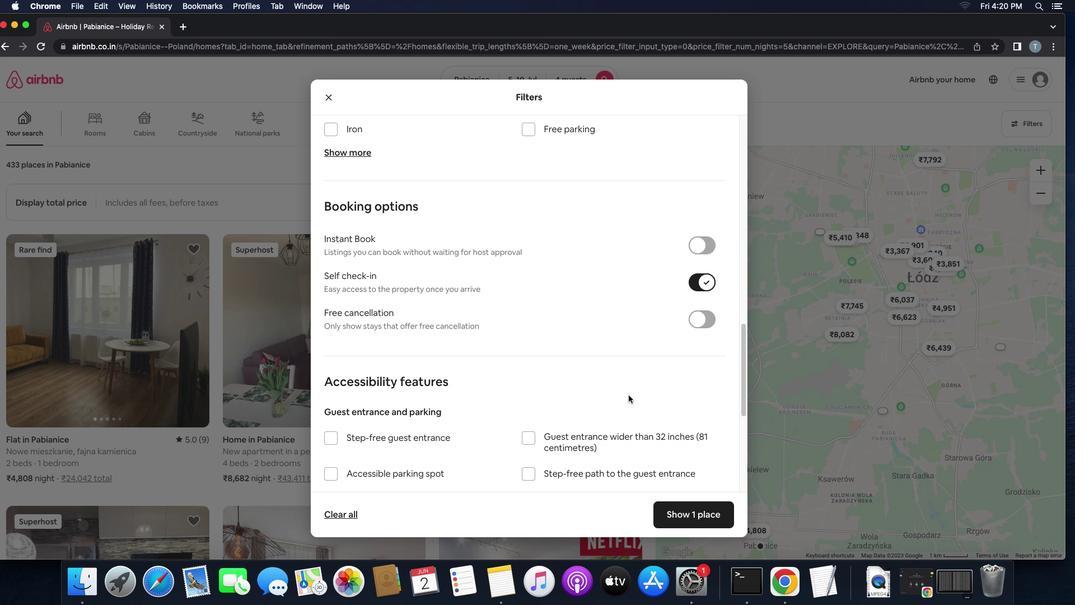 
Action: Mouse scrolled (629, 395) with delta (0, 0)
Screenshot: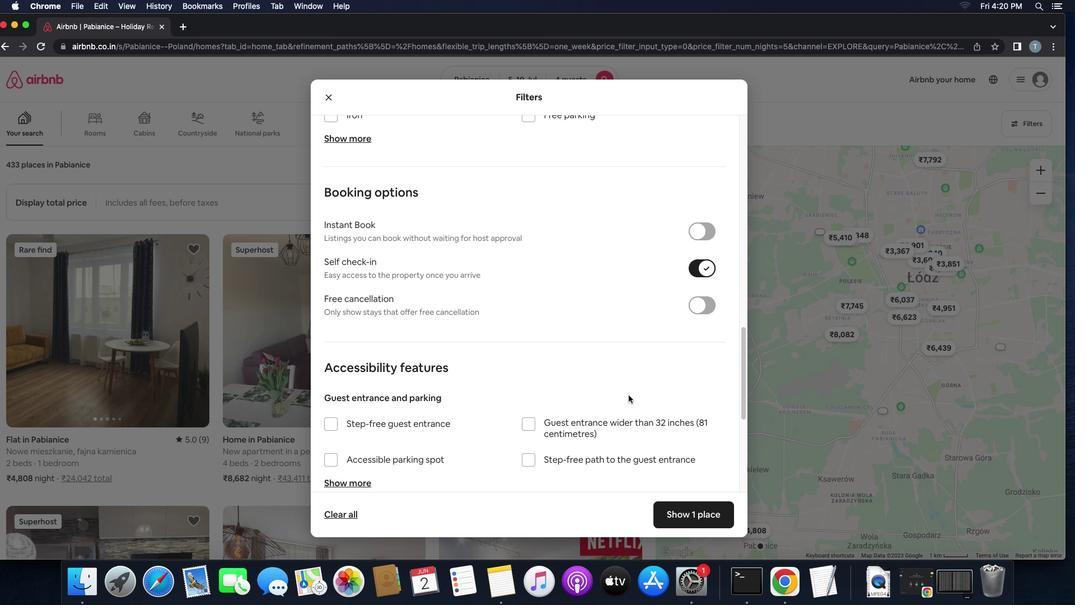 
Action: Mouse moved to (629, 397)
Screenshot: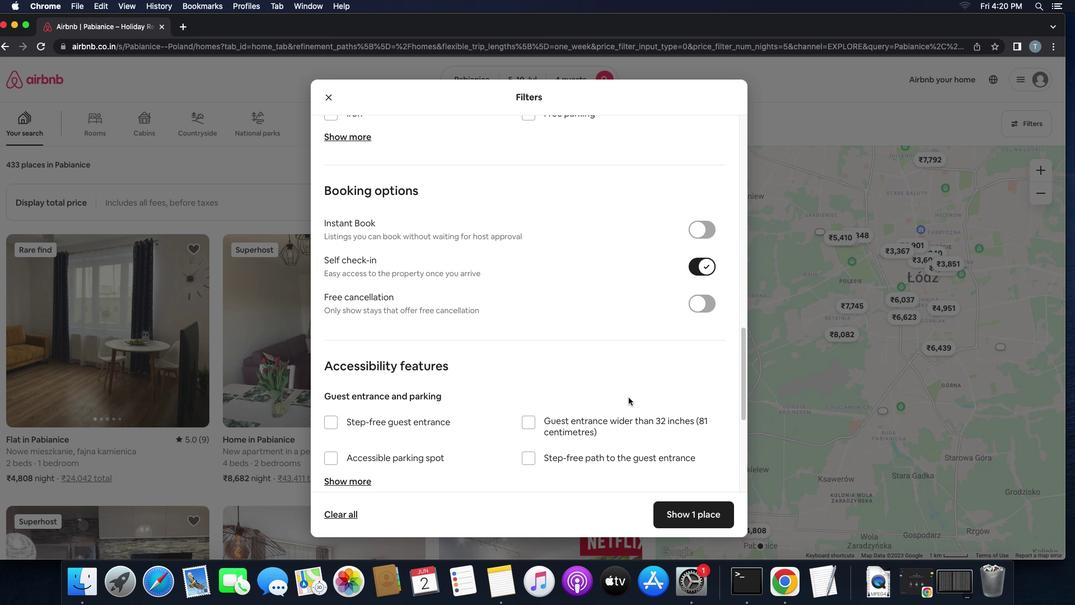 
Action: Mouse scrolled (629, 397) with delta (0, 0)
Screenshot: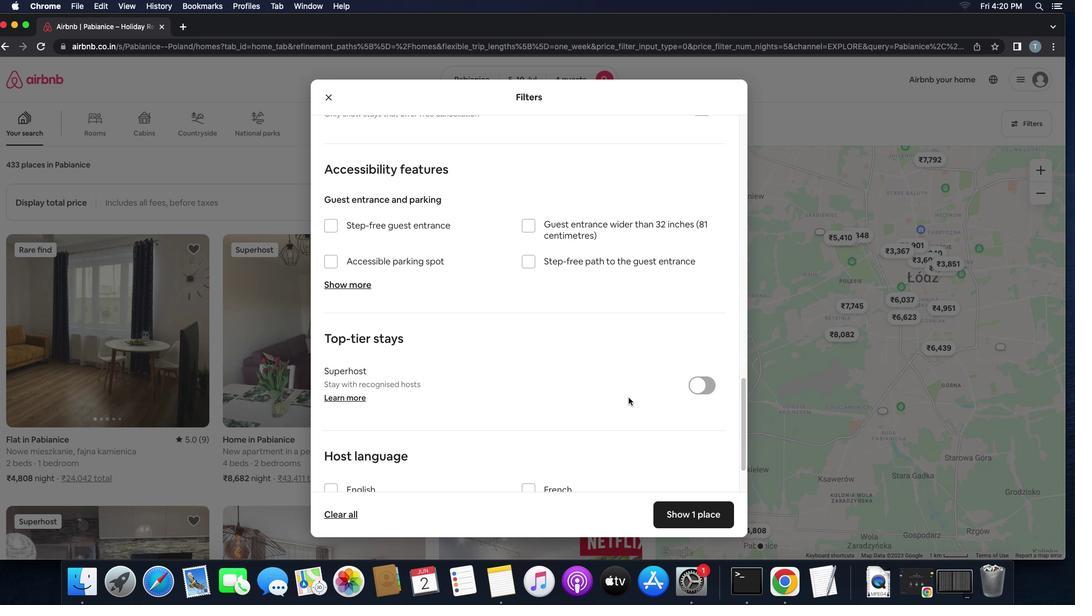 
Action: Mouse scrolled (629, 397) with delta (0, 0)
Screenshot: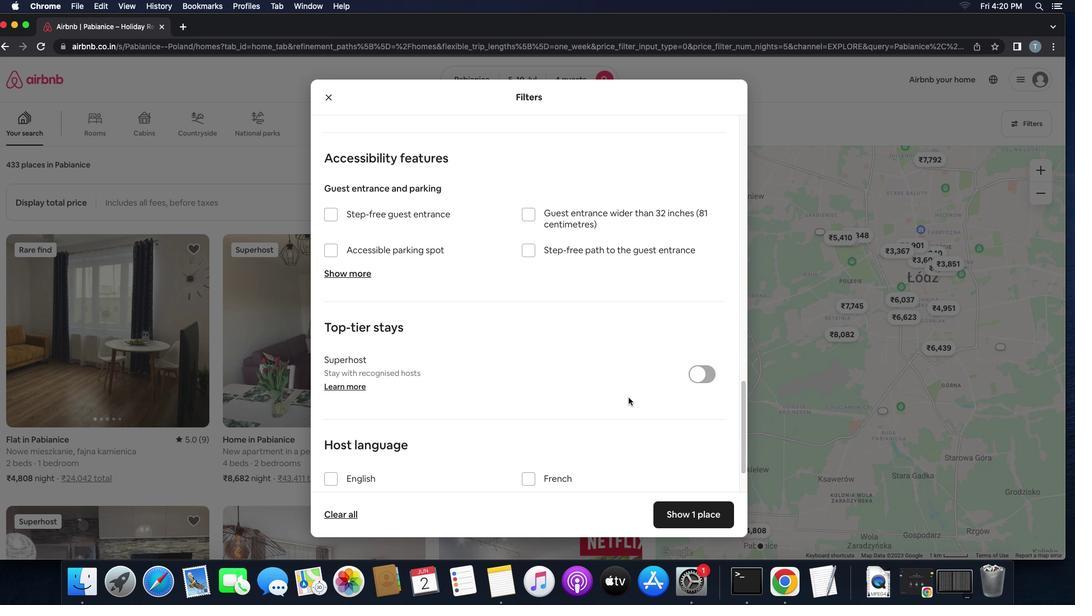
Action: Mouse scrolled (629, 397) with delta (0, -1)
Screenshot: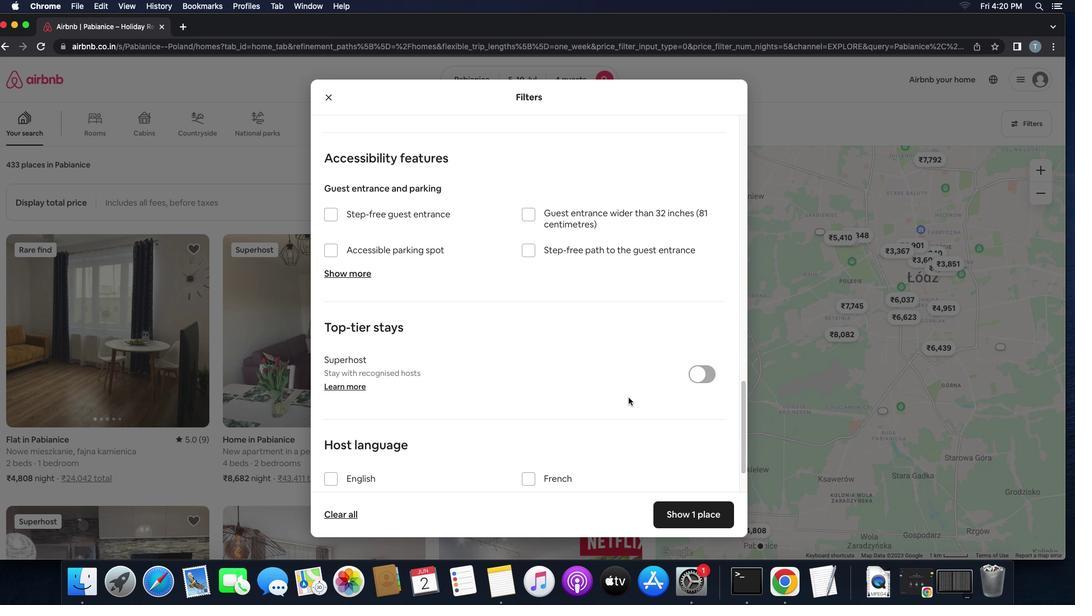 
Action: Mouse scrolled (629, 397) with delta (0, -2)
Screenshot: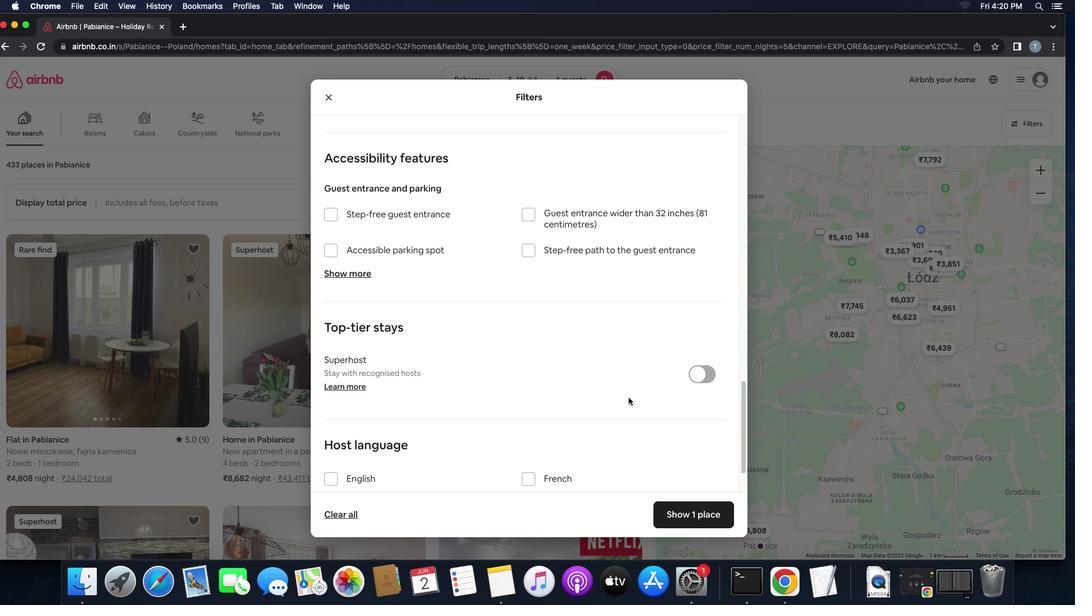 
Action: Mouse scrolled (629, 397) with delta (0, 0)
Screenshot: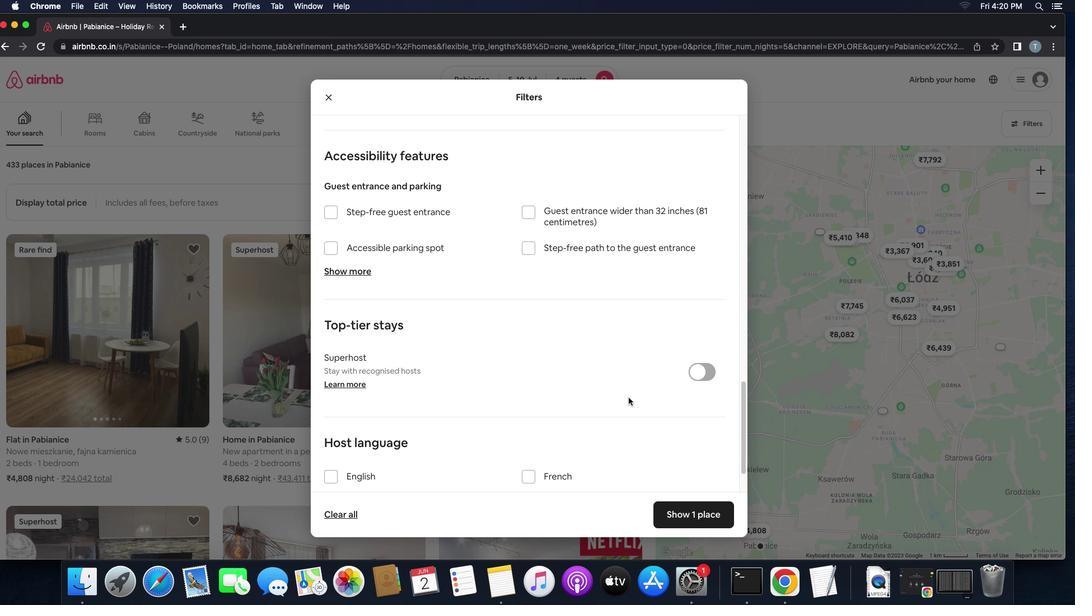 
Action: Mouse scrolled (629, 397) with delta (0, 0)
Screenshot: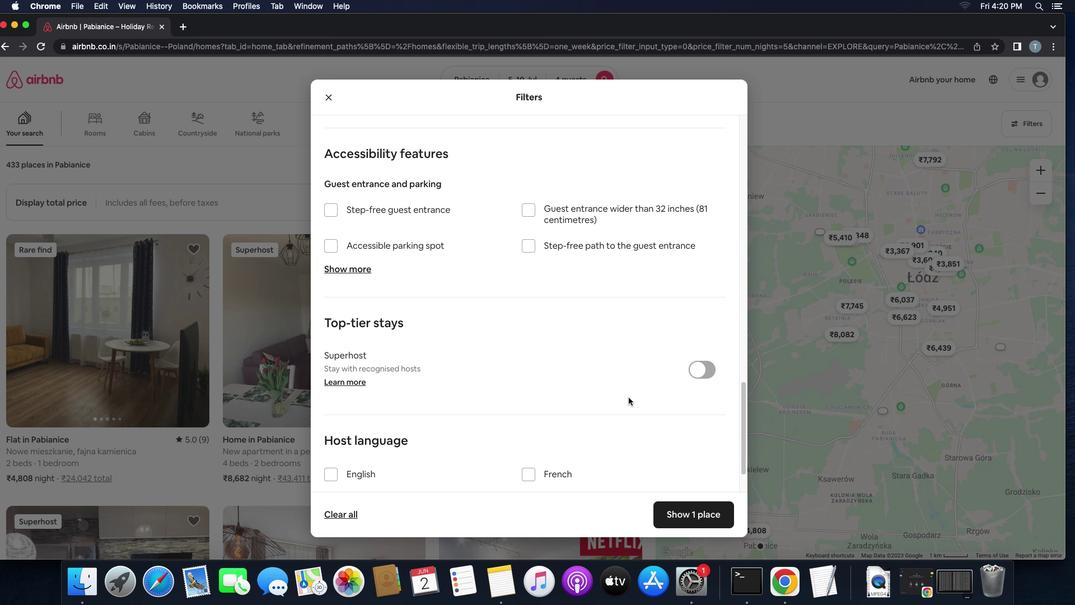 
Action: Mouse scrolled (629, 397) with delta (0, 0)
Screenshot: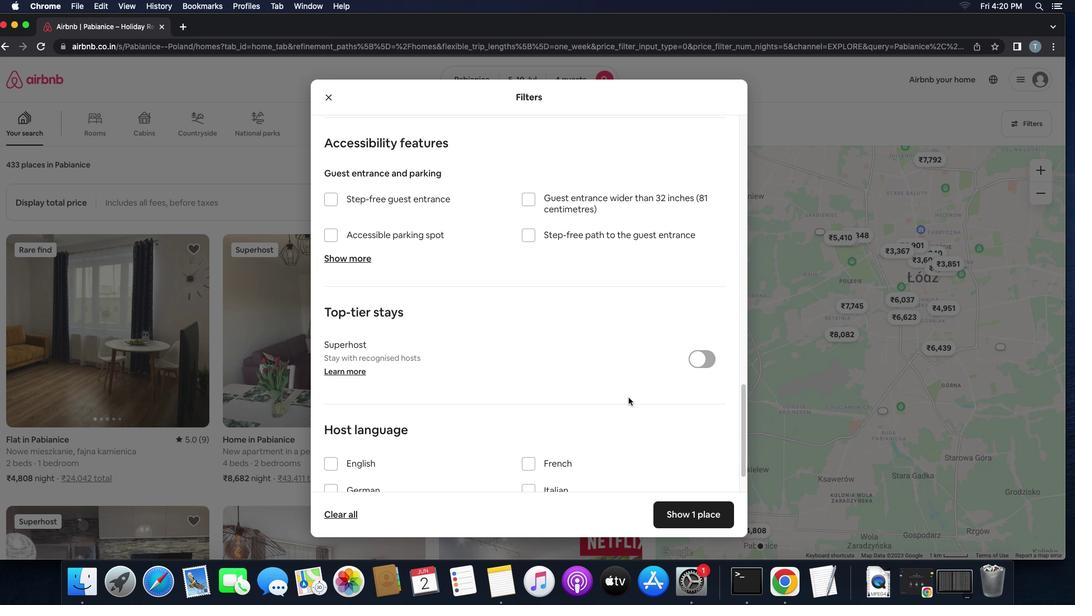 
Action: Mouse scrolled (629, 397) with delta (0, 0)
Screenshot: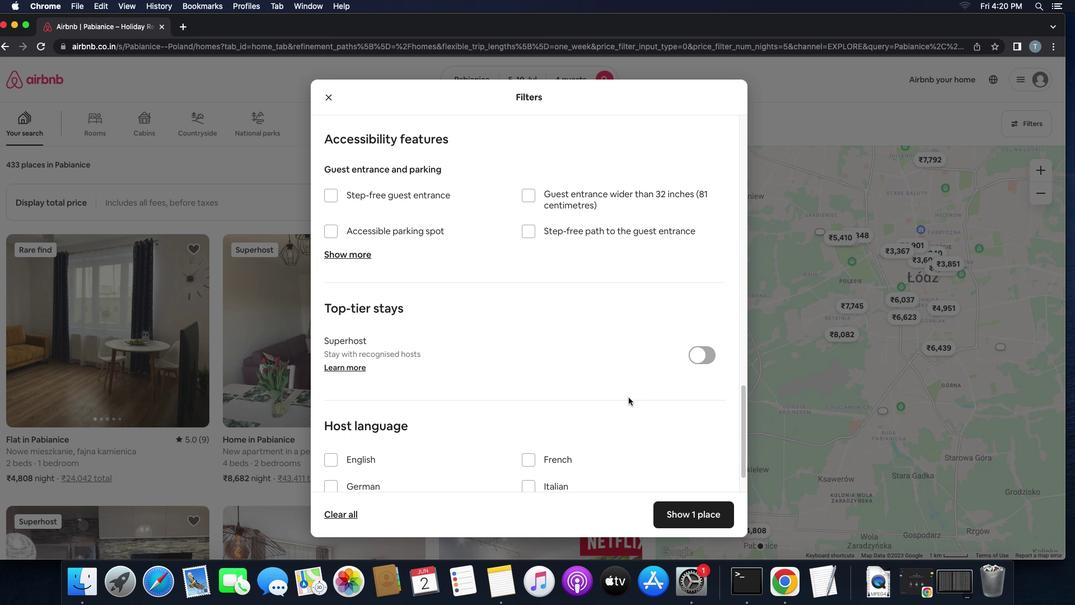 
Action: Mouse moved to (331, 458)
Screenshot: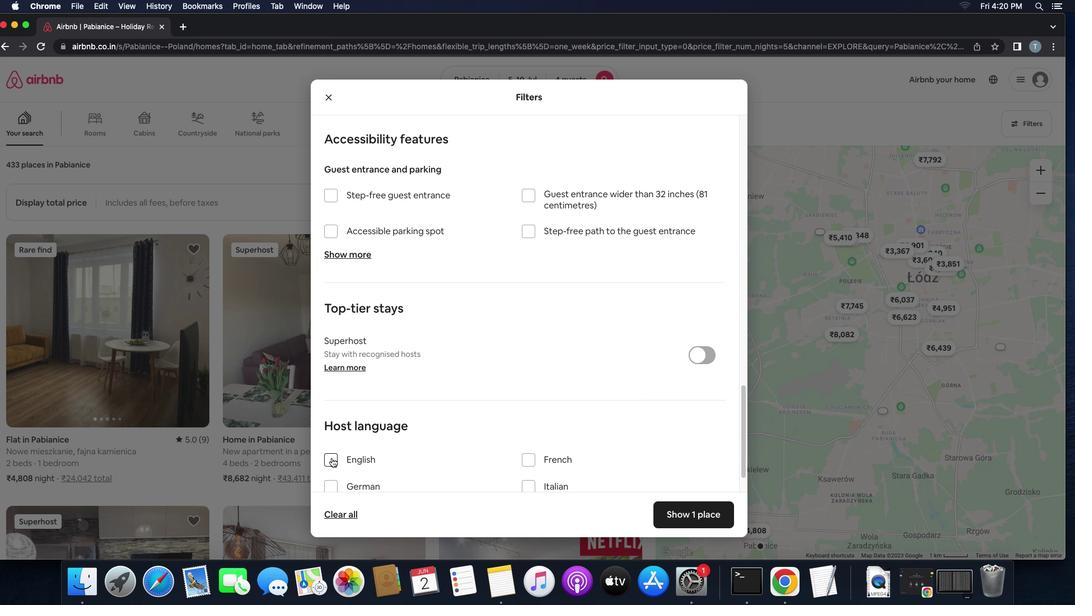 
Action: Mouse pressed left at (331, 458)
Screenshot: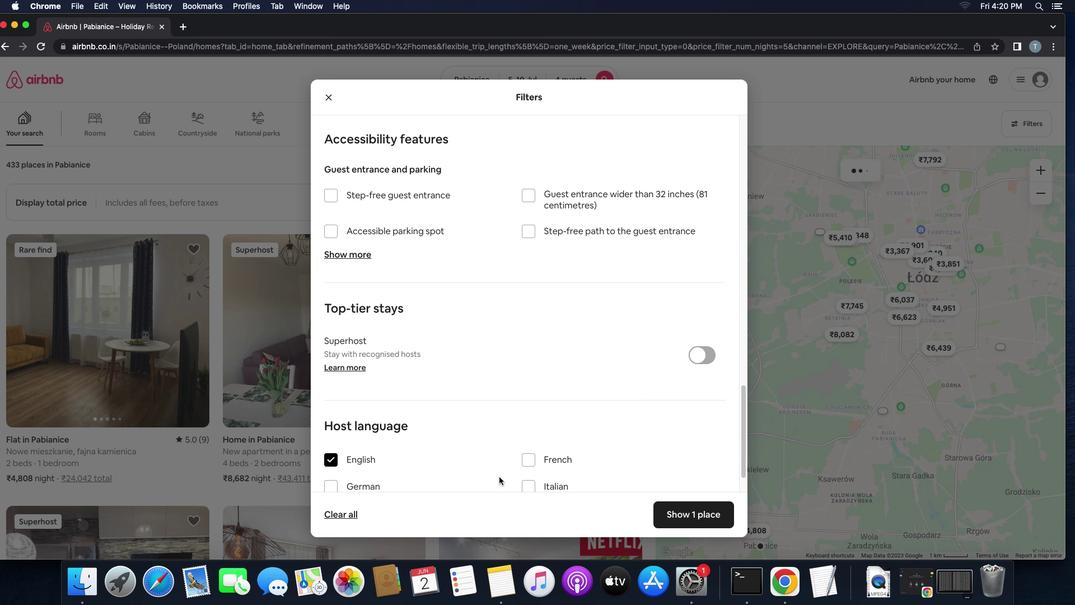 
Action: Mouse moved to (690, 521)
Screenshot: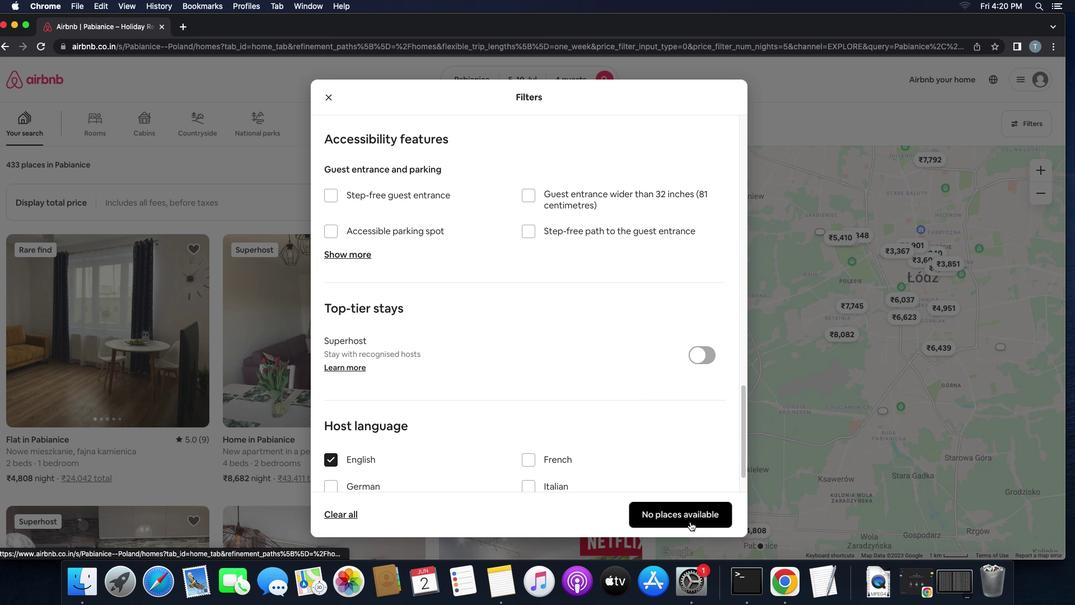 
Action: Mouse pressed left at (690, 521)
Screenshot: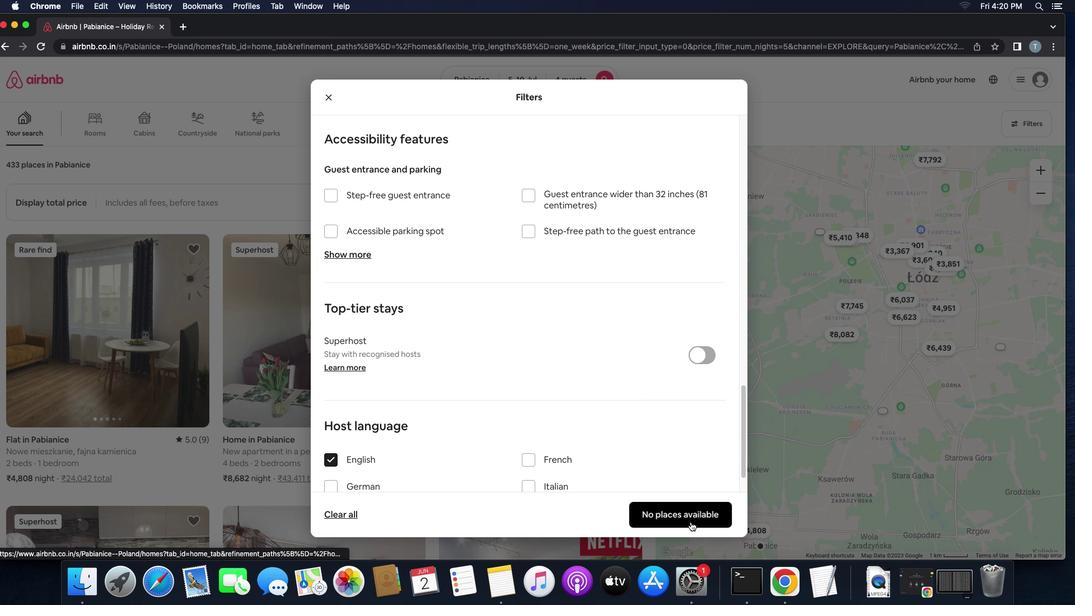 
Action: Mouse moved to (707, 527)
Screenshot: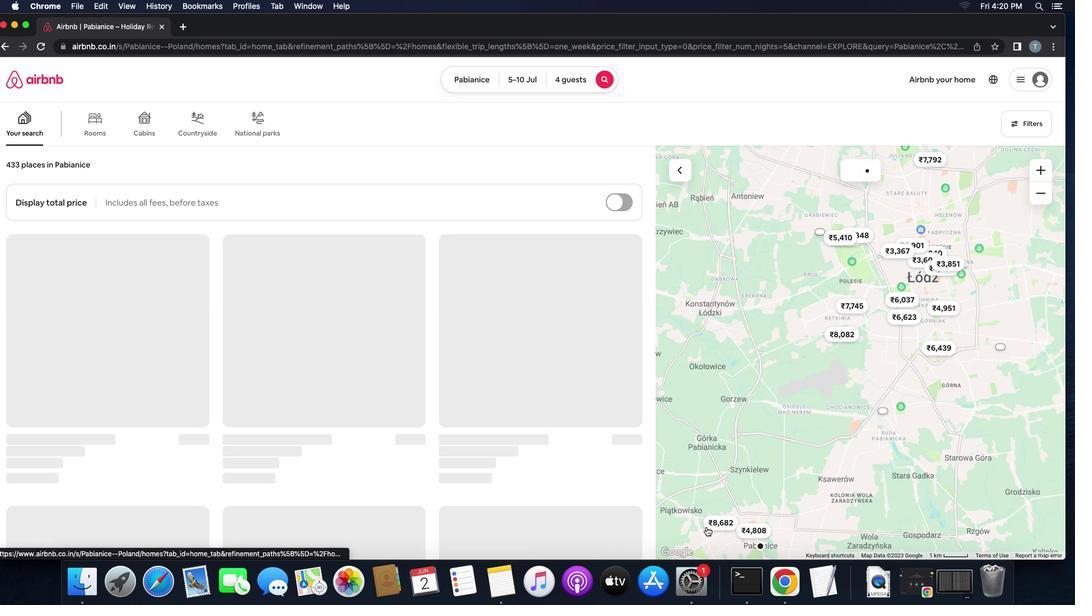 
